 Task: Find connections with filter location Bānsbāria with filter topic #healthcarewith filter profile language German with filter current company TATA Advanced Systems Limited with filter school Quantum University with filter industry Paint, Coating, and Adhesive Manufacturing with filter service category Copywriting with filter keywords title Sales Engineer
Action: Mouse moved to (613, 77)
Screenshot: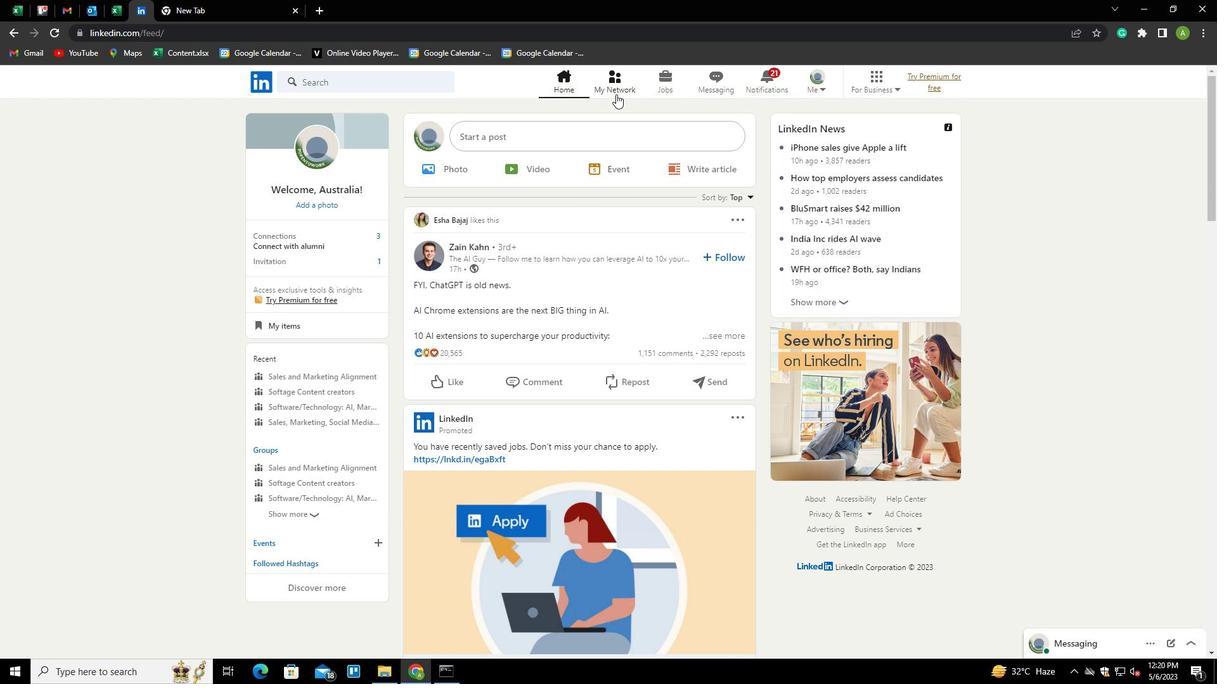 
Action: Mouse pressed left at (613, 77)
Screenshot: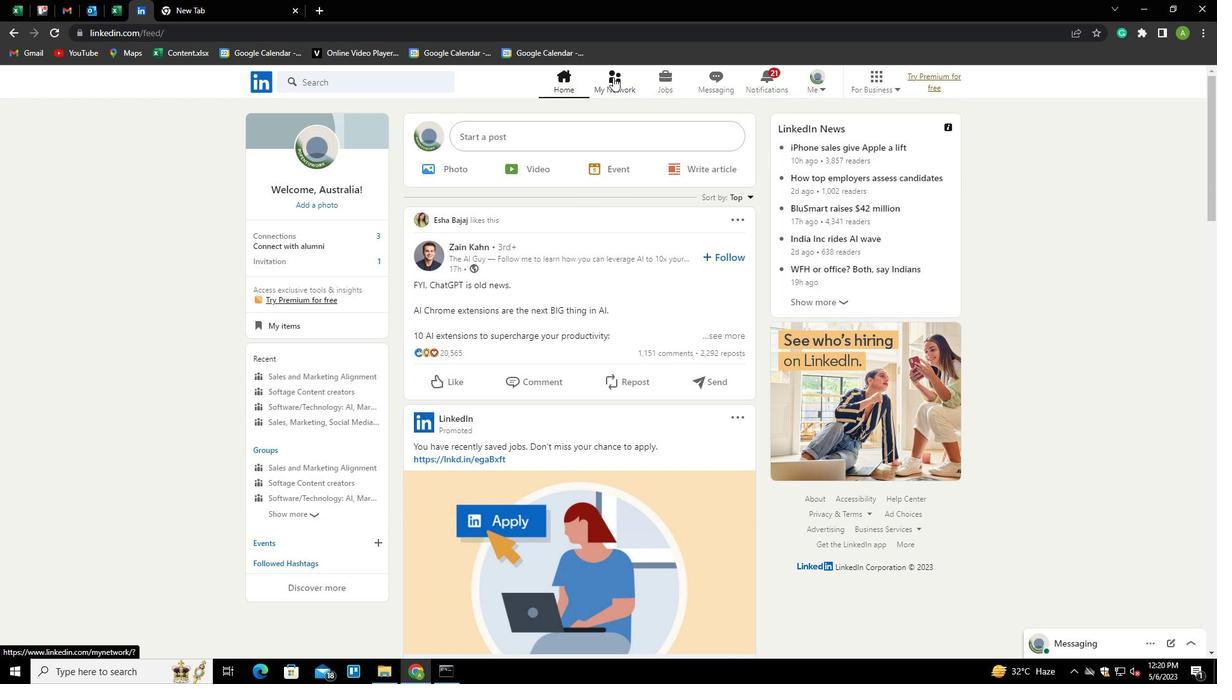
Action: Mouse moved to (325, 145)
Screenshot: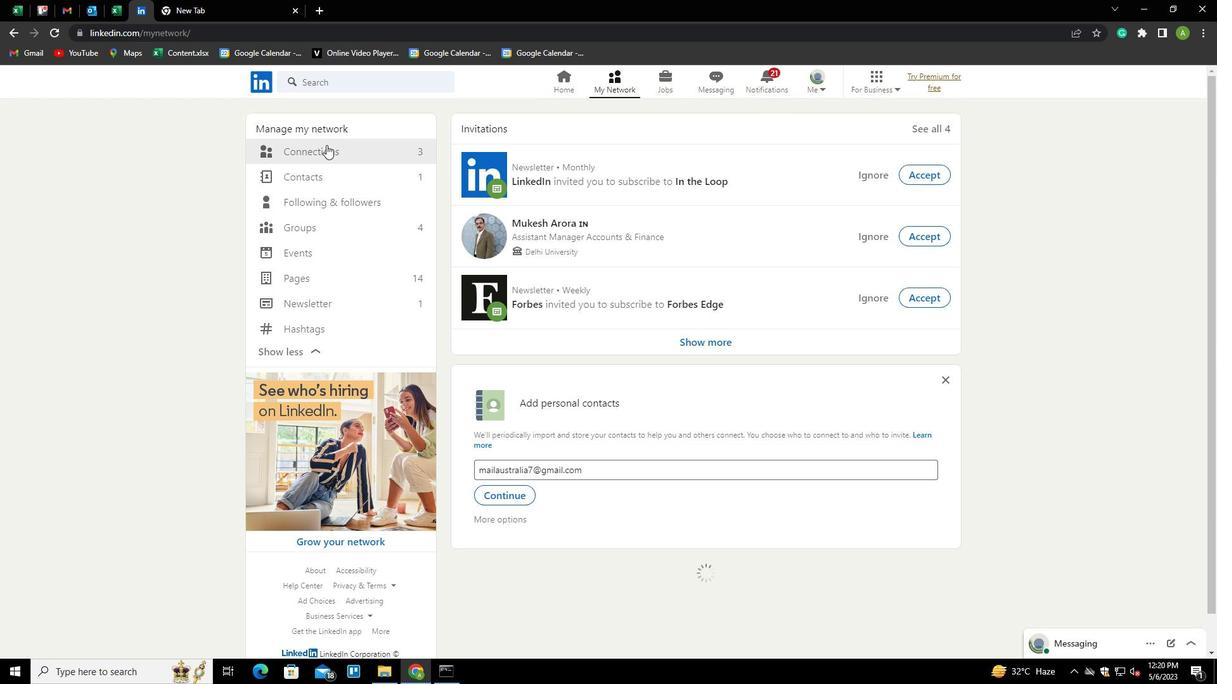 
Action: Mouse pressed left at (325, 145)
Screenshot: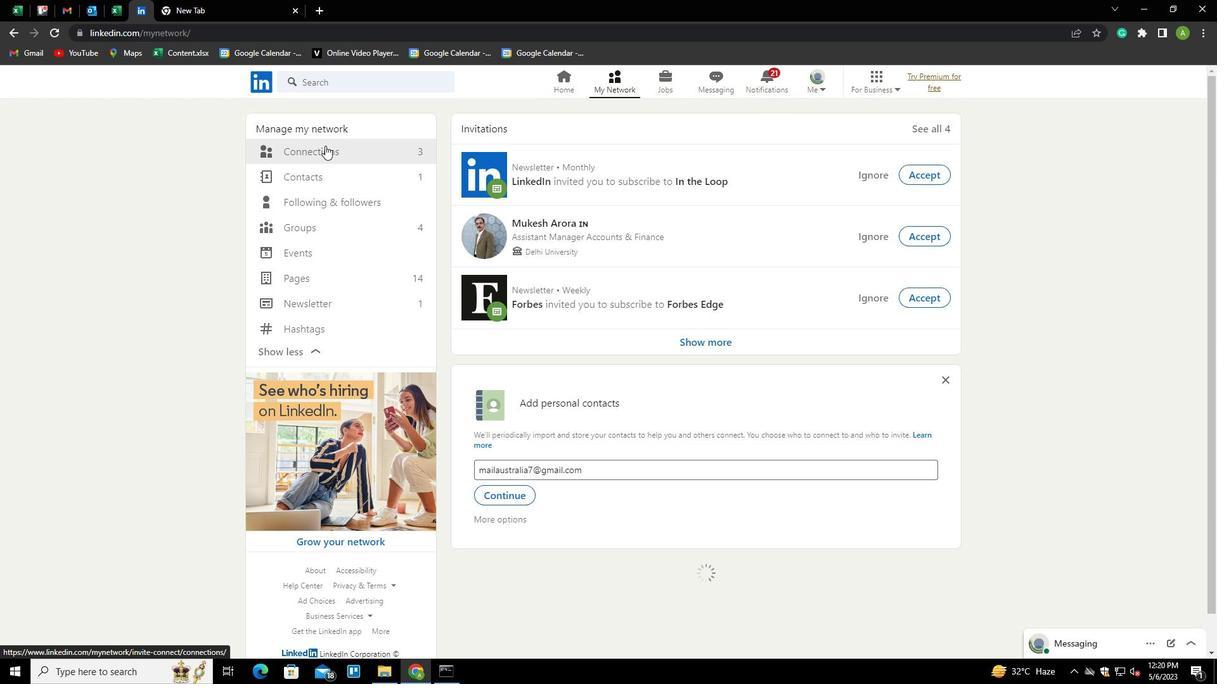 
Action: Mouse moved to (713, 147)
Screenshot: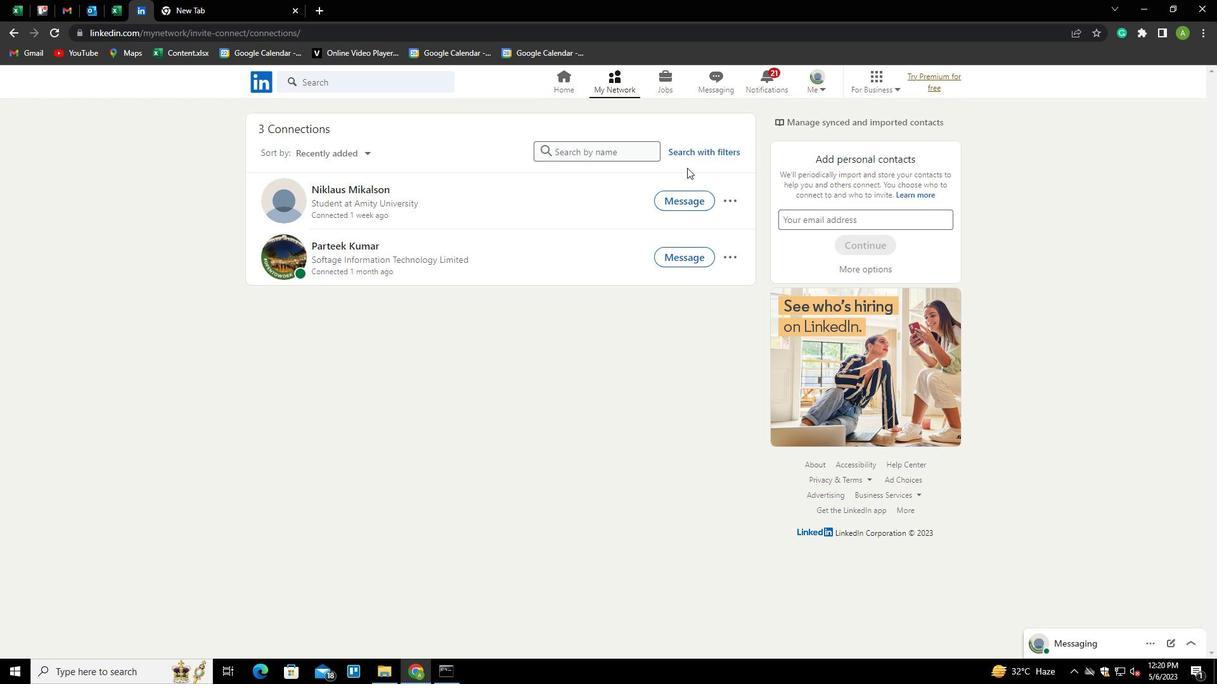 
Action: Mouse pressed left at (713, 147)
Screenshot: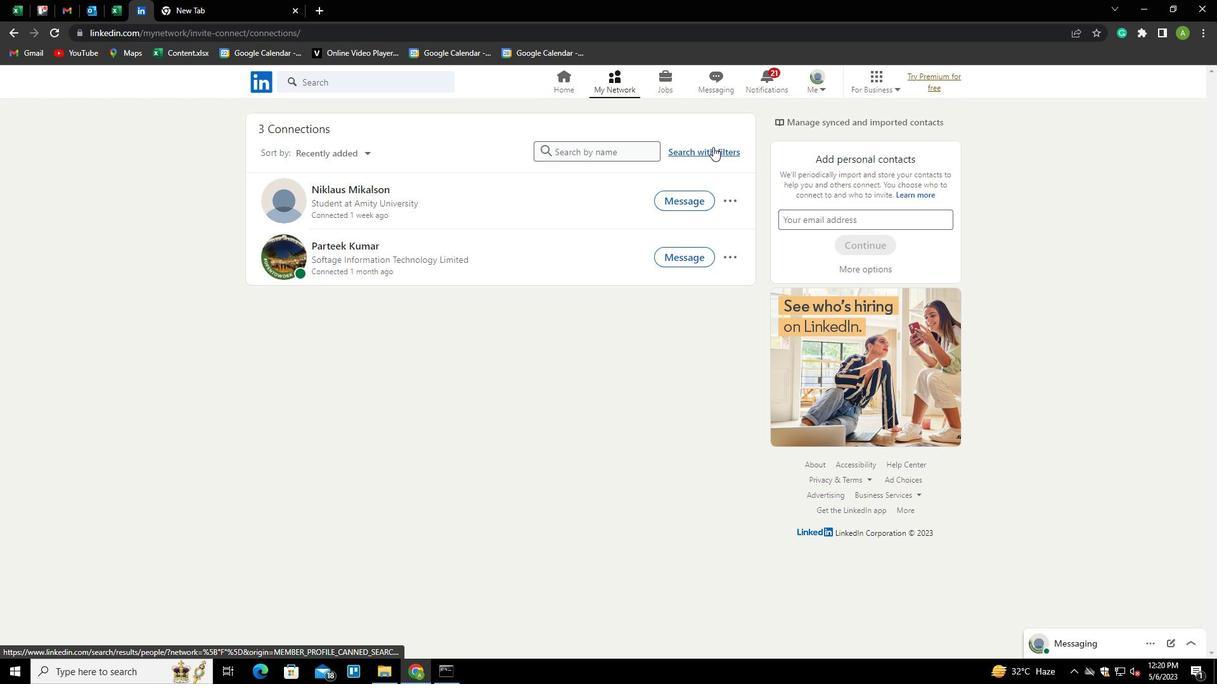 
Action: Mouse moved to (651, 112)
Screenshot: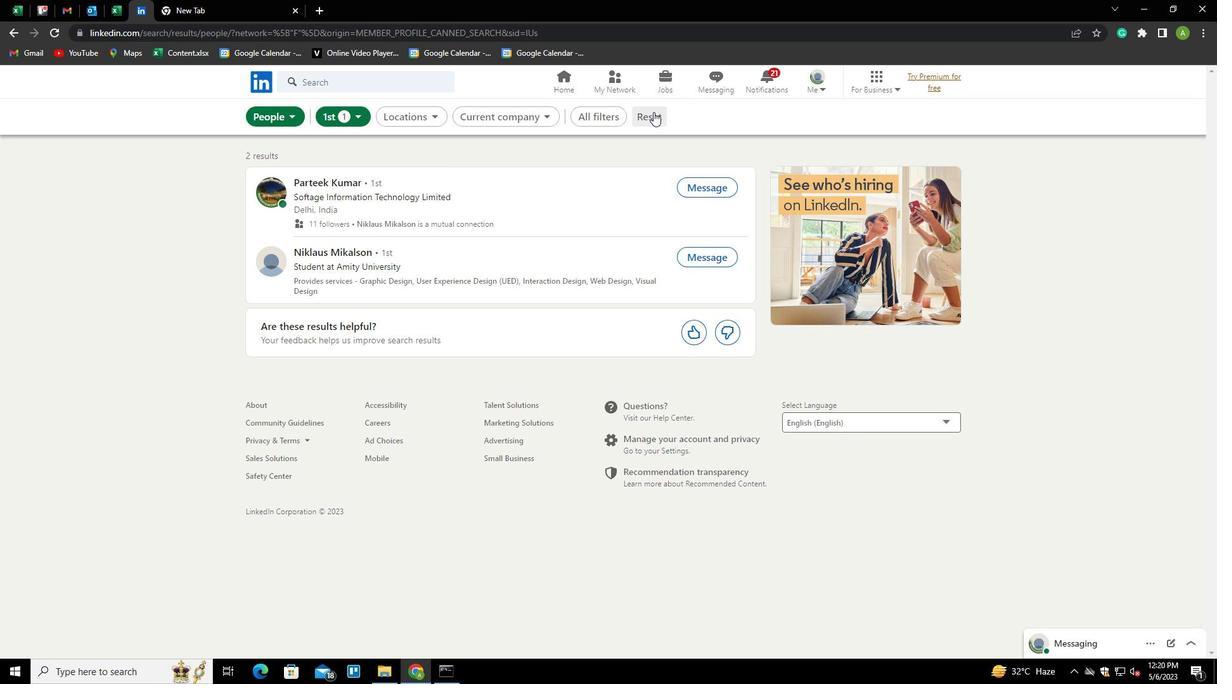 
Action: Mouse pressed left at (651, 112)
Screenshot: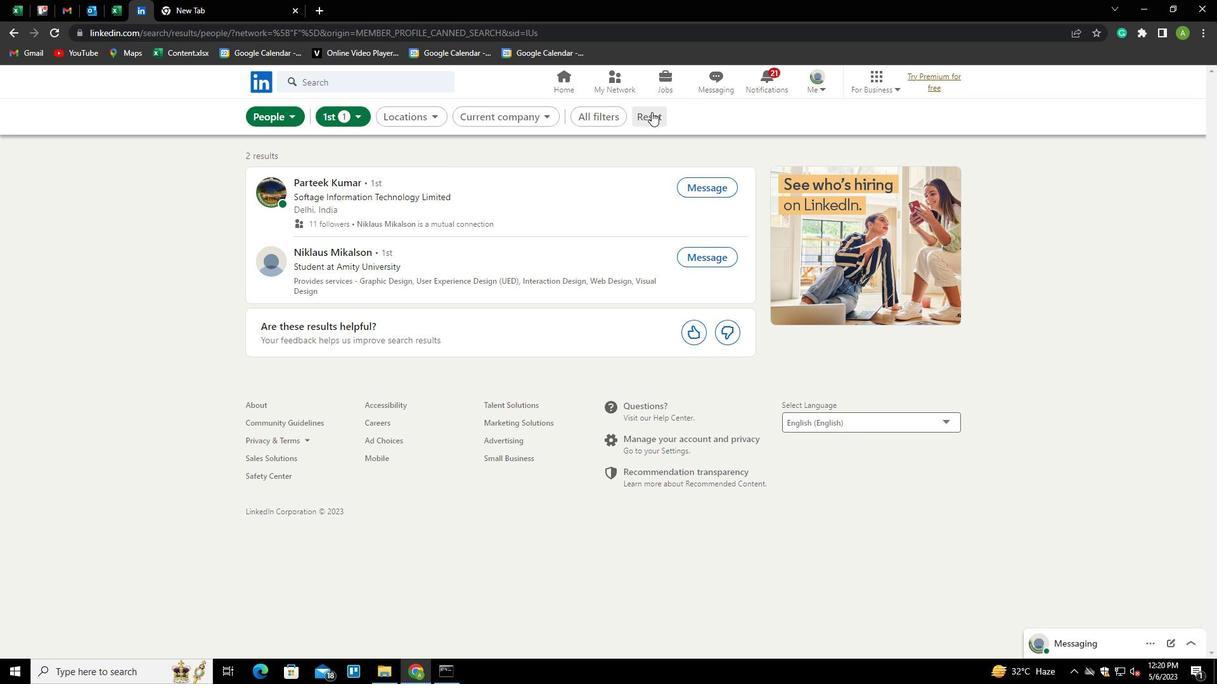 
Action: Mouse moved to (632, 113)
Screenshot: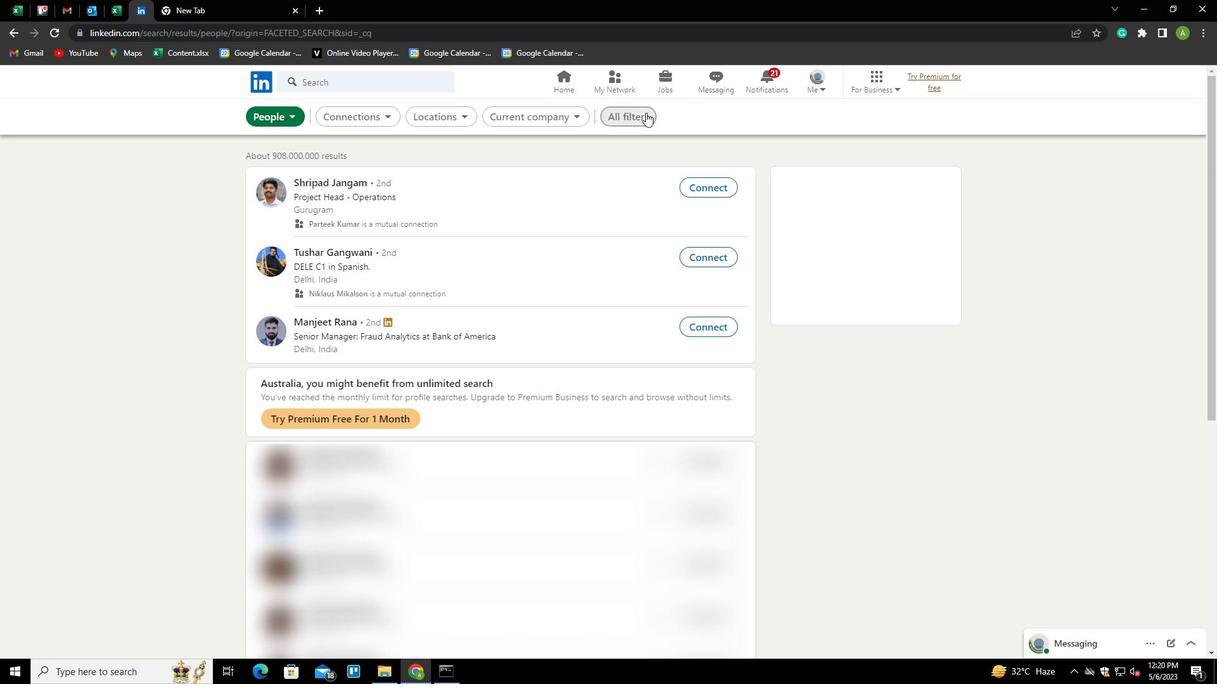 
Action: Mouse pressed left at (632, 113)
Screenshot: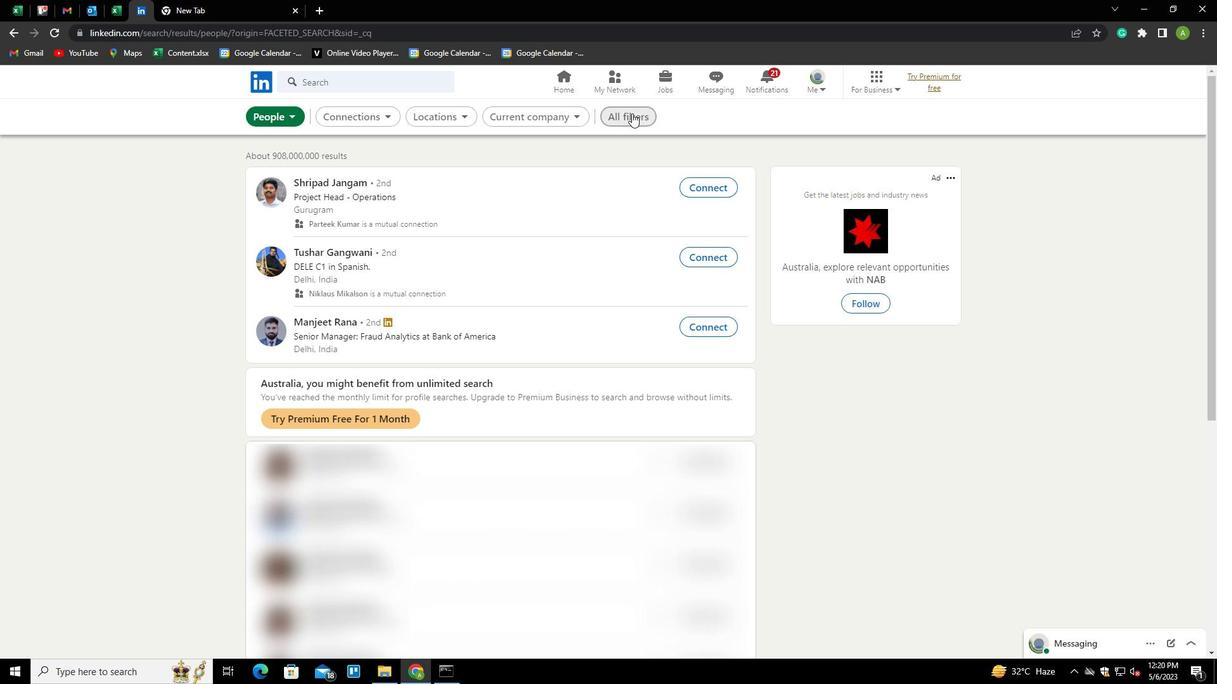 
Action: Mouse moved to (975, 393)
Screenshot: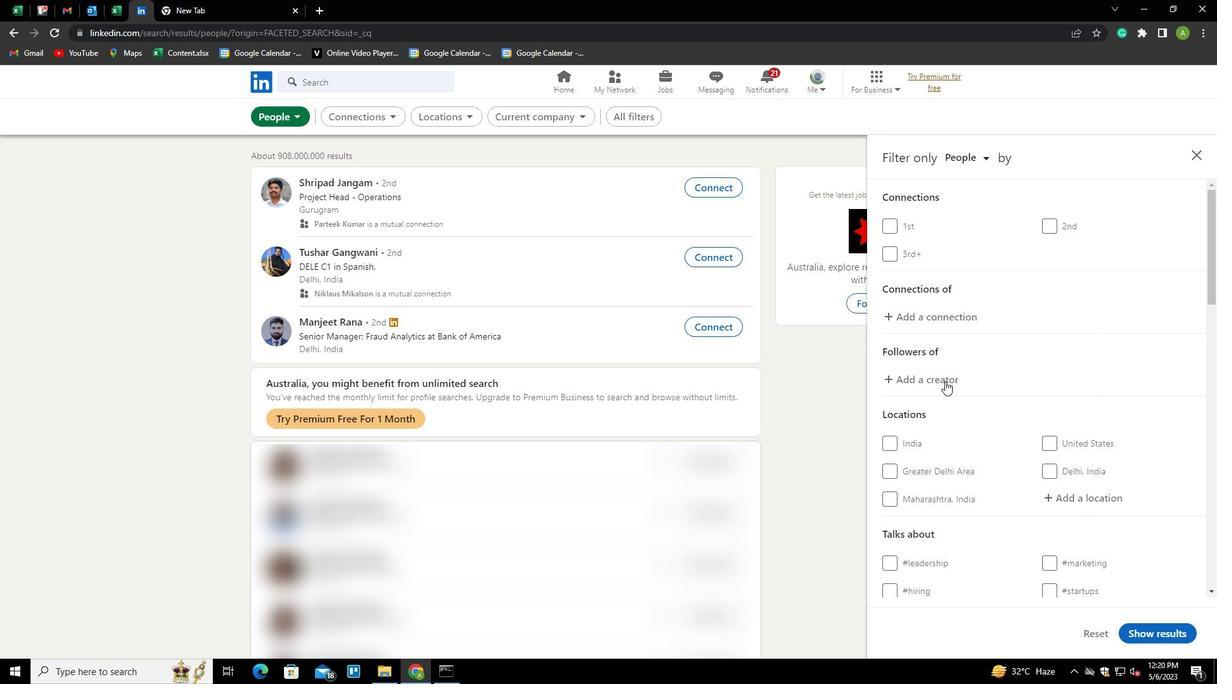 
Action: Mouse scrolled (975, 393) with delta (0, 0)
Screenshot: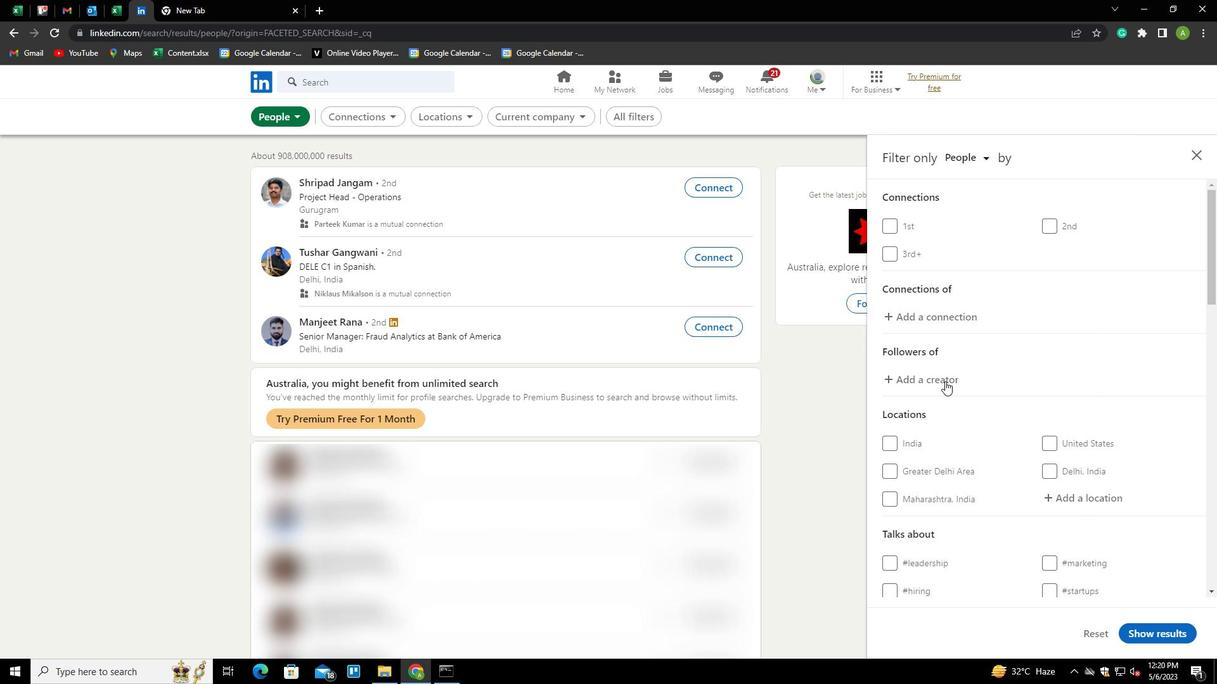 
Action: Mouse scrolled (975, 393) with delta (0, 0)
Screenshot: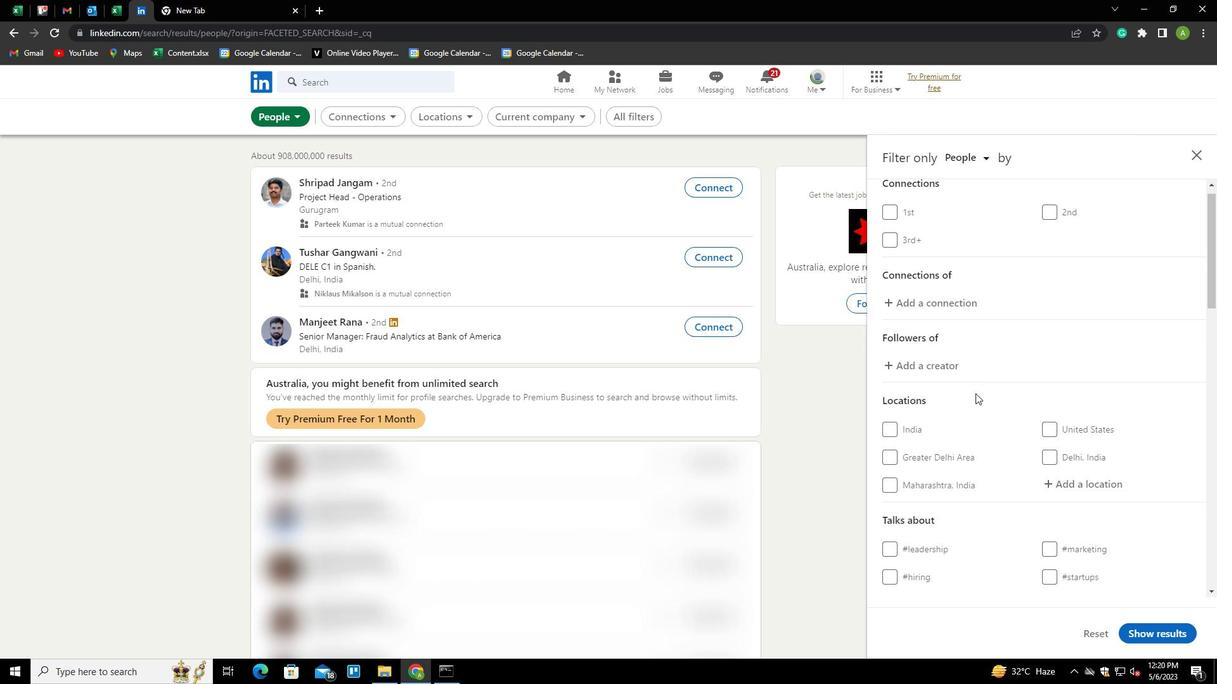 
Action: Mouse scrolled (975, 393) with delta (0, 0)
Screenshot: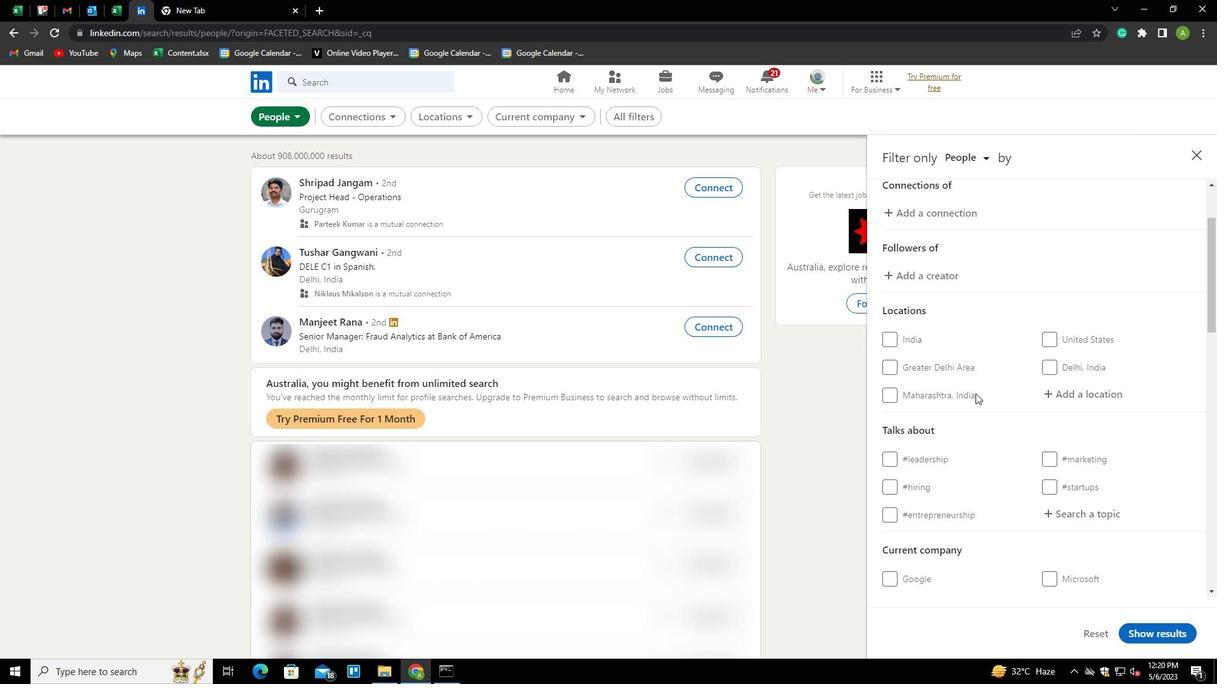 
Action: Mouse moved to (1065, 306)
Screenshot: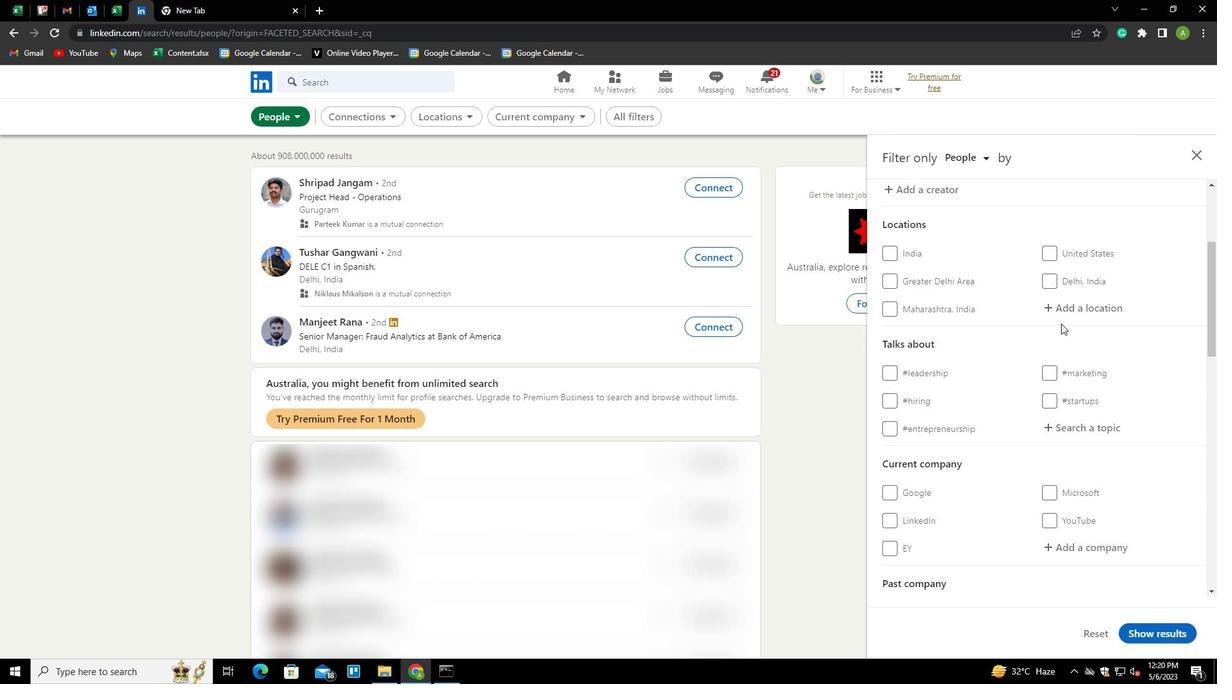 
Action: Mouse pressed left at (1065, 306)
Screenshot: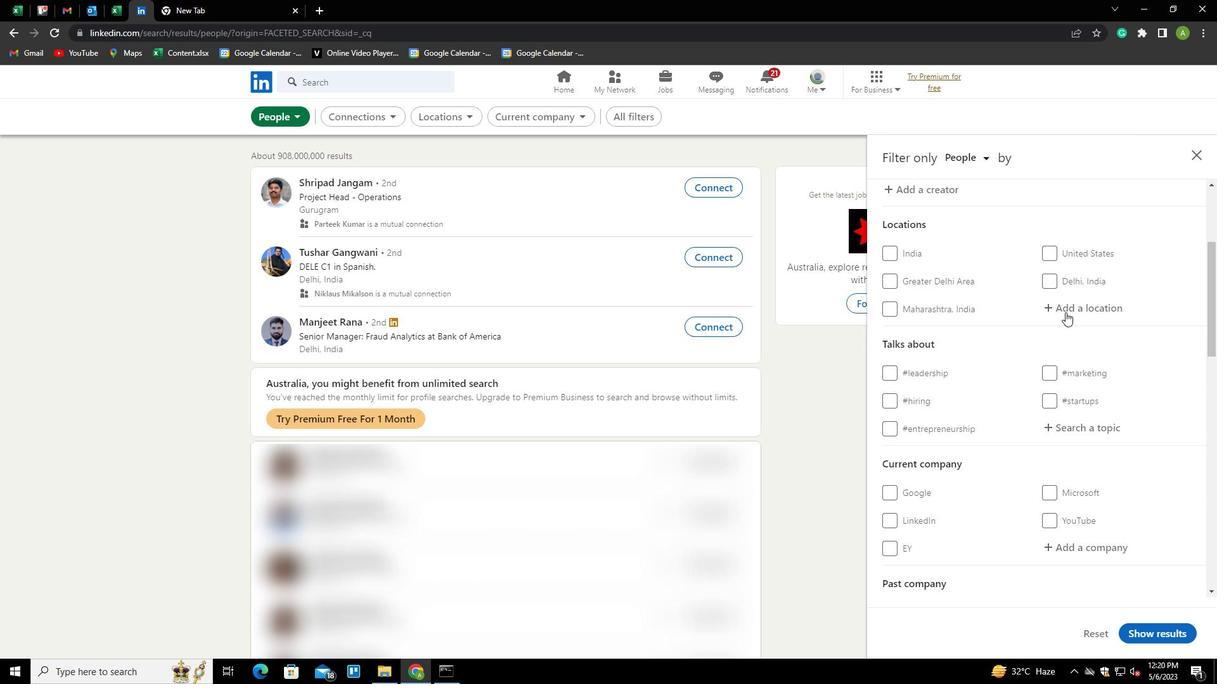 
Action: Mouse moved to (1018, 277)
Screenshot: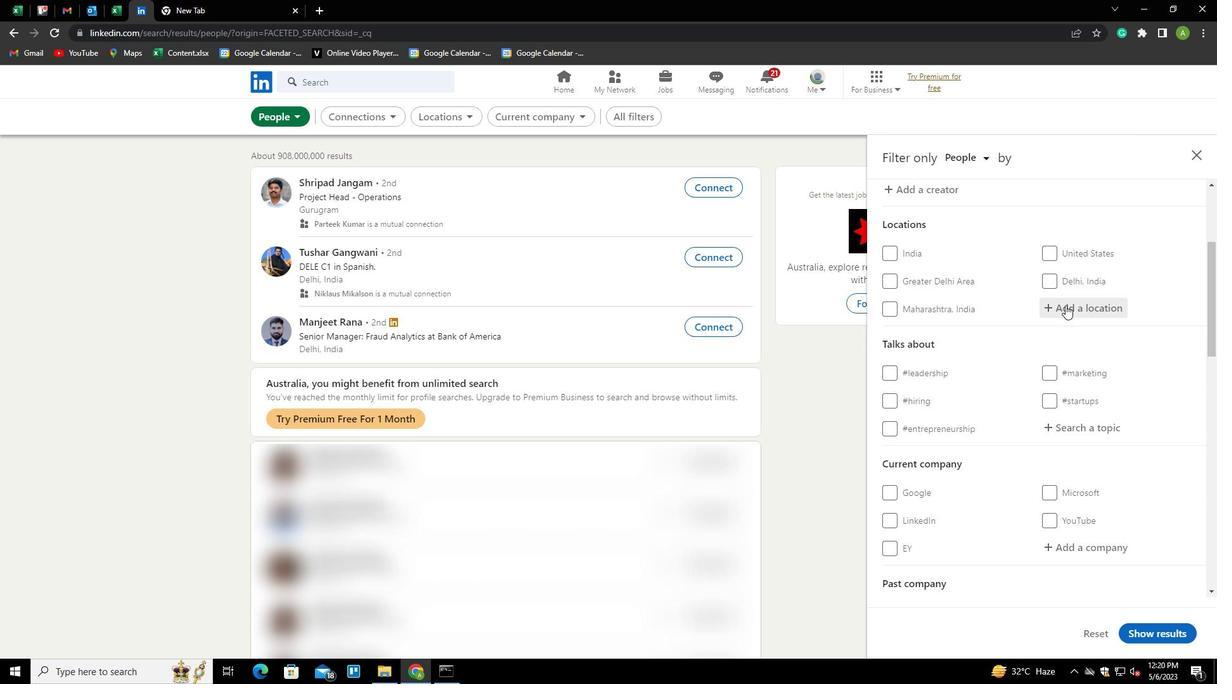 
Action: Key pressed <Key.shift>BANSBARIA
Screenshot: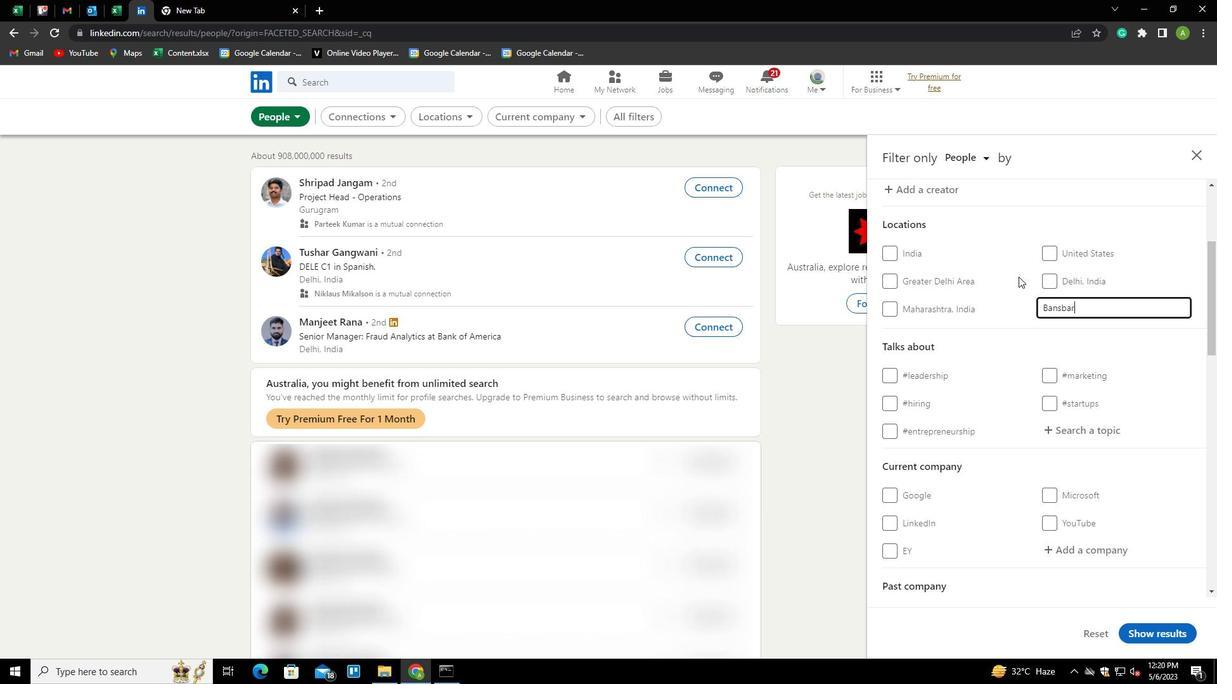 
Action: Mouse moved to (1189, 349)
Screenshot: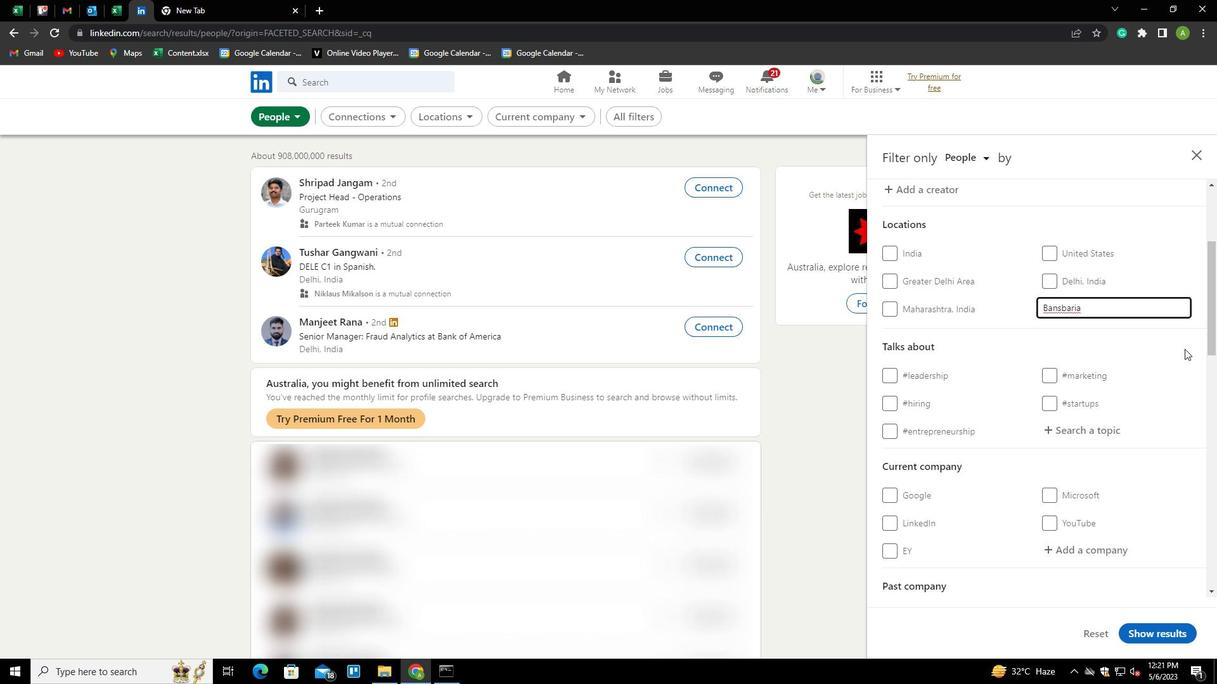 
Action: Mouse pressed left at (1189, 349)
Screenshot: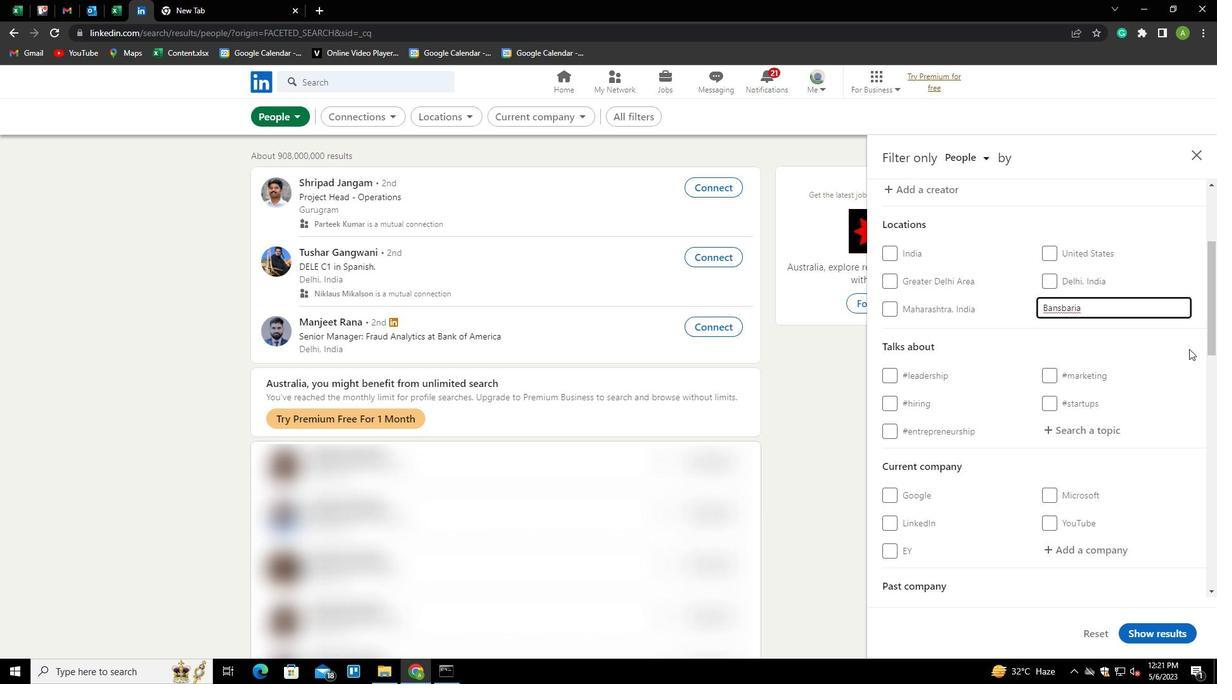 
Action: Mouse moved to (1080, 429)
Screenshot: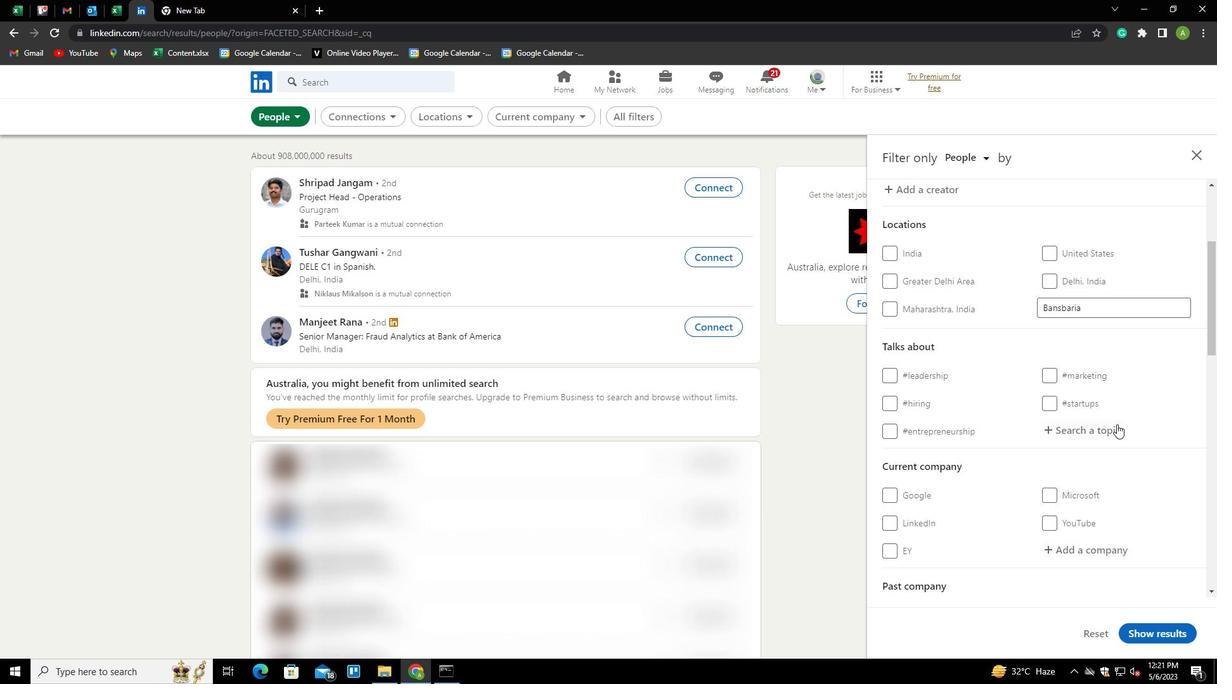 
Action: Mouse pressed left at (1080, 429)
Screenshot: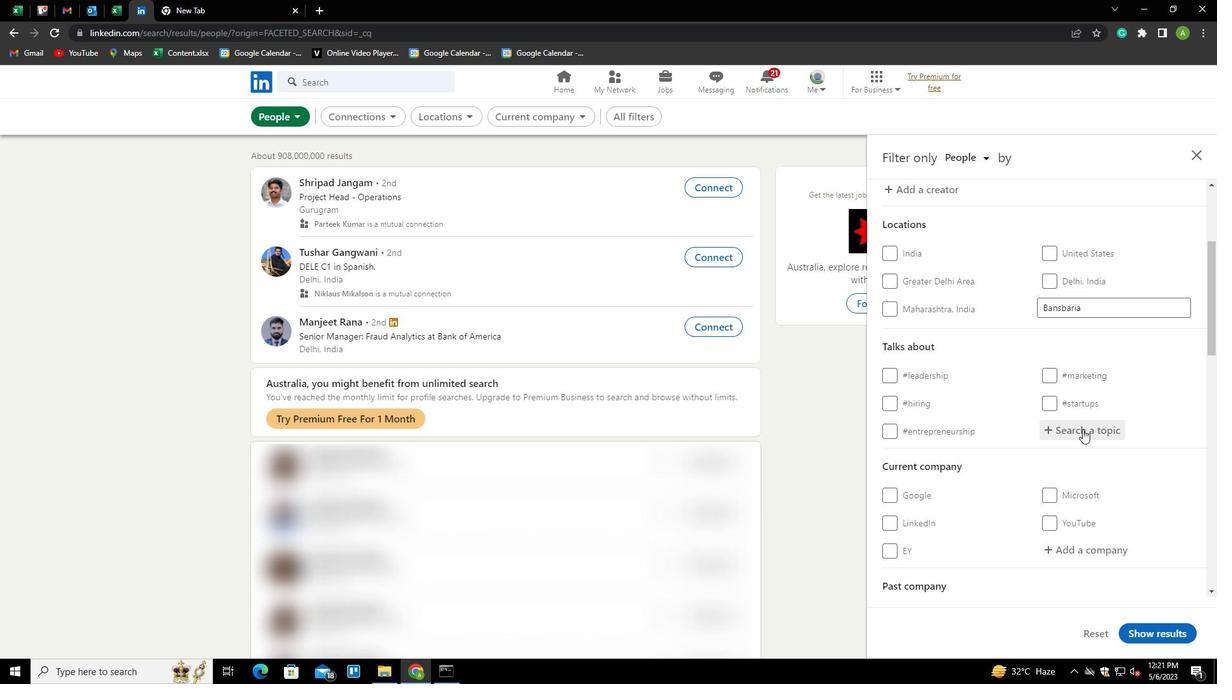 
Action: Key pressed HEALTHVA<Key.backspace><Key.backspace>CARE<Key.down>'<Key.enter>
Screenshot: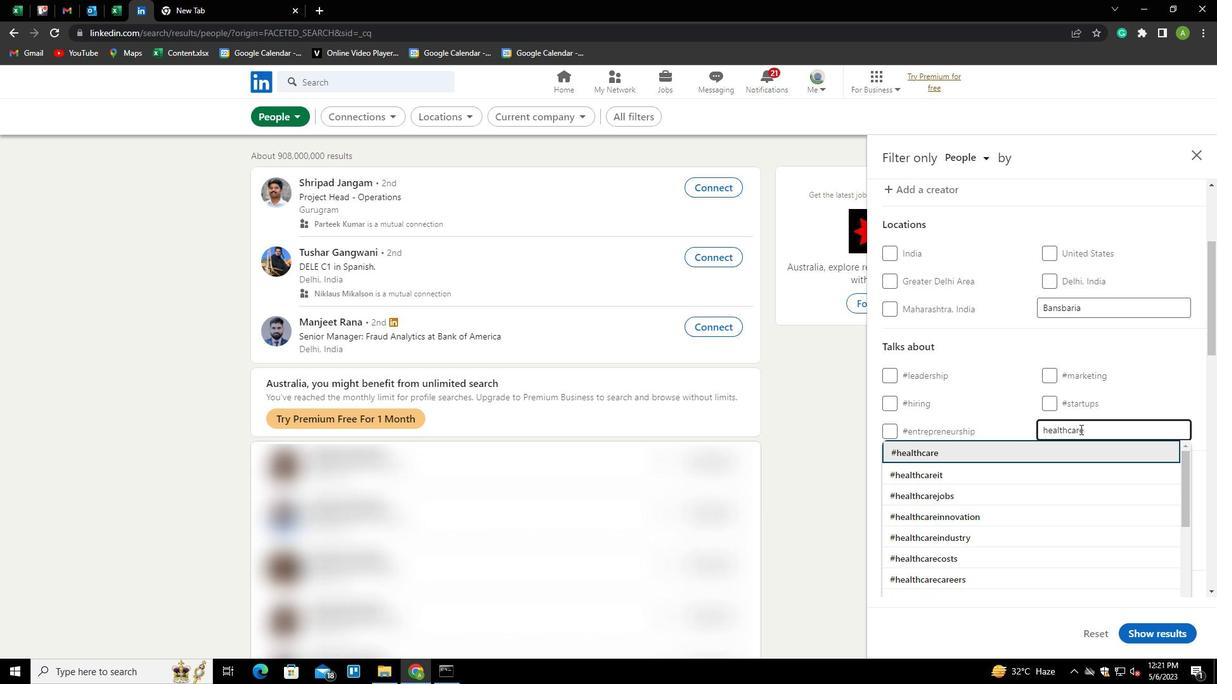 
Action: Mouse moved to (1026, 441)
Screenshot: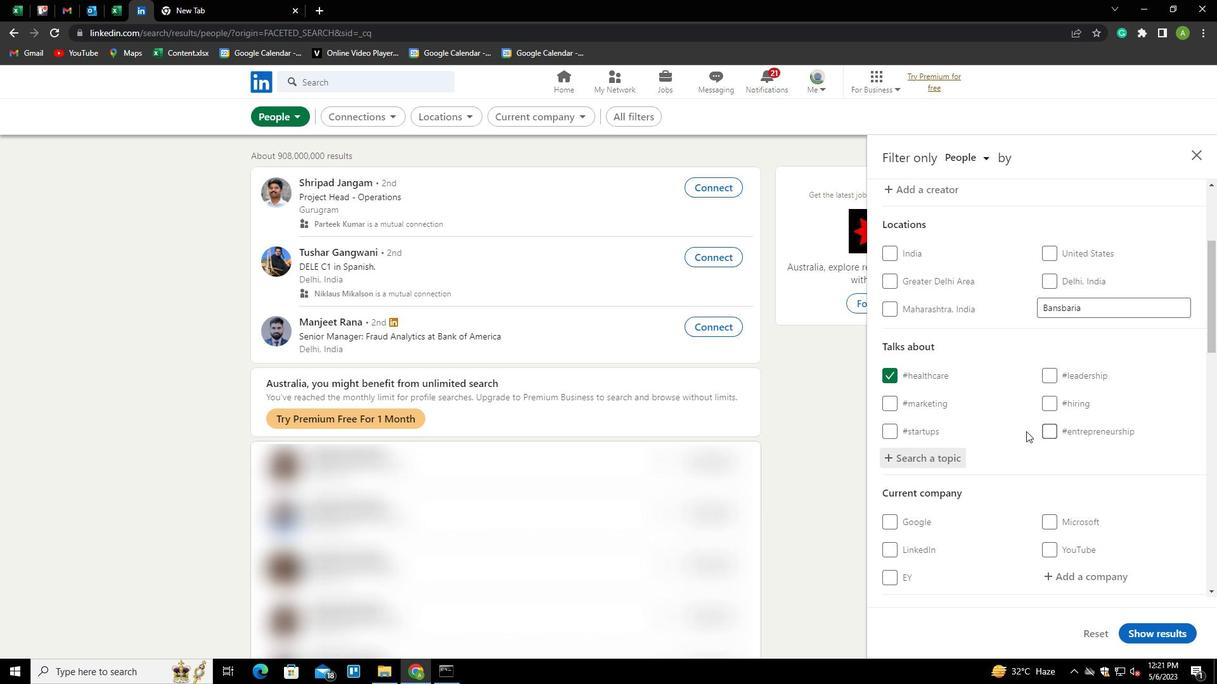 
Action: Mouse scrolled (1026, 440) with delta (0, 0)
Screenshot: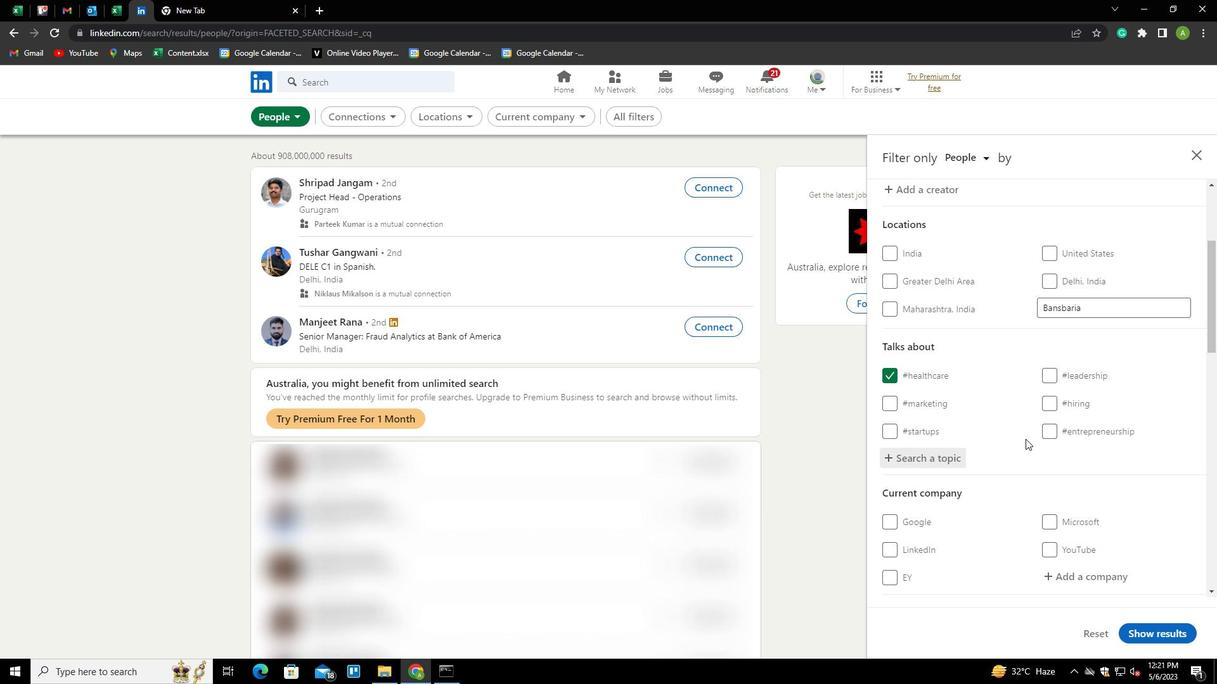 
Action: Mouse scrolled (1026, 440) with delta (0, 0)
Screenshot: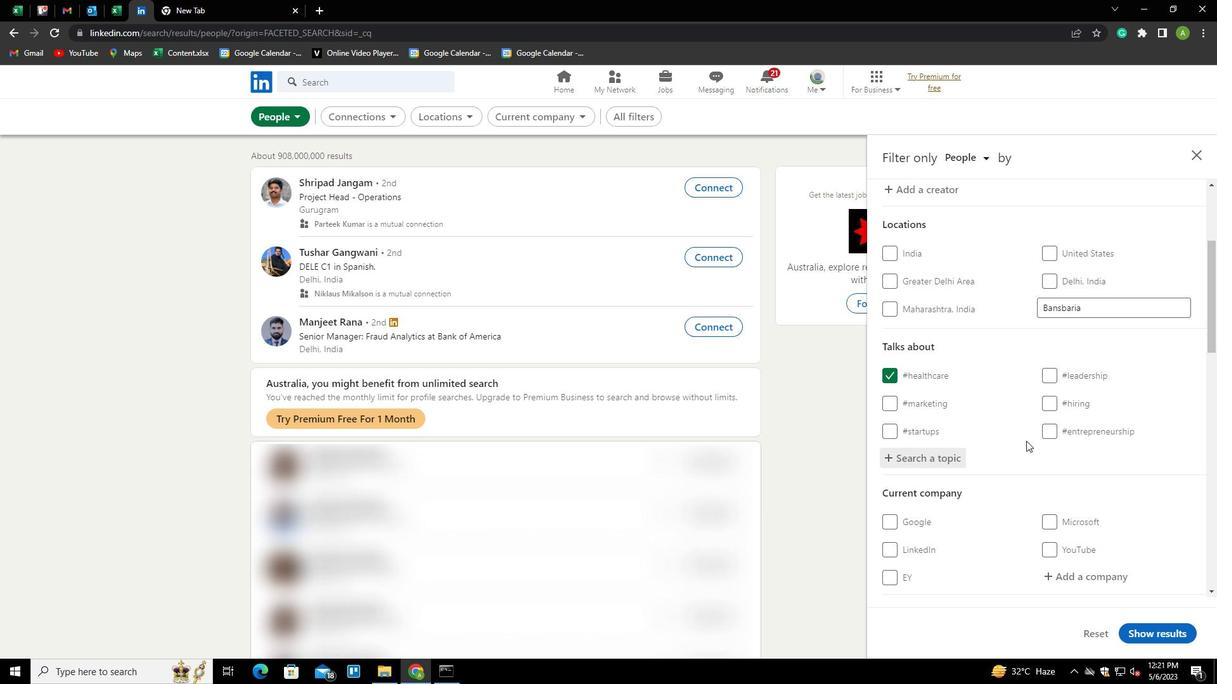 
Action: Mouse scrolled (1026, 440) with delta (0, 0)
Screenshot: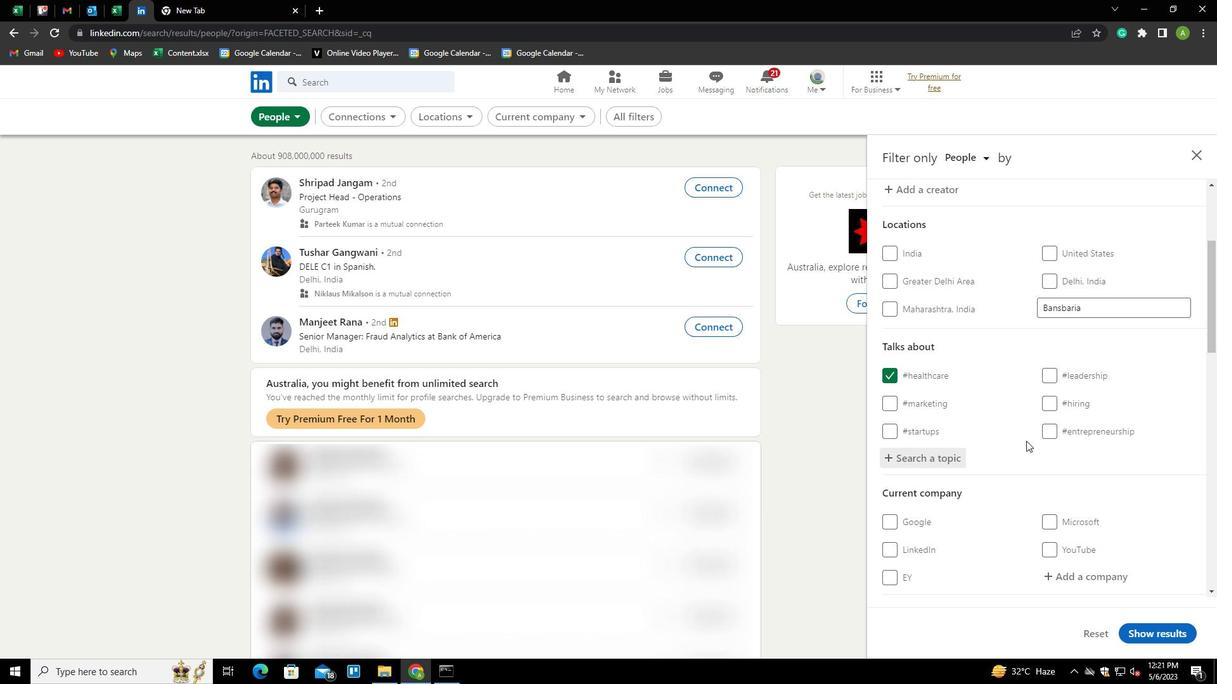 
Action: Mouse scrolled (1026, 440) with delta (0, 0)
Screenshot: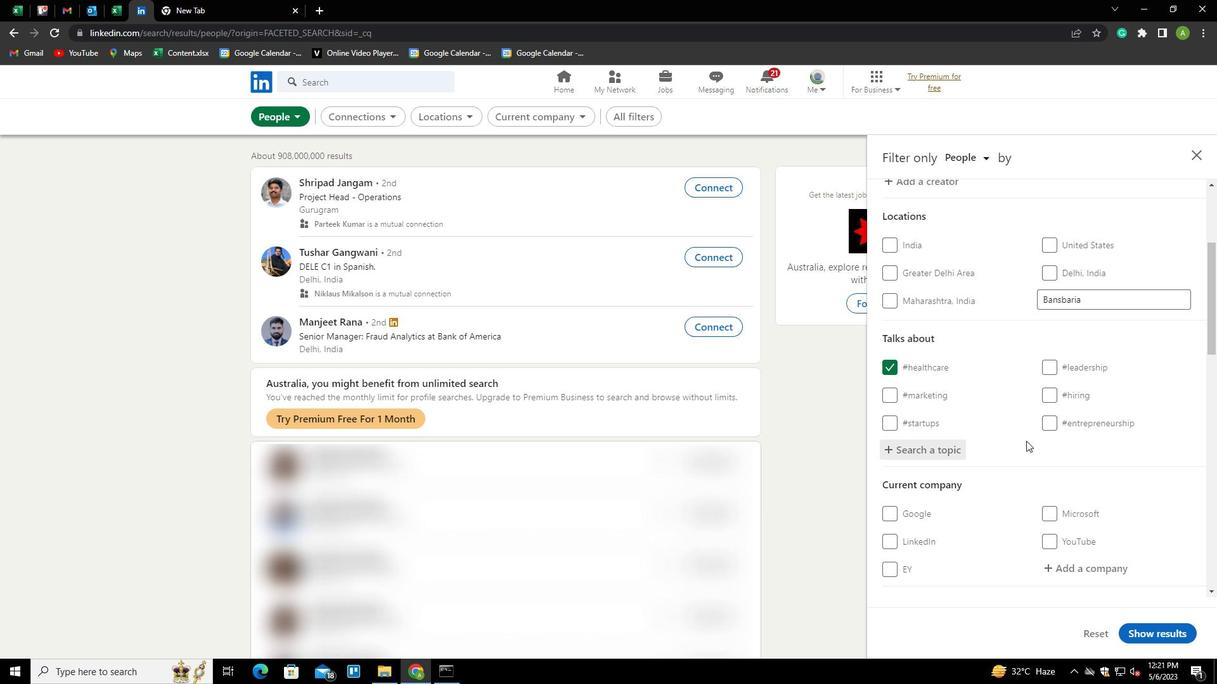 
Action: Mouse scrolled (1026, 440) with delta (0, 0)
Screenshot: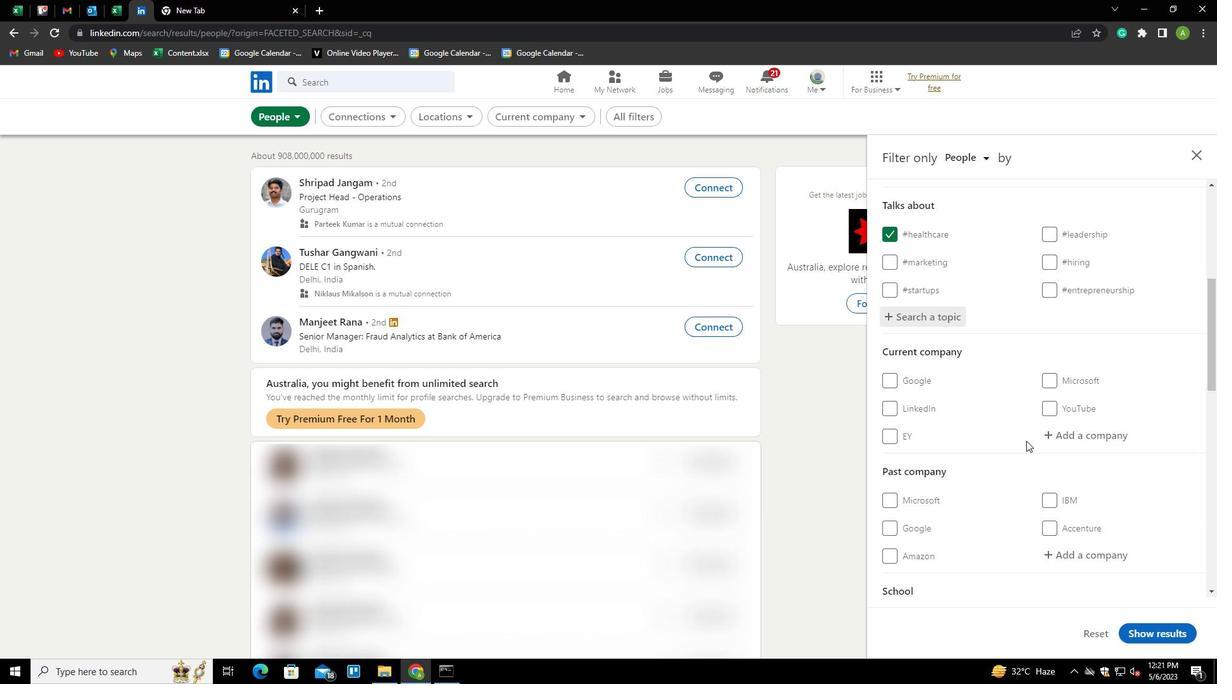 
Action: Mouse scrolled (1026, 440) with delta (0, 0)
Screenshot: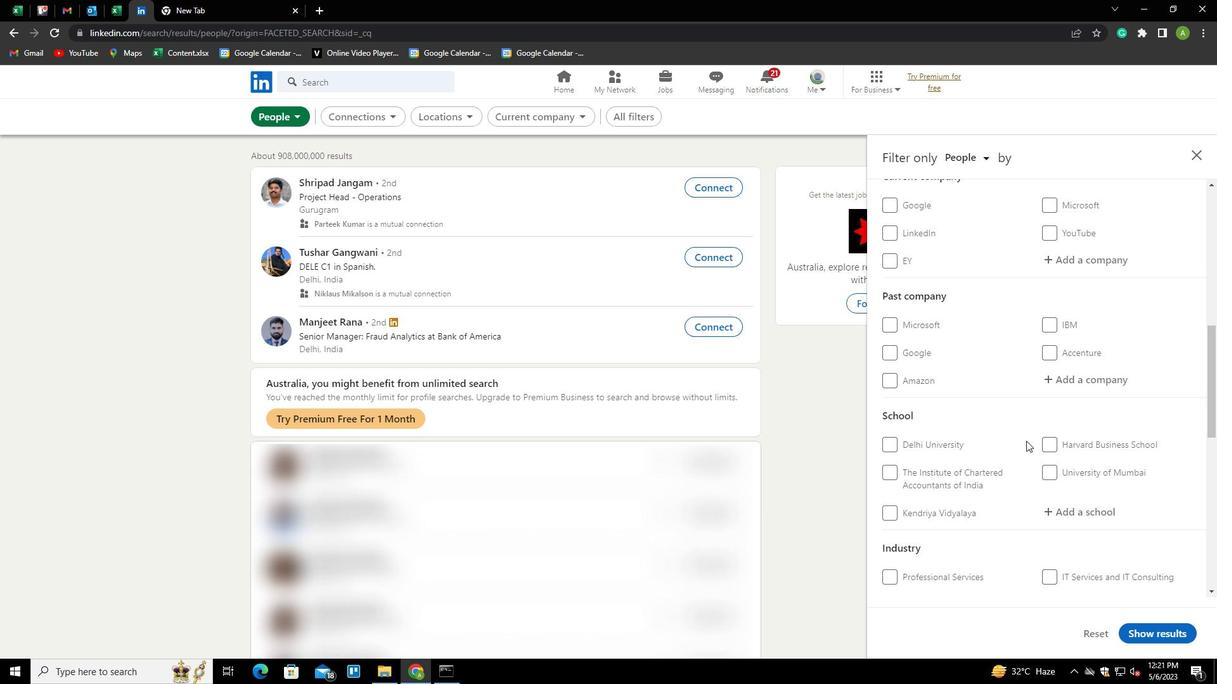 
Action: Mouse scrolled (1026, 440) with delta (0, 0)
Screenshot: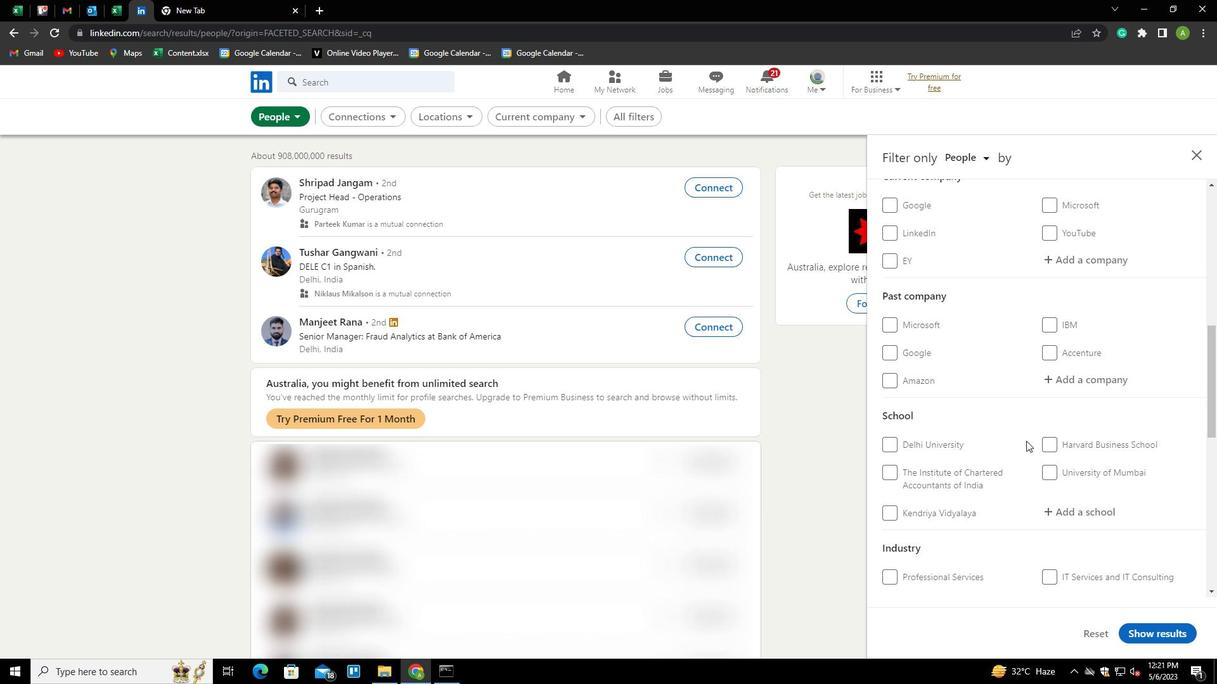 
Action: Mouse scrolled (1026, 440) with delta (0, 0)
Screenshot: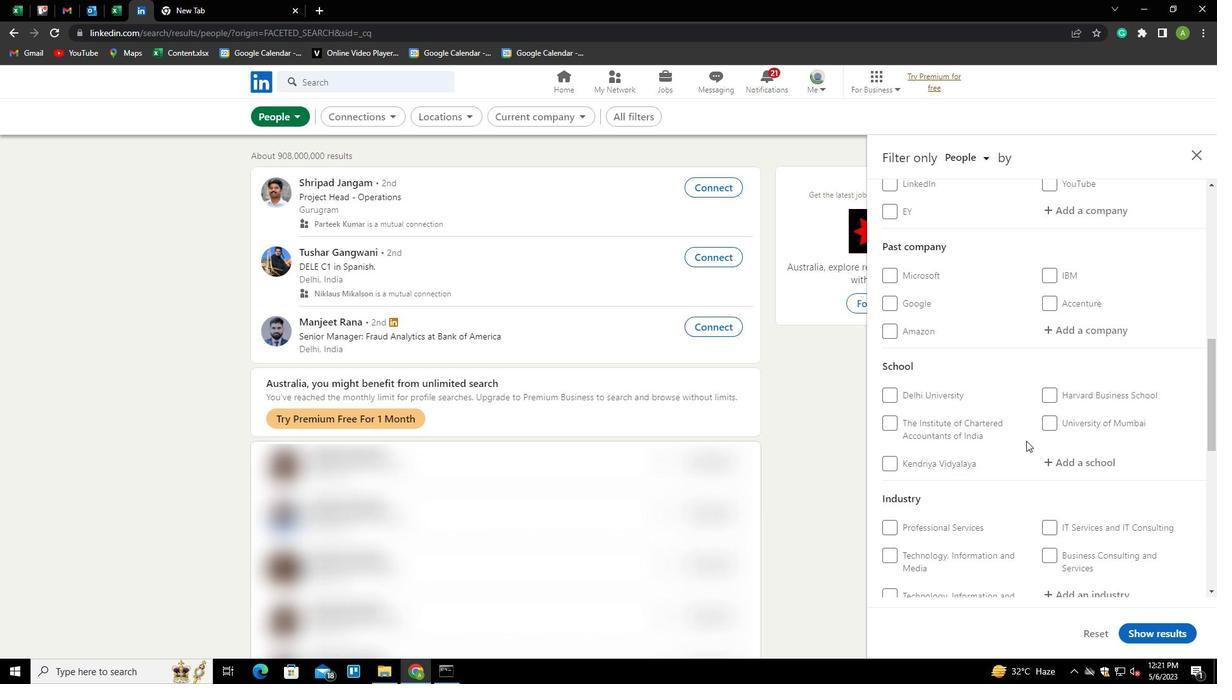 
Action: Mouse scrolled (1026, 440) with delta (0, 0)
Screenshot: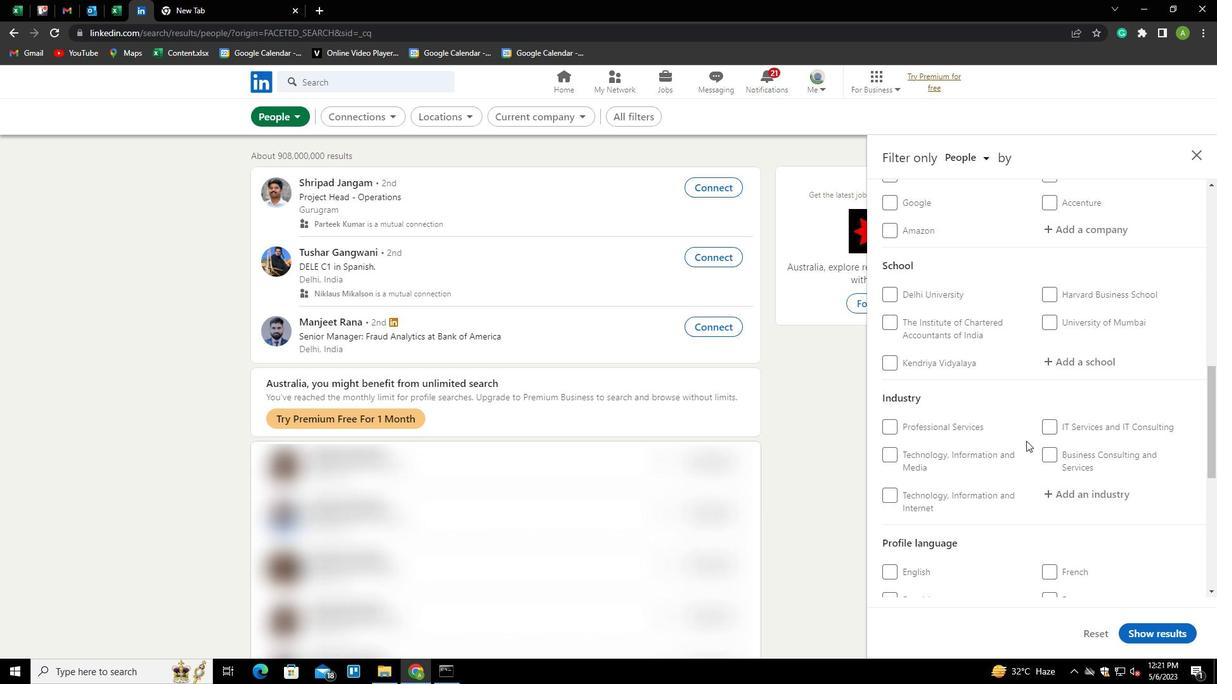 
Action: Mouse moved to (898, 525)
Screenshot: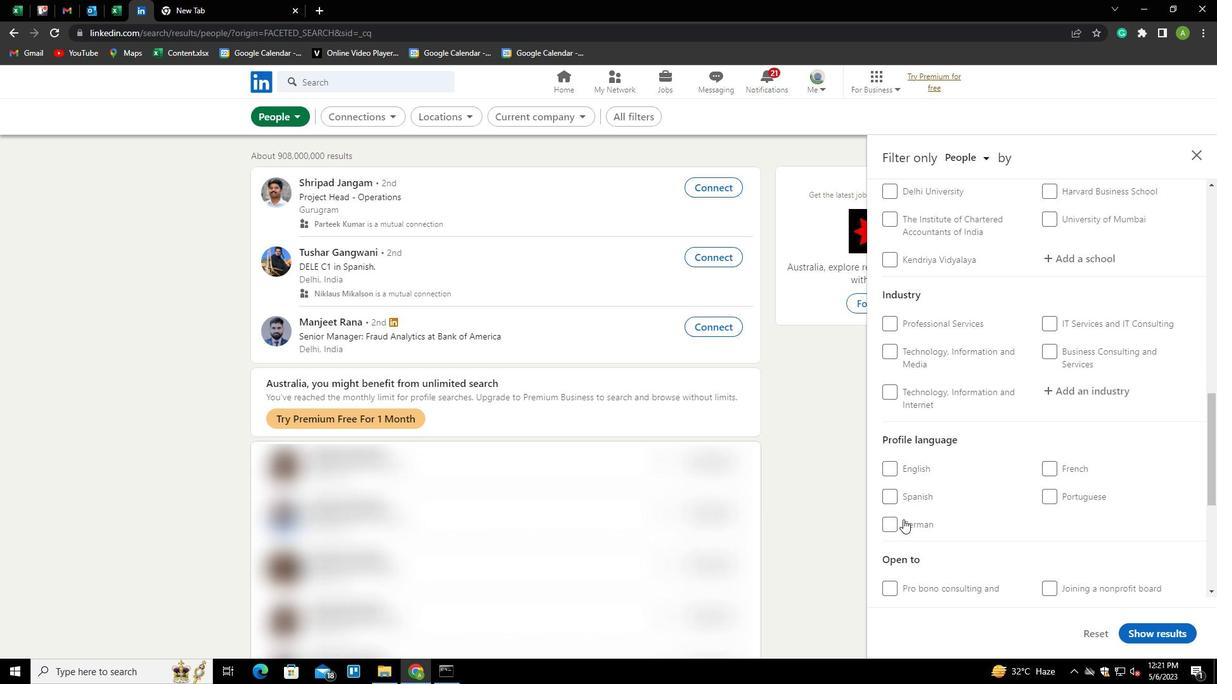 
Action: Mouse pressed left at (898, 525)
Screenshot: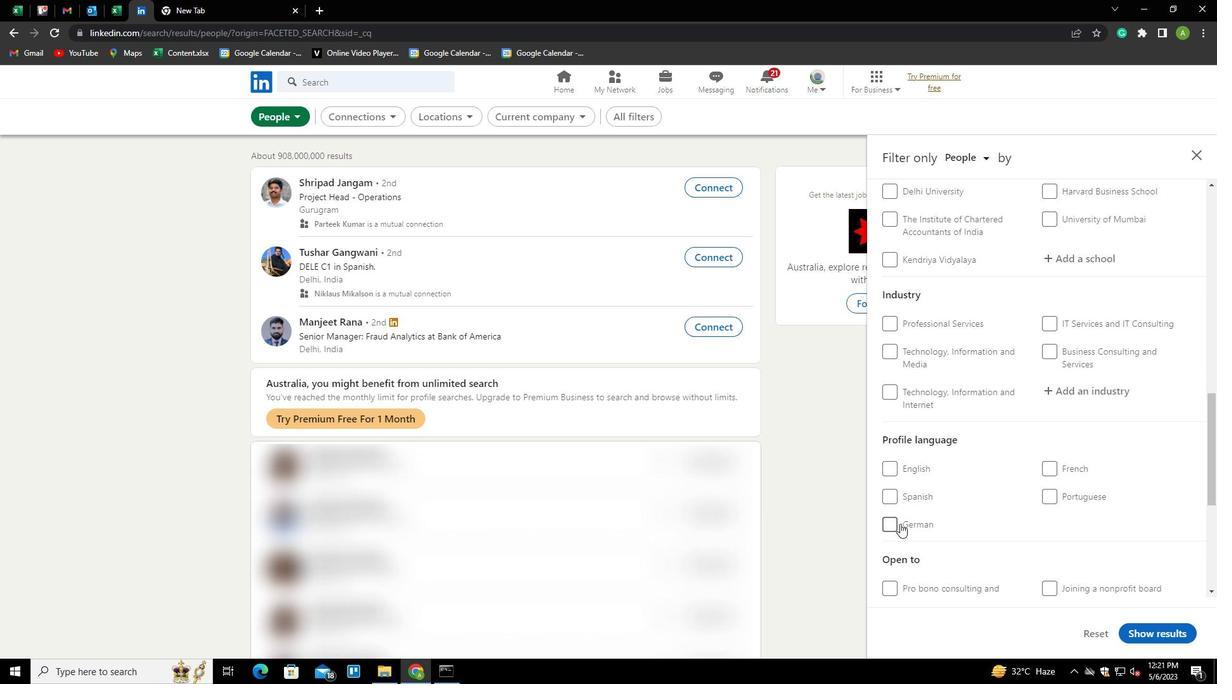 
Action: Mouse moved to (1057, 472)
Screenshot: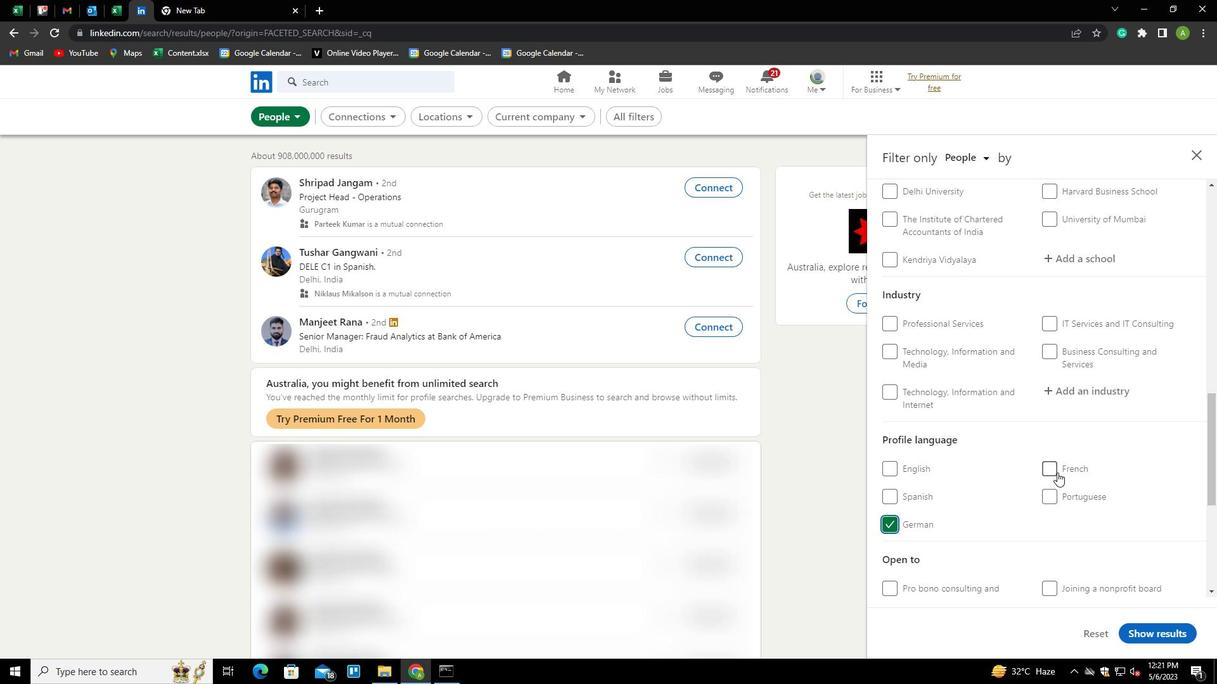 
Action: Mouse scrolled (1057, 472) with delta (0, 0)
Screenshot: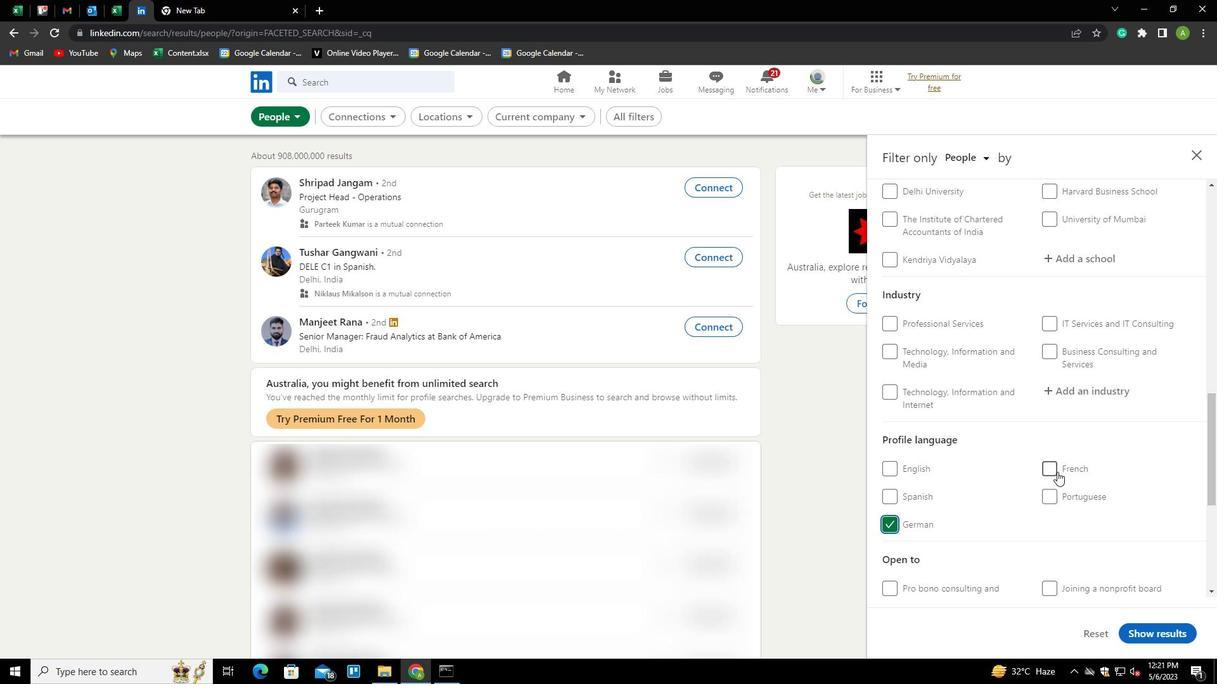 
Action: Mouse scrolled (1057, 472) with delta (0, 0)
Screenshot: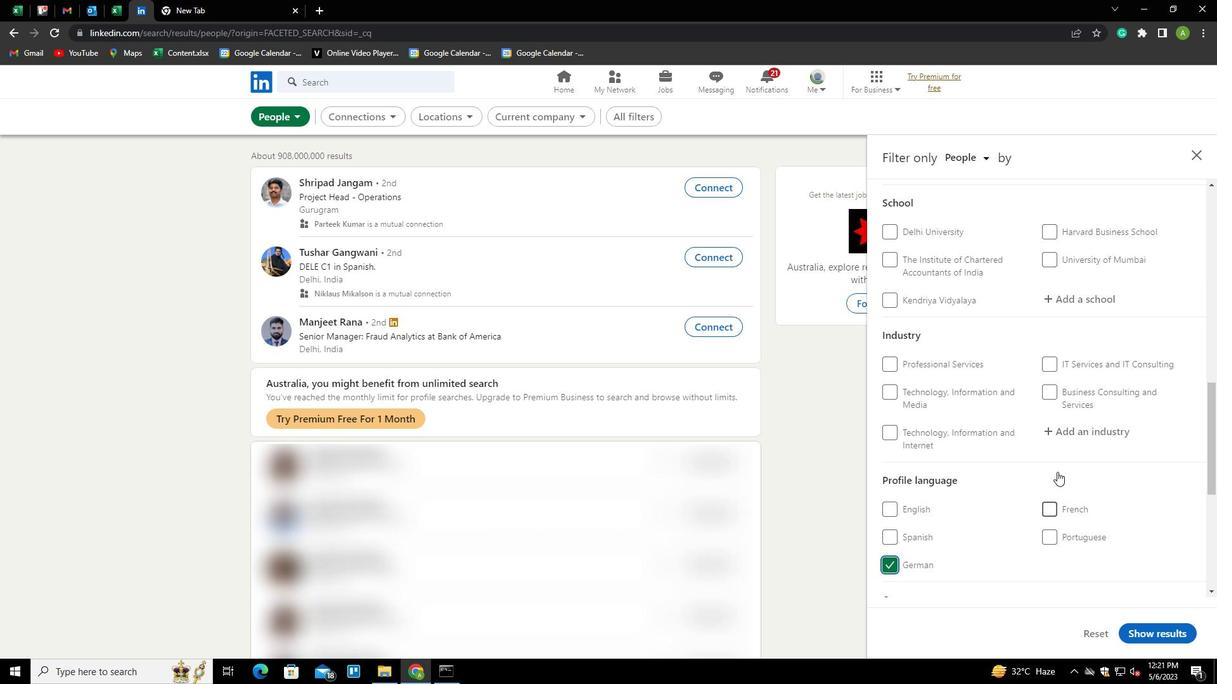 
Action: Mouse scrolled (1057, 472) with delta (0, 0)
Screenshot: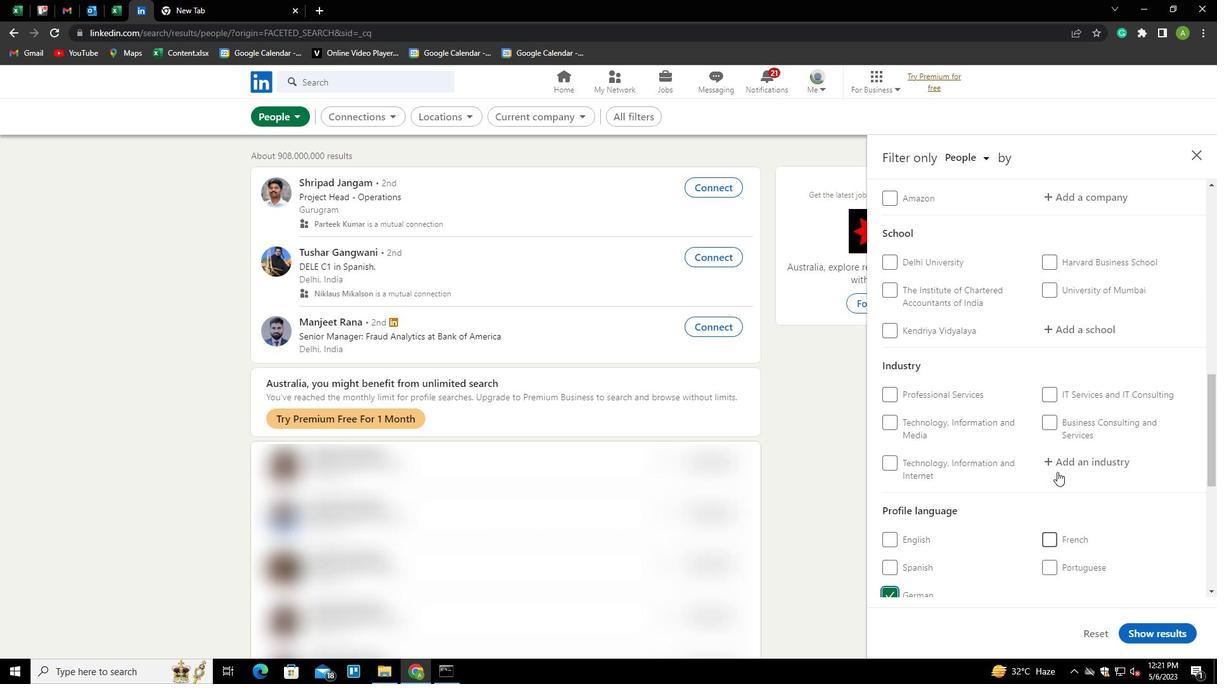 
Action: Mouse scrolled (1057, 472) with delta (0, 0)
Screenshot: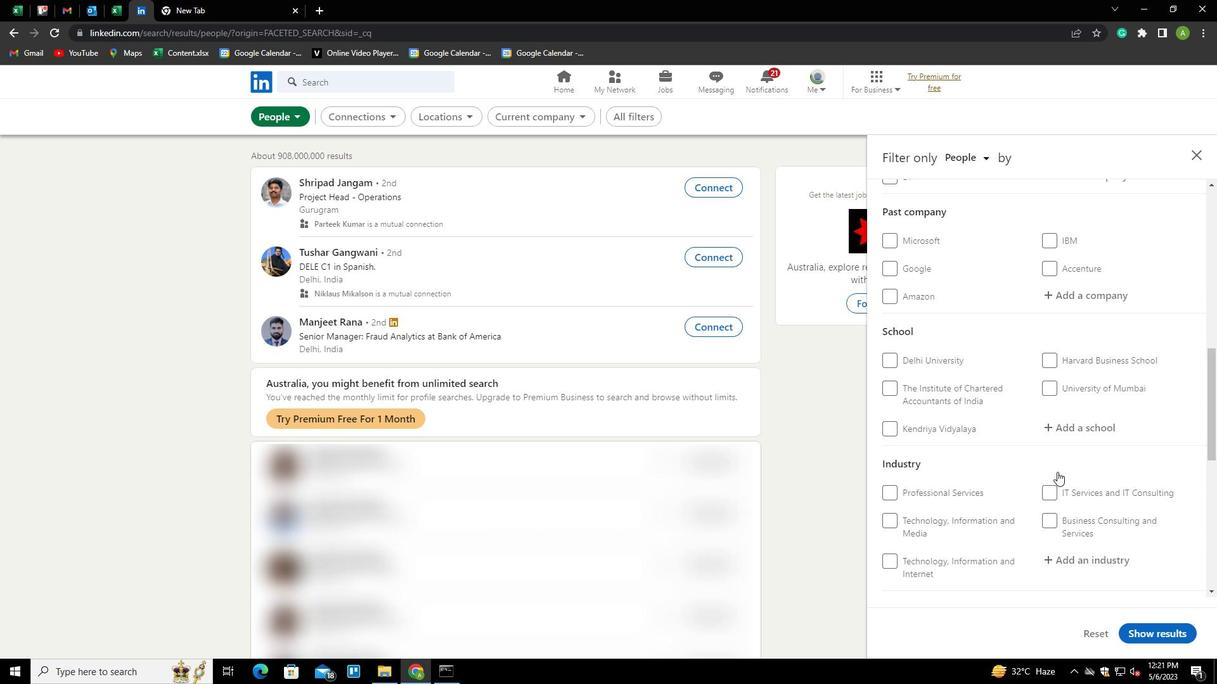 
Action: Mouse moved to (1058, 469)
Screenshot: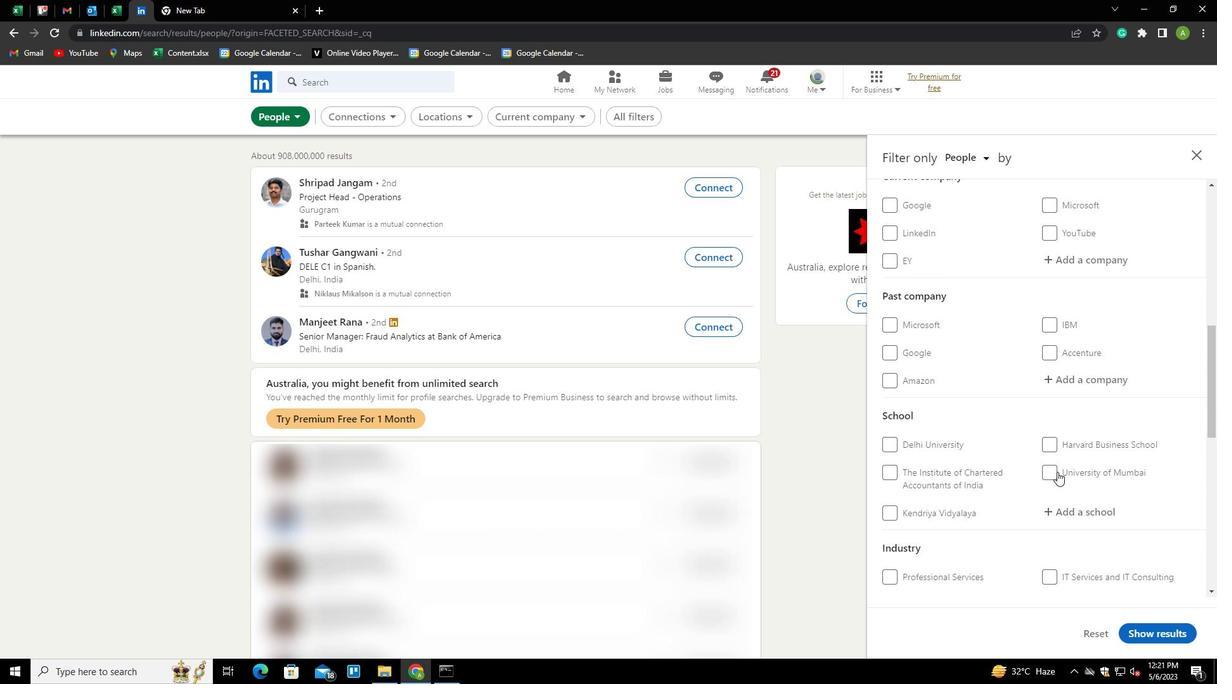 
Action: Mouse scrolled (1058, 470) with delta (0, 0)
Screenshot: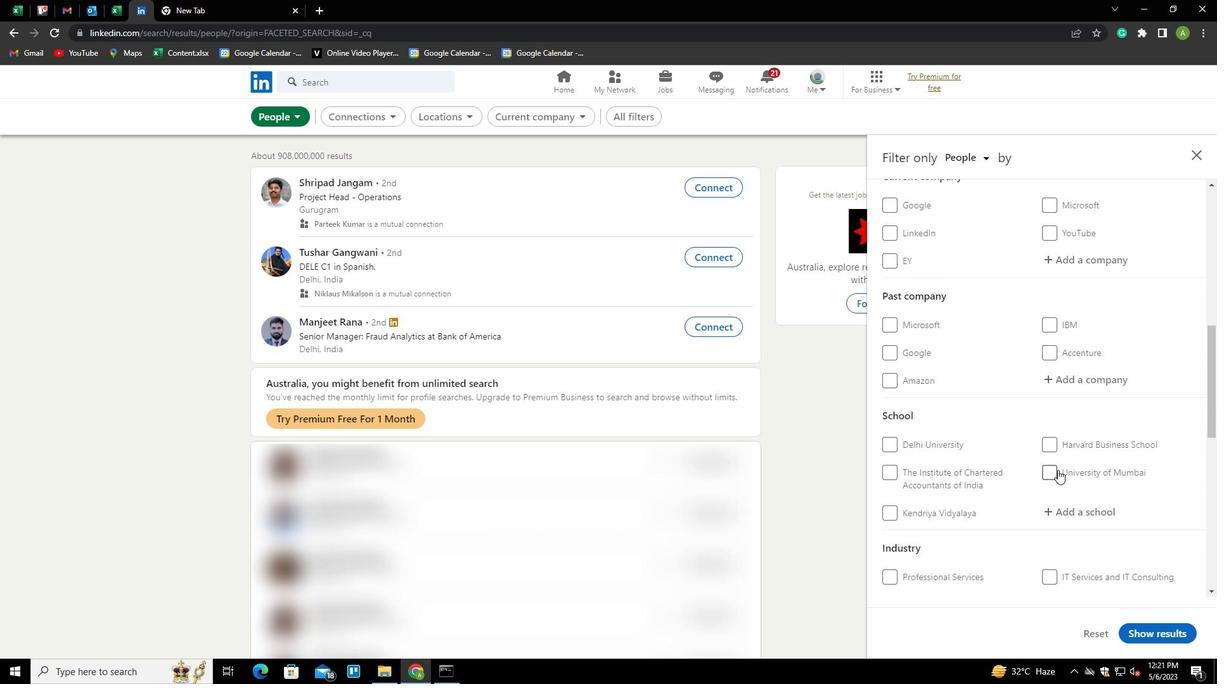 
Action: Mouse scrolled (1058, 470) with delta (0, 0)
Screenshot: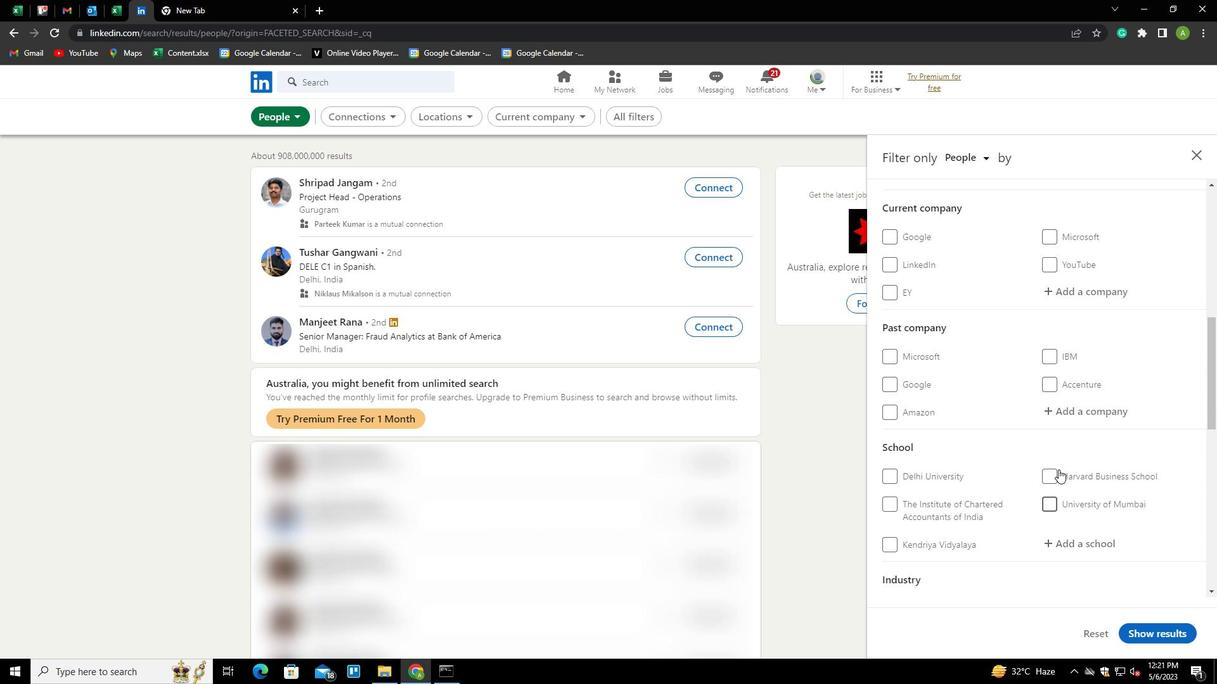 
Action: Mouse moved to (1074, 375)
Screenshot: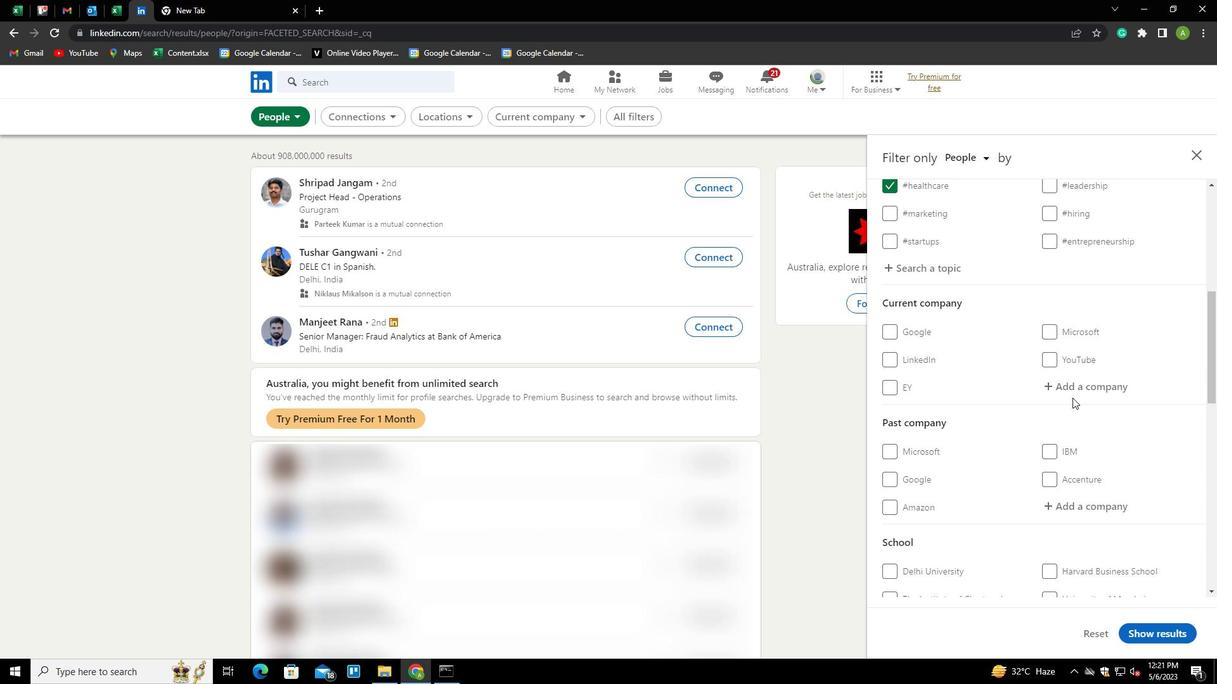 
Action: Mouse pressed left at (1074, 375)
Screenshot: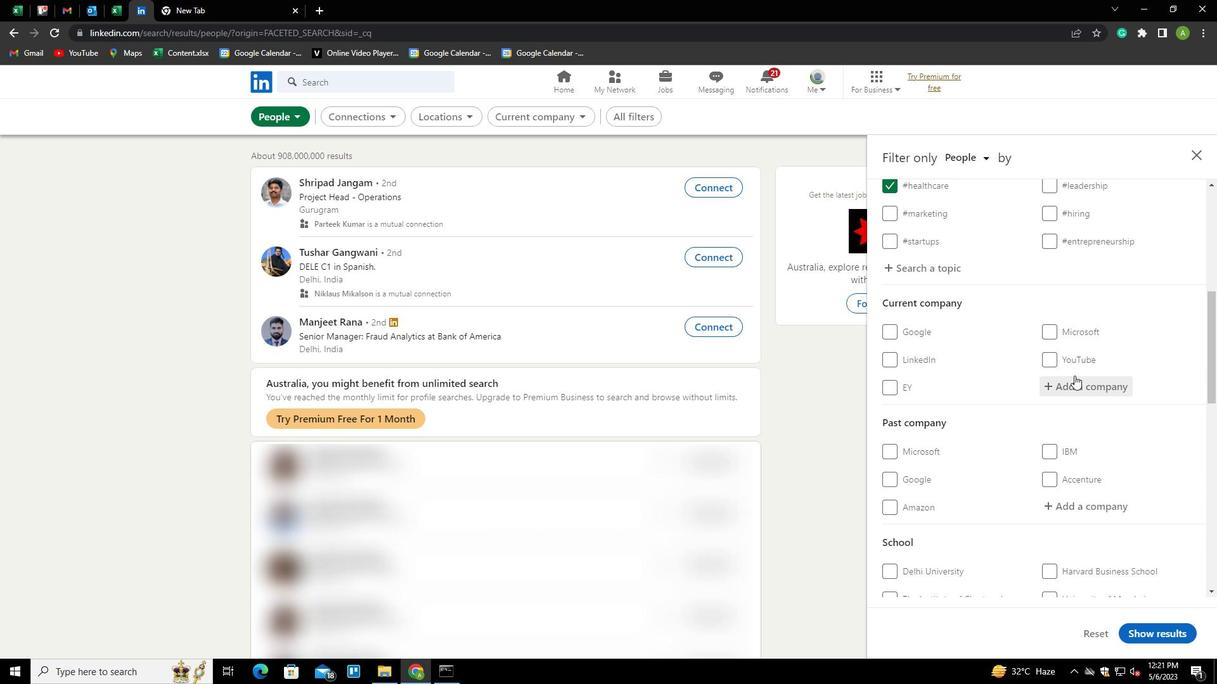 
Action: Key pressed <Key.shift>
Screenshot: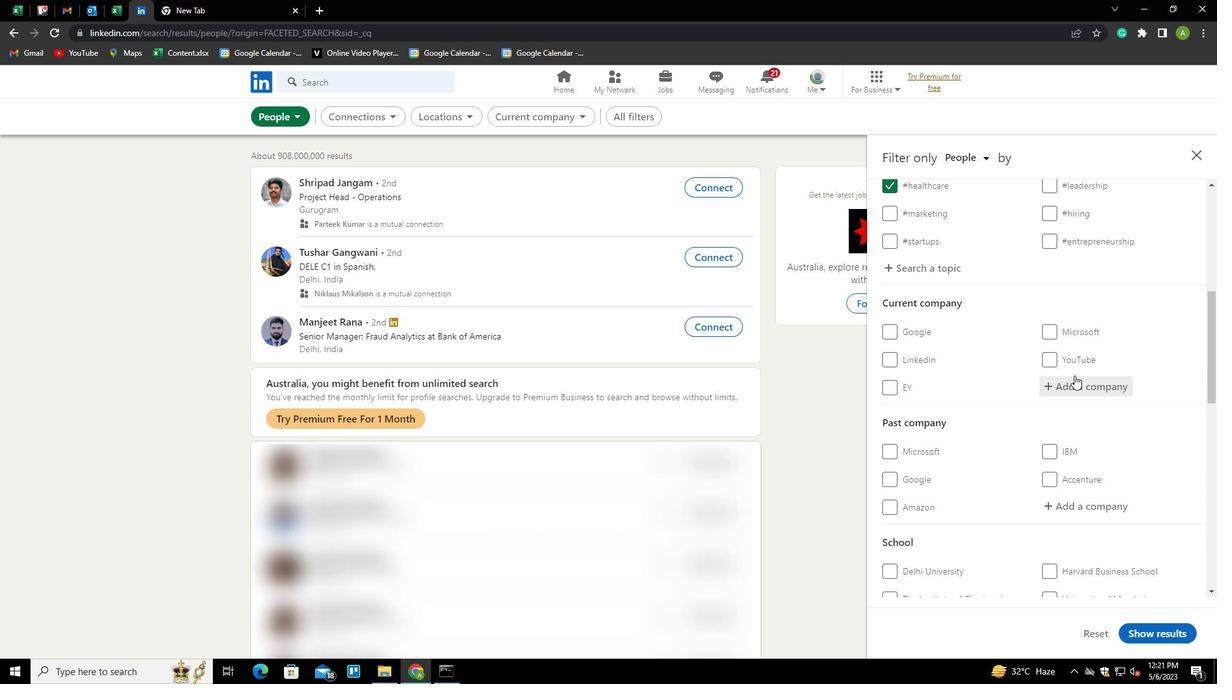 
Action: Mouse moved to (1074, 377)
Screenshot: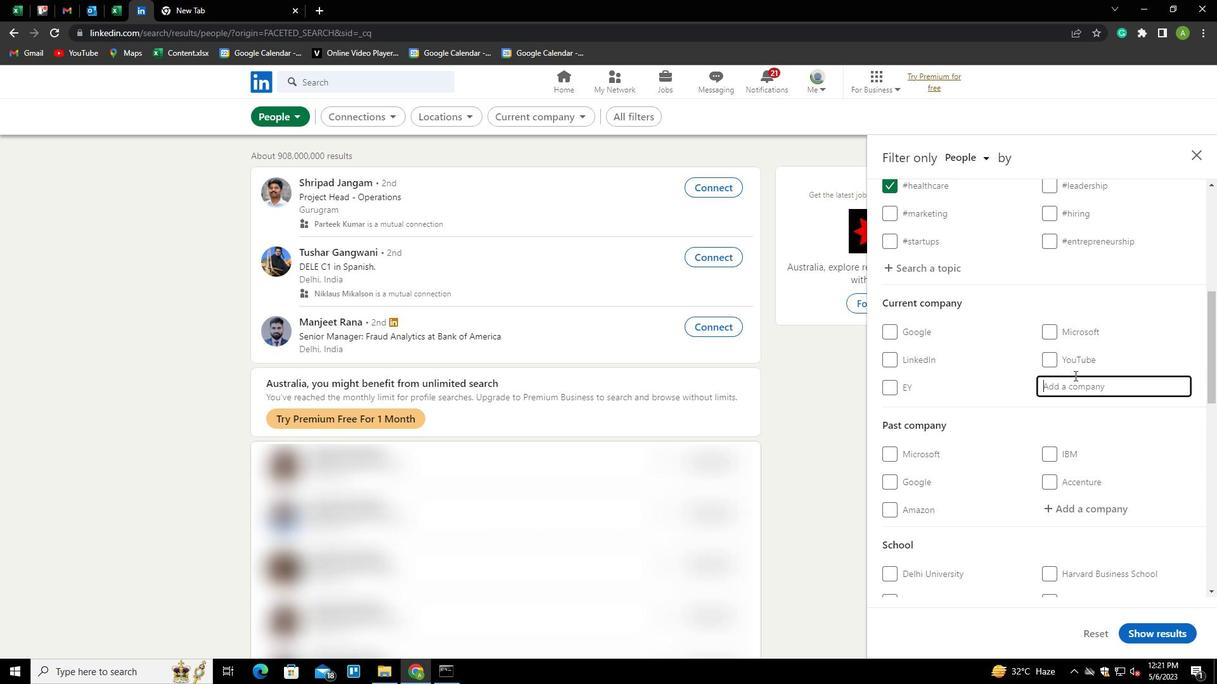 
Action: Key pressed TATA
Screenshot: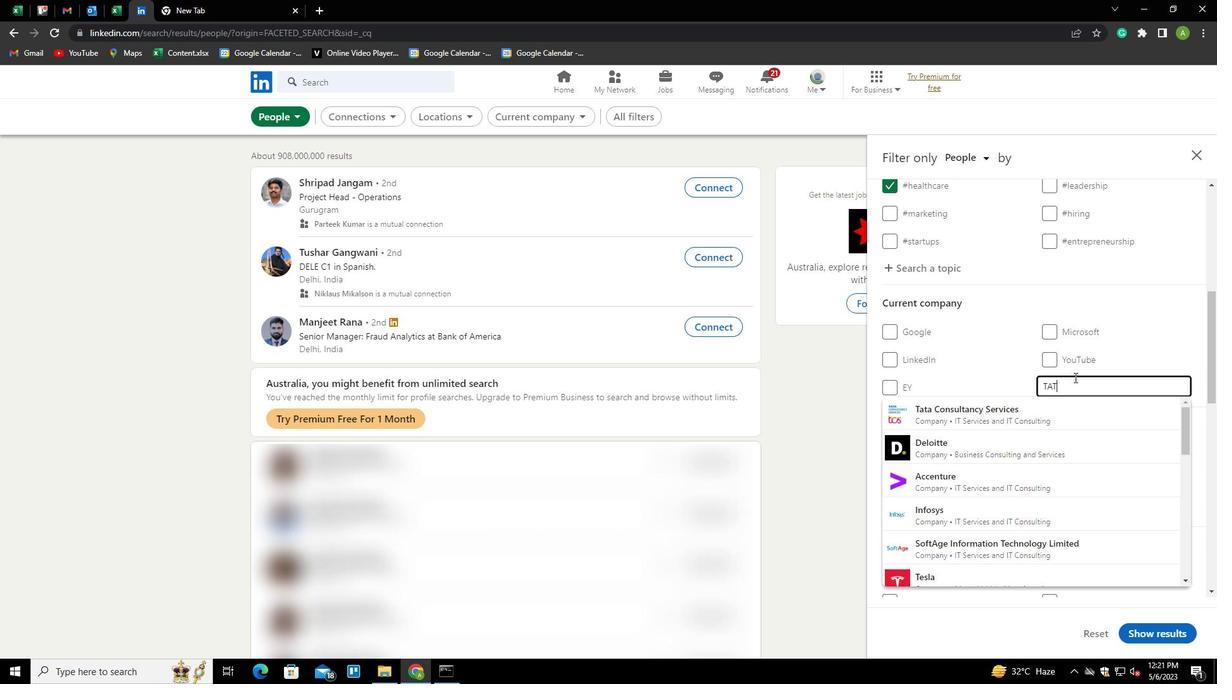 
Action: Mouse moved to (1073, 377)
Screenshot: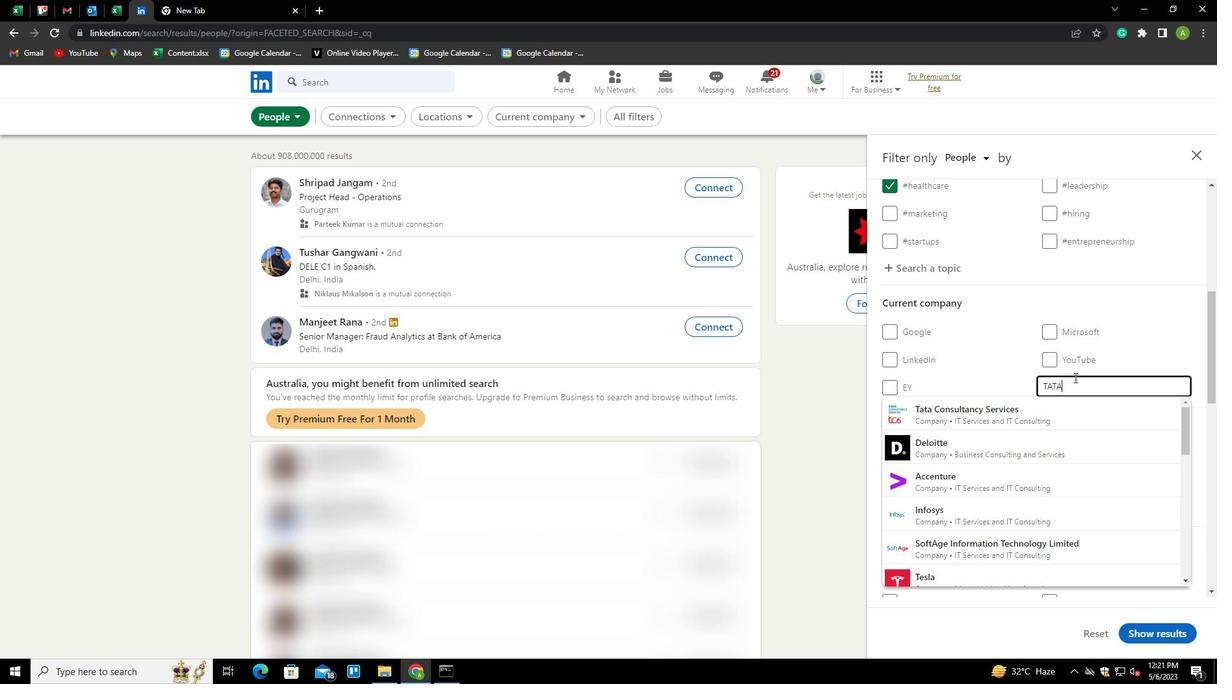 
Action: Key pressed <Key.space><Key.shift>ADVEN<Key.backspace><Key.backspace>ANCED<Key.space><Key.shift>S<Key.backspace><Key.shift>SYSTEMS<Key.space><Key.shift>LIMITED<Key.down><Key.enter>
Screenshot: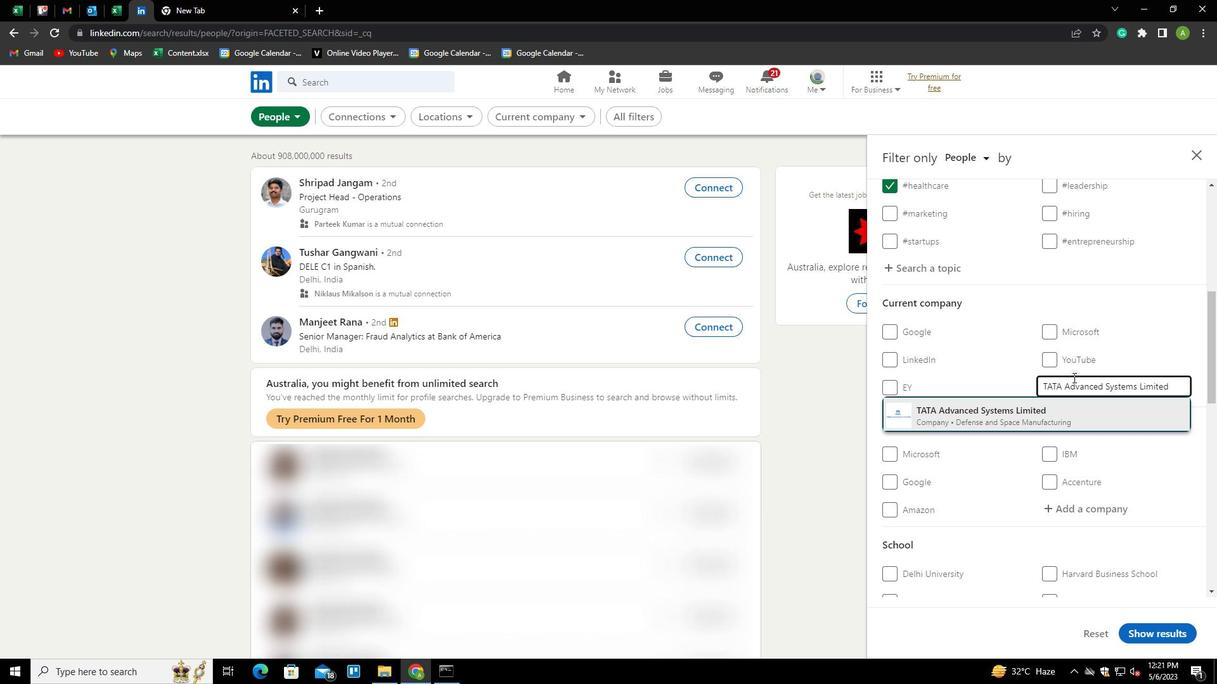
Action: Mouse moved to (1071, 374)
Screenshot: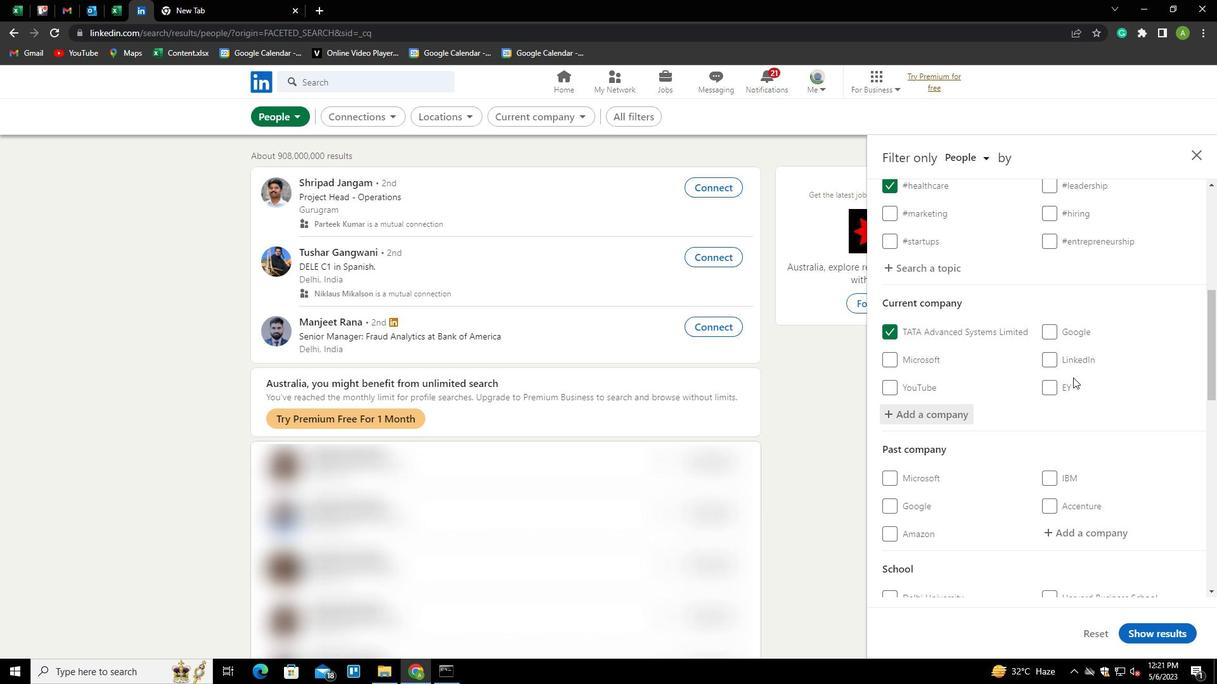 
Action: Mouse scrolled (1071, 373) with delta (0, 0)
Screenshot: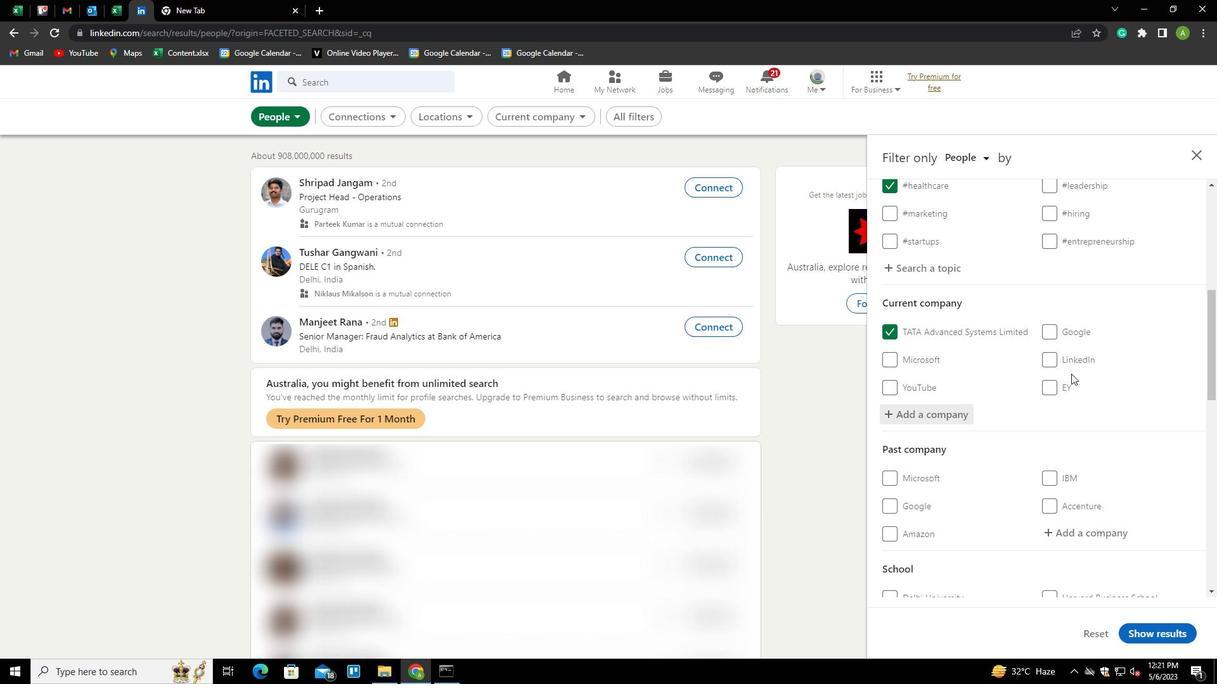 
Action: Mouse scrolled (1071, 373) with delta (0, 0)
Screenshot: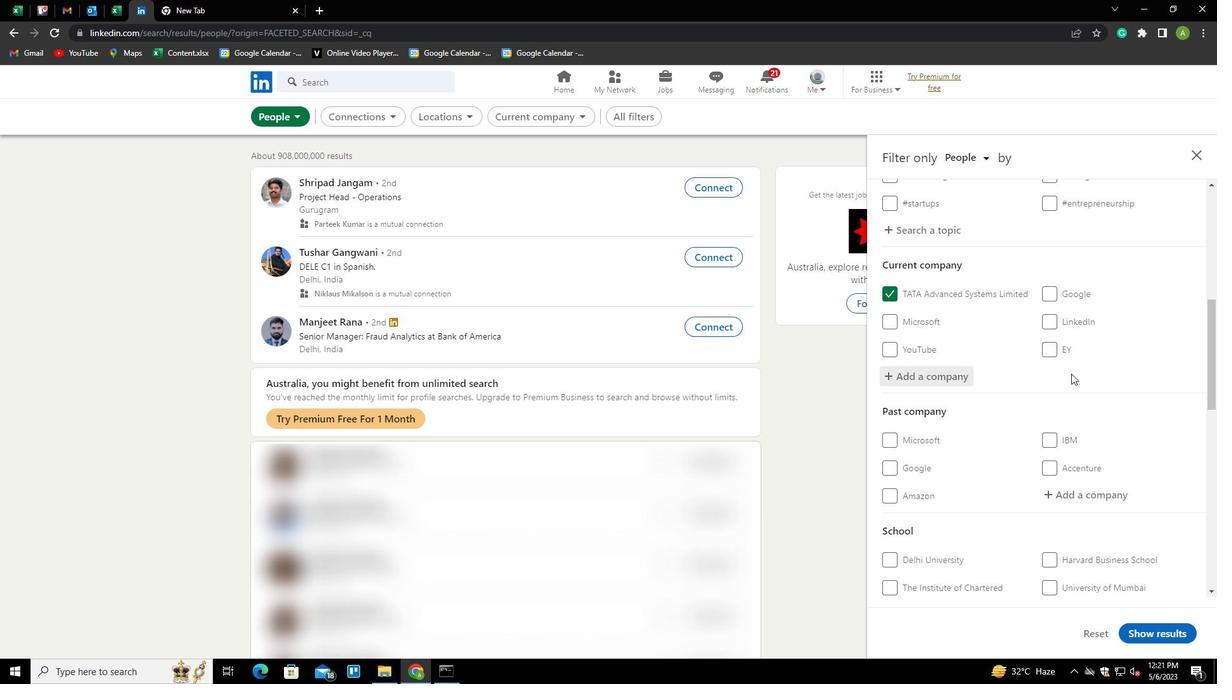 
Action: Mouse scrolled (1071, 373) with delta (0, 0)
Screenshot: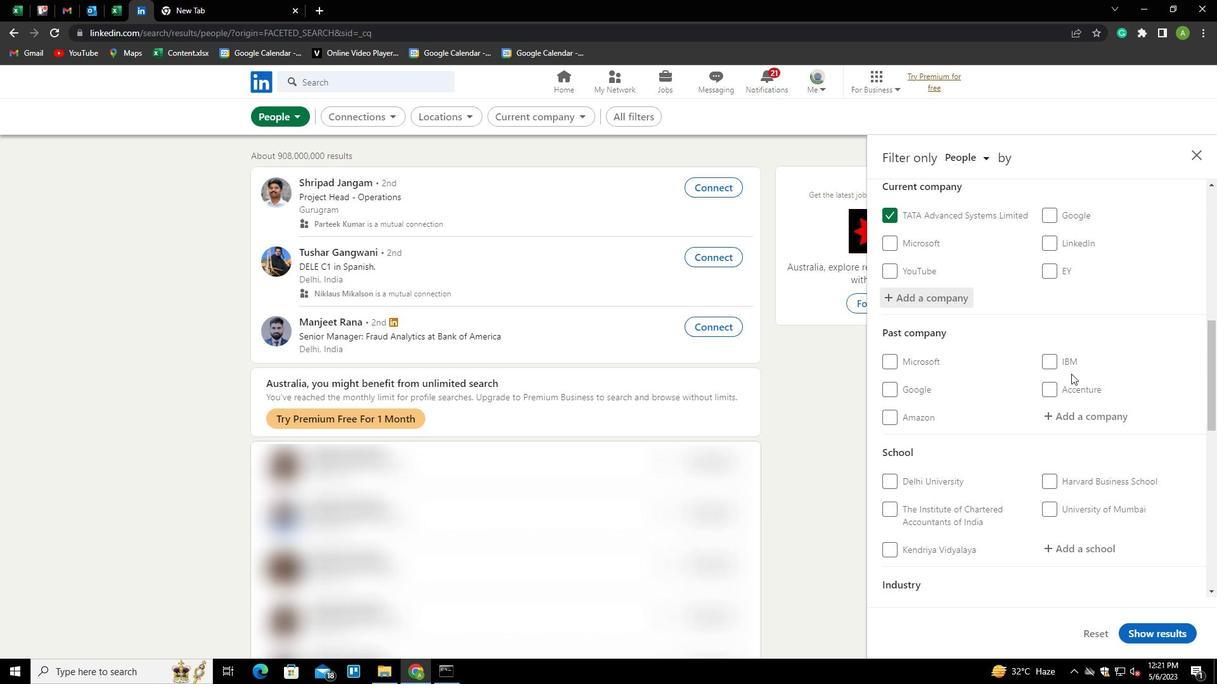 
Action: Mouse scrolled (1071, 373) with delta (0, 0)
Screenshot: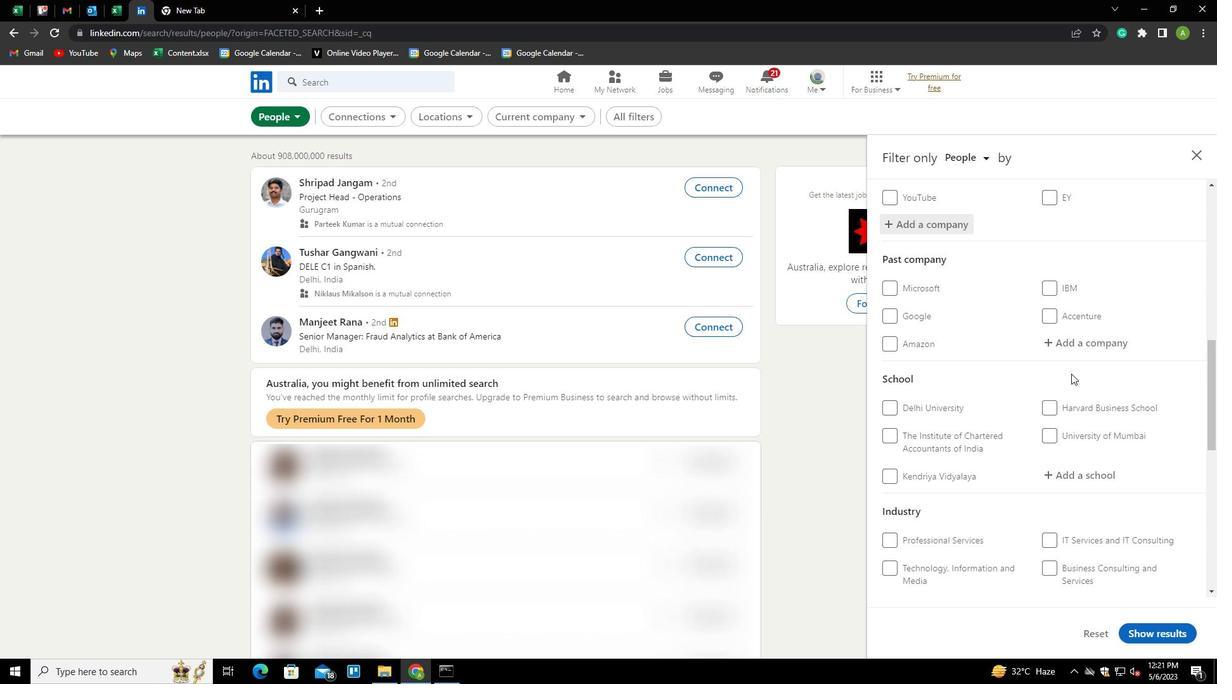 
Action: Mouse moved to (1072, 405)
Screenshot: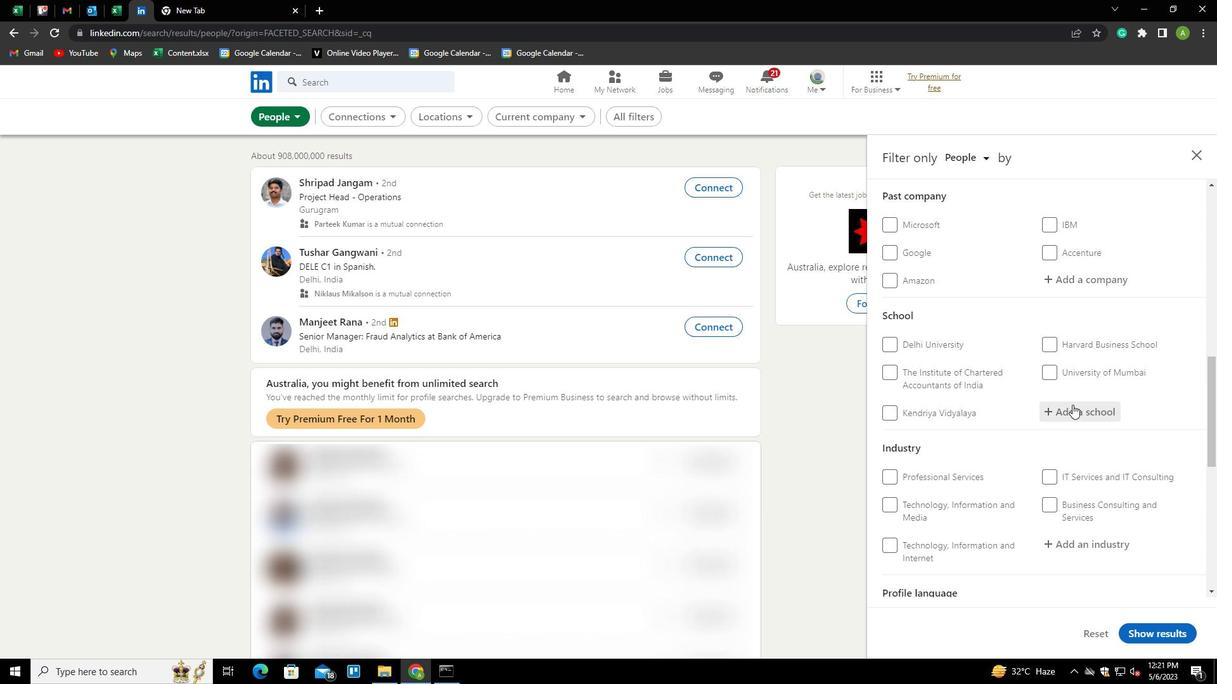 
Action: Mouse pressed left at (1072, 405)
Screenshot: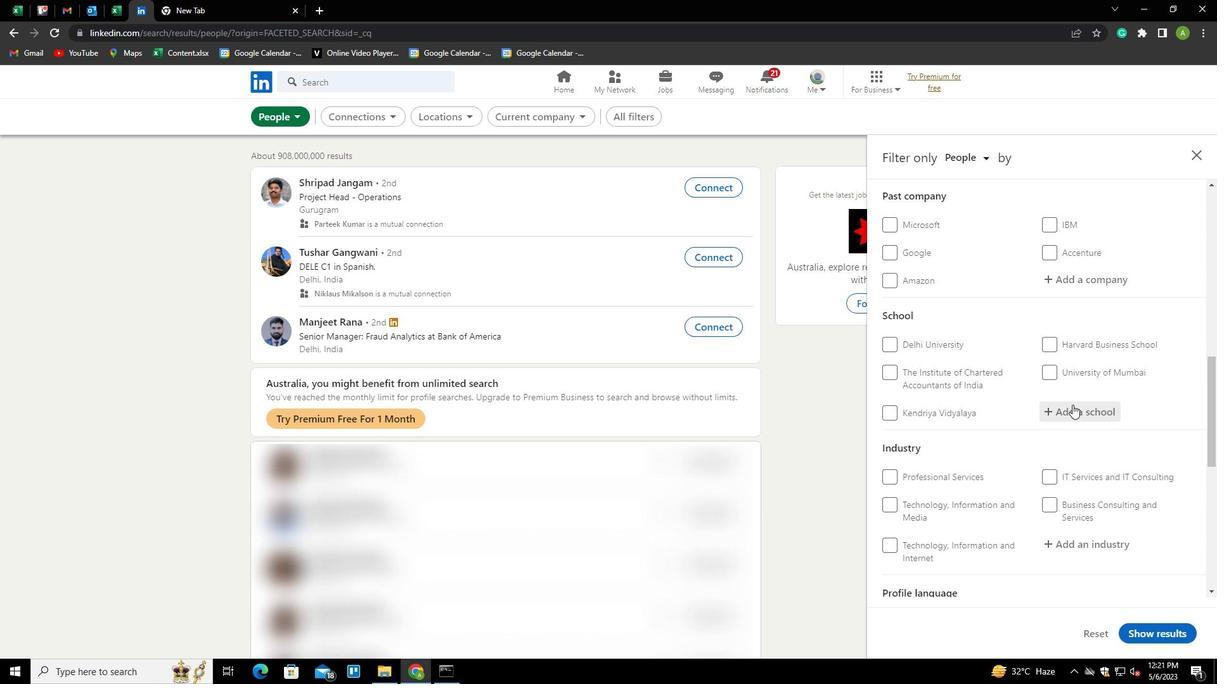 
Action: Mouse moved to (1074, 408)
Screenshot: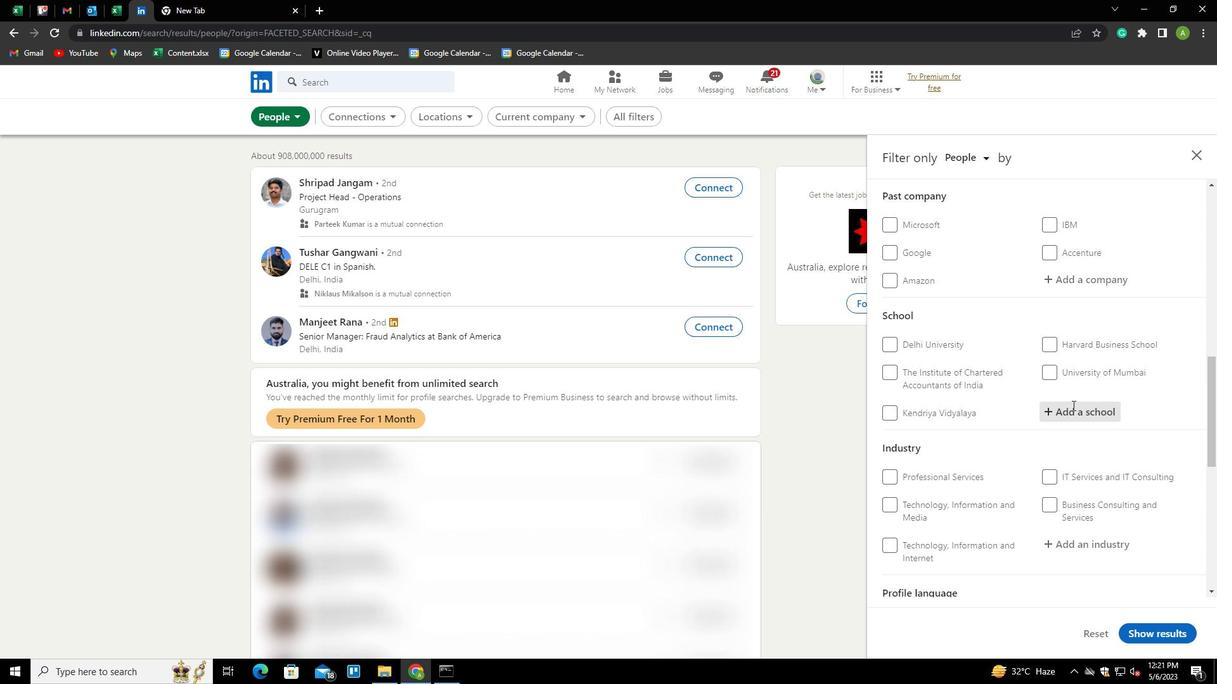 
Action: Key pressed <Key.shift><Key.shift><Key.shift><Key.shift><Key.shift><Key.shift><Key.shift><Key.shift><Key.shift><Key.shift><Key.shift><Key.shift><Key.shift><Key.shift><Key.shift><Key.shift>QUANTUM<Key.space><Key.shift>UNIVERSITY<Key.down><Key.enter>
Screenshot: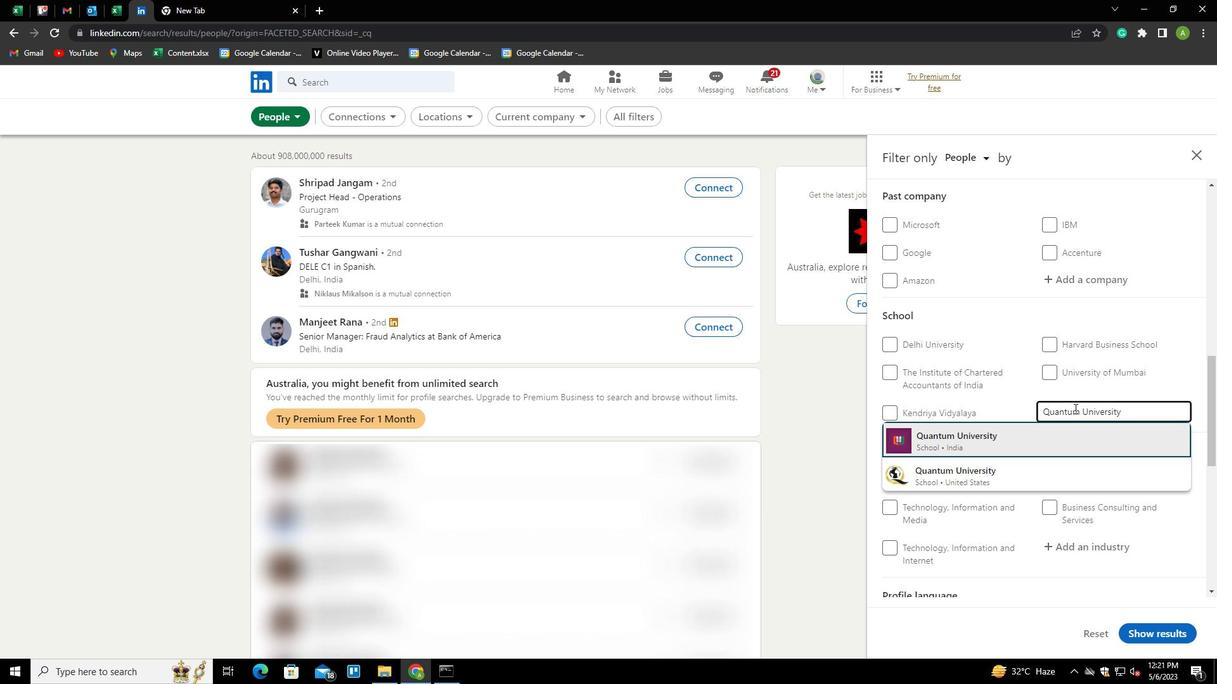 
Action: Mouse moved to (1059, 393)
Screenshot: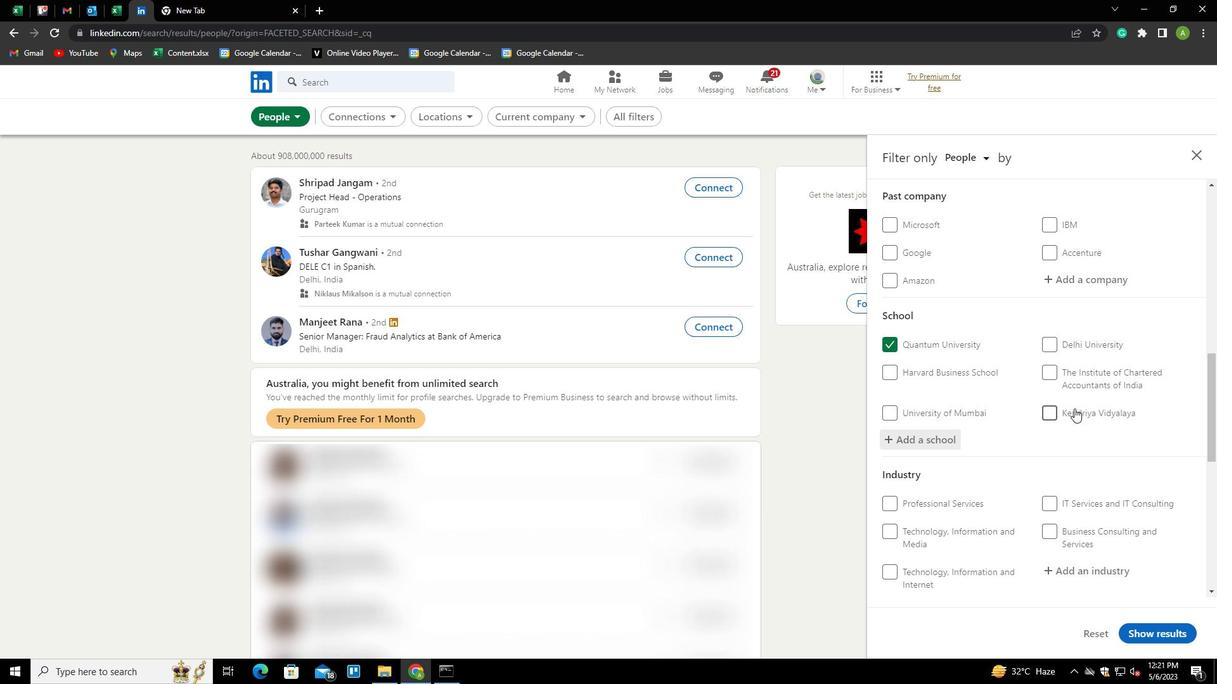 
Action: Mouse scrolled (1059, 393) with delta (0, 0)
Screenshot: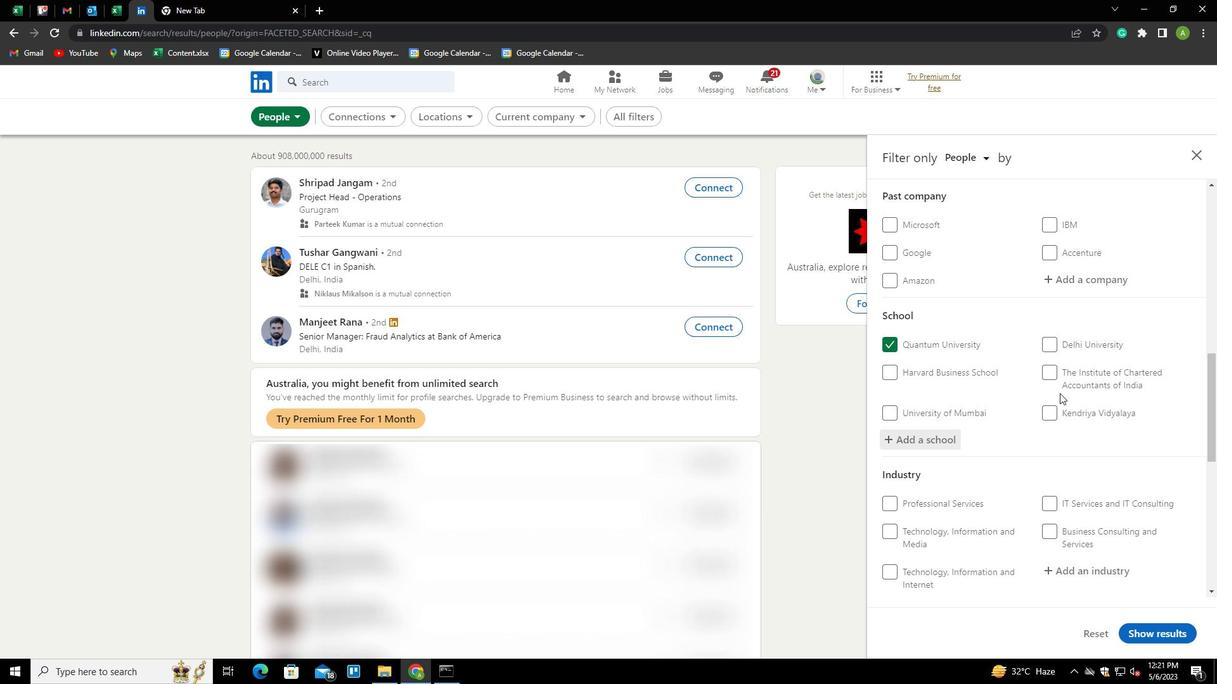 
Action: Mouse scrolled (1059, 393) with delta (0, 0)
Screenshot: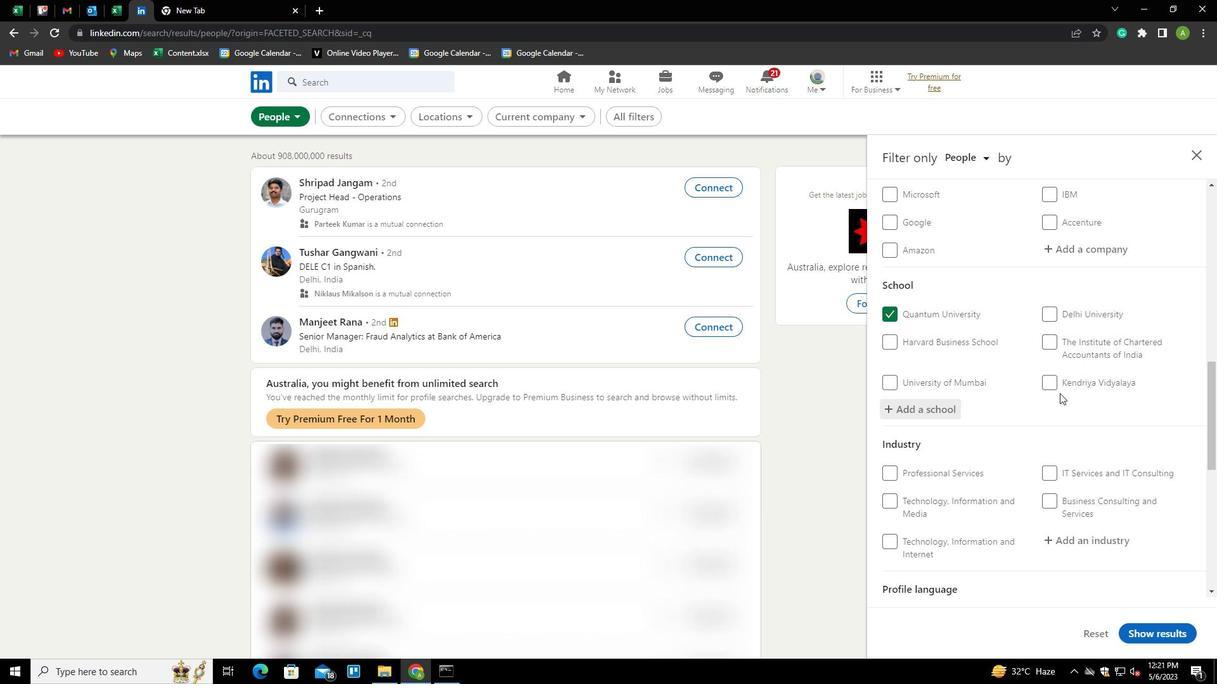 
Action: Mouse scrolled (1059, 393) with delta (0, 0)
Screenshot: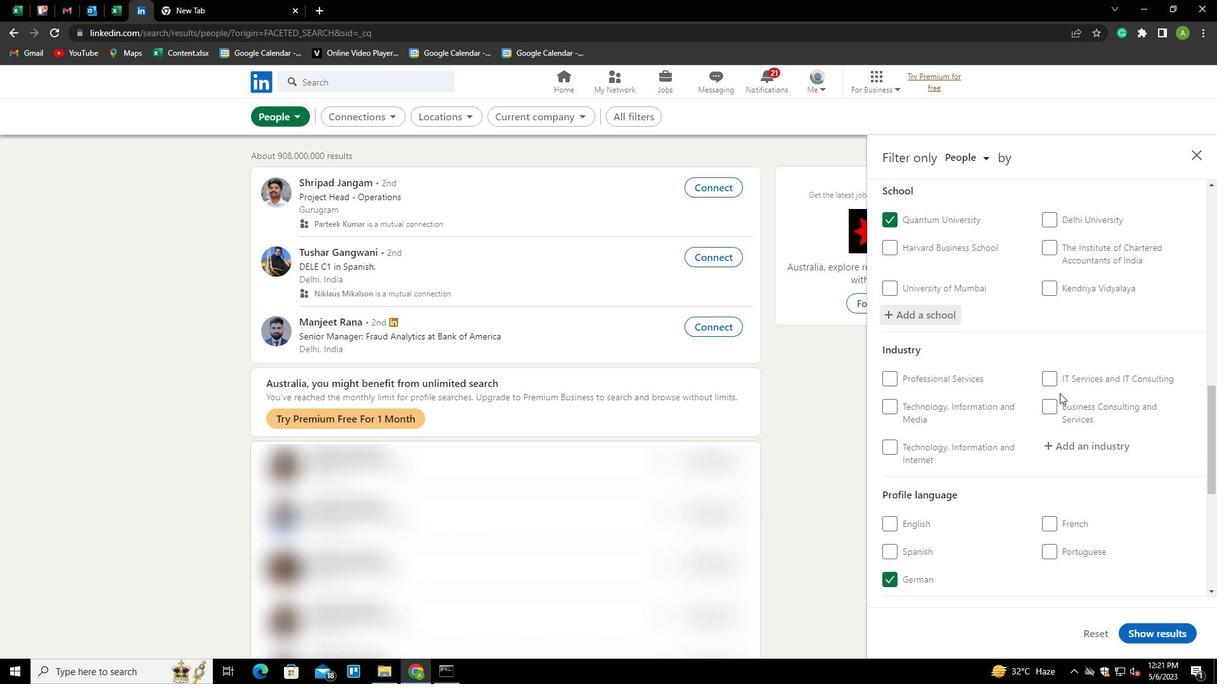 
Action: Mouse moved to (1065, 386)
Screenshot: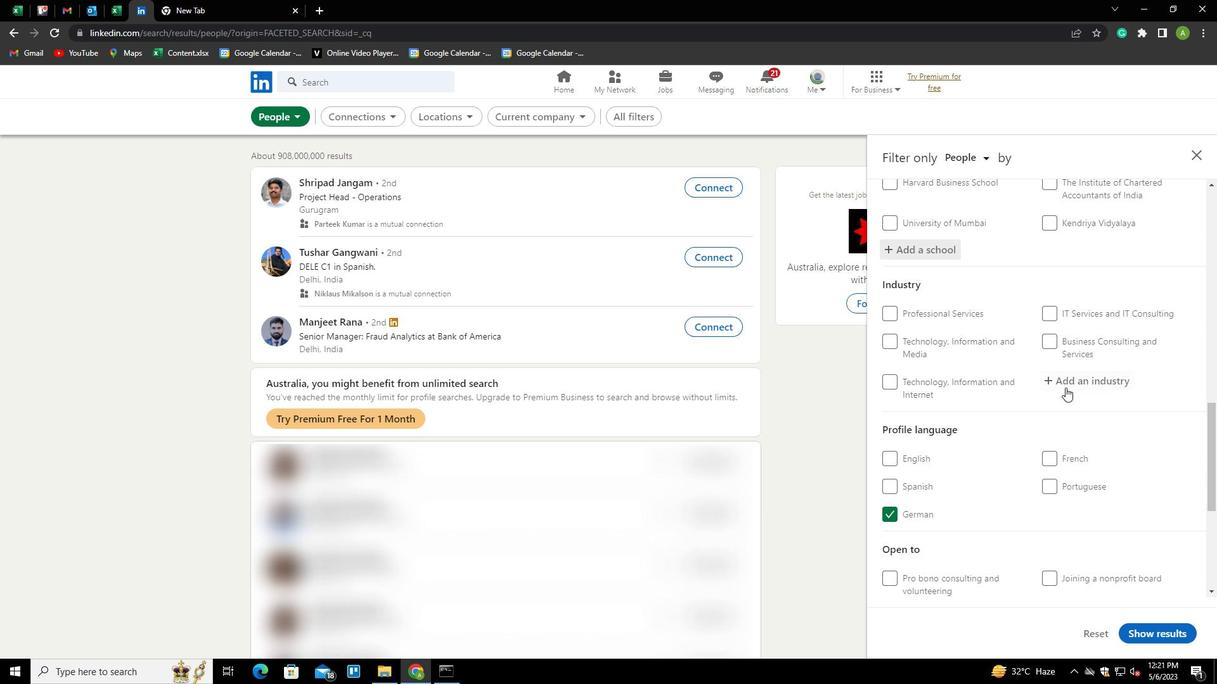 
Action: Mouse pressed left at (1065, 386)
Screenshot: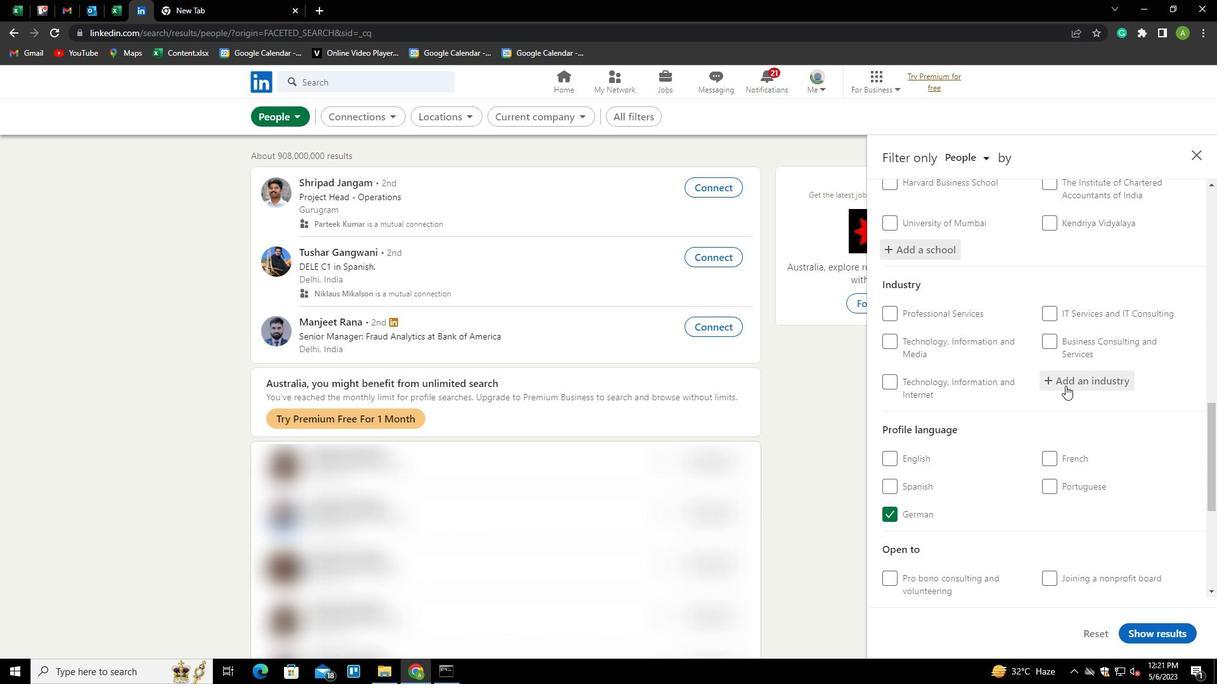 
Action: Mouse moved to (1065, 384)
Screenshot: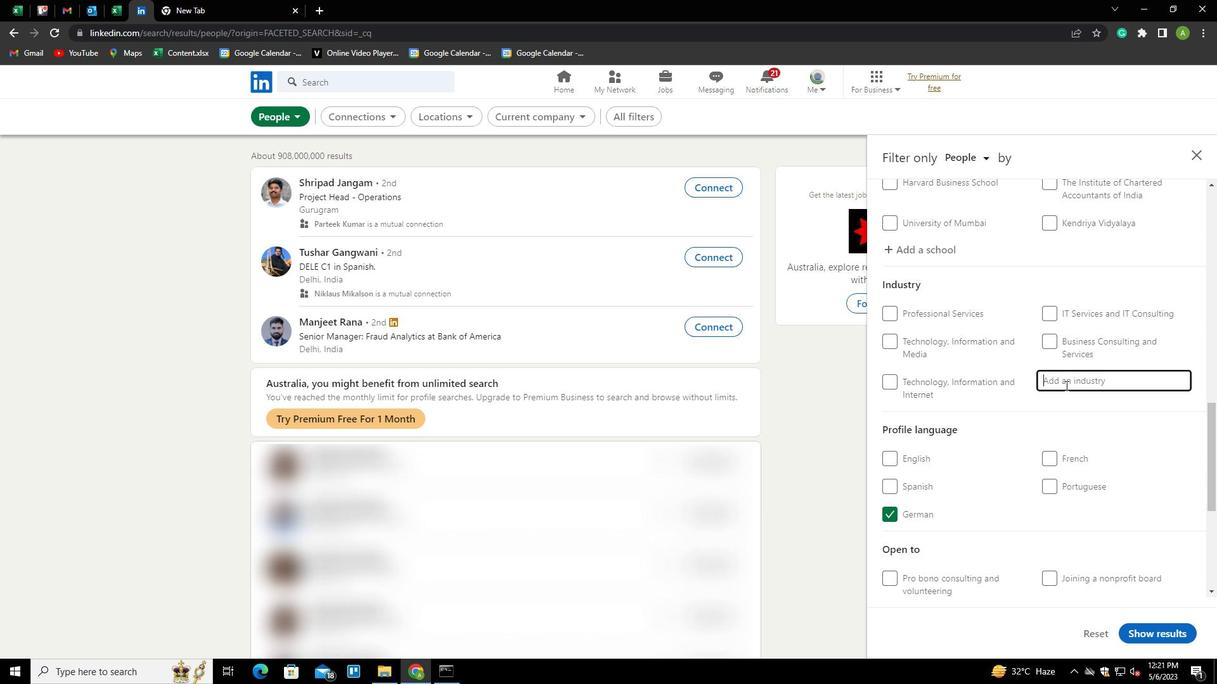 
Action: Key pressed <Key.shift>PAINT,<Key.space><Key.shift>COATING,<Key.space>AND<Key.space><Key.shift>ADHESIVE<Key.space><Key.shift>MANUG<Key.backspace>FACTURING<Key.down><Key.enter>
Screenshot: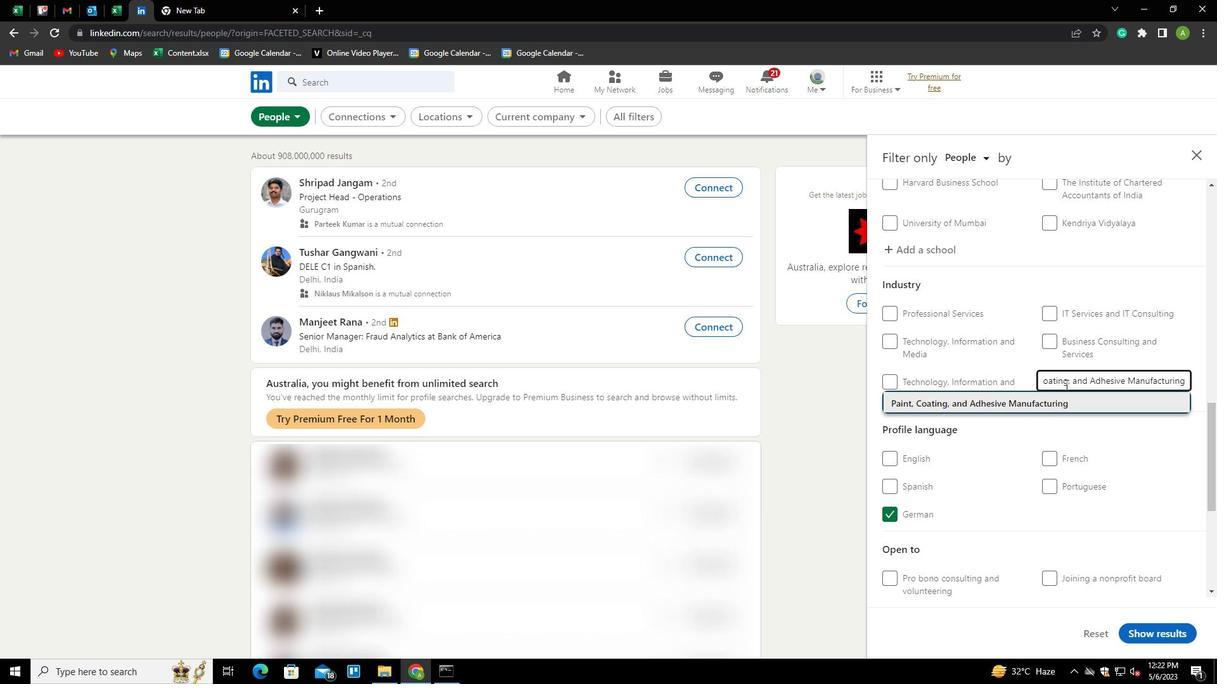 
Action: Mouse scrolled (1065, 384) with delta (0, 0)
Screenshot: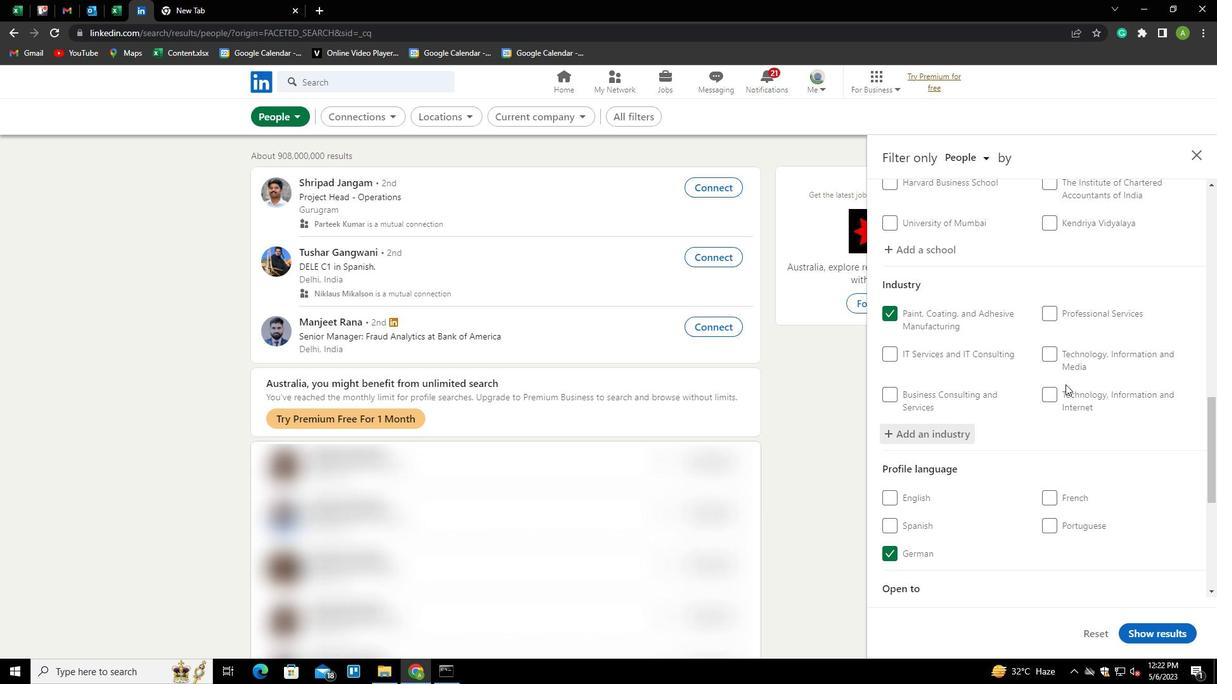 
Action: Mouse scrolled (1065, 384) with delta (0, 0)
Screenshot: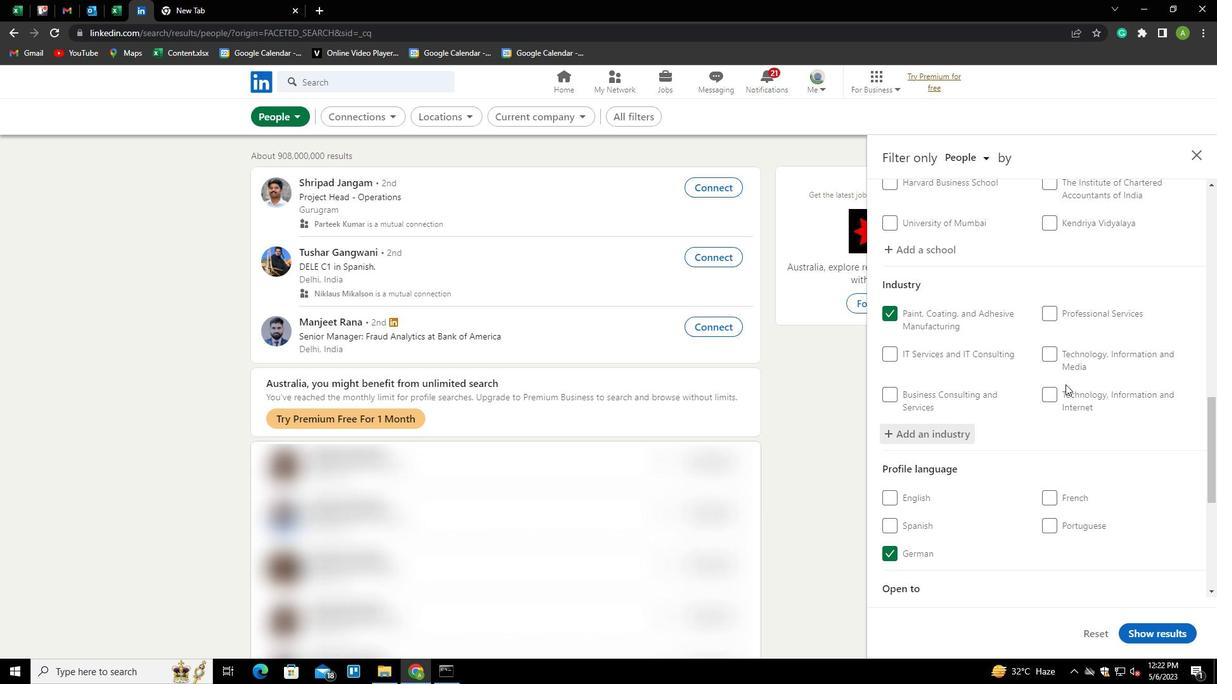 
Action: Mouse scrolled (1065, 384) with delta (0, 0)
Screenshot: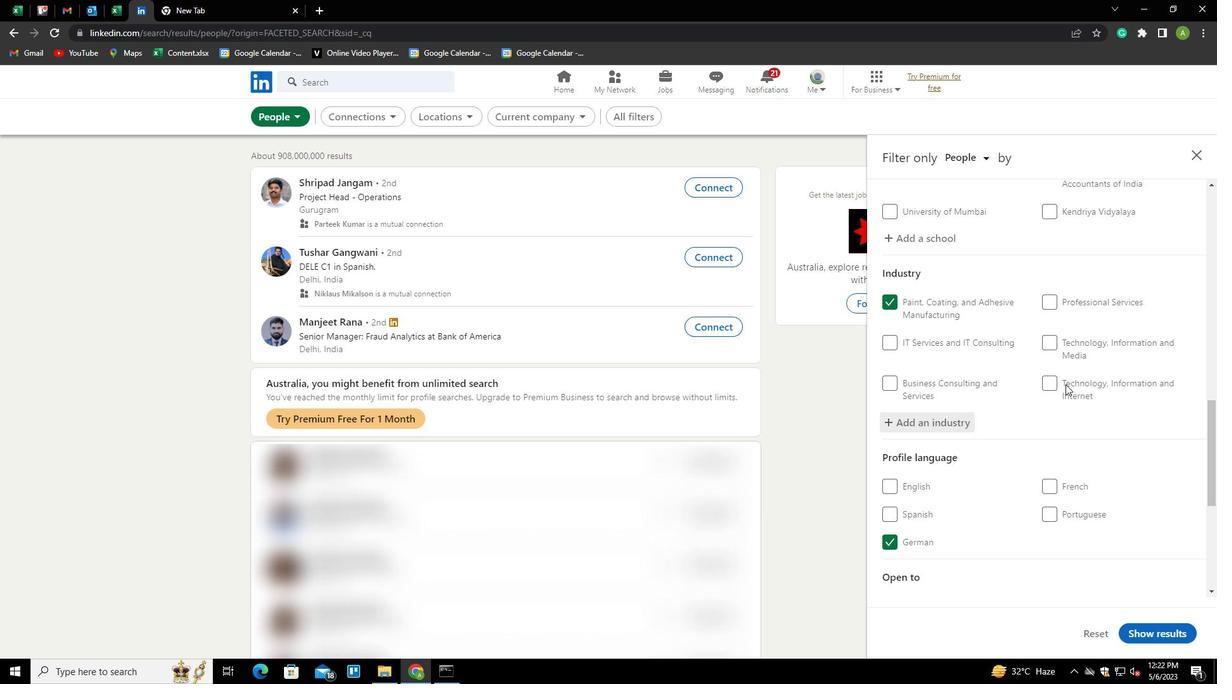 
Action: Mouse scrolled (1065, 384) with delta (0, 0)
Screenshot: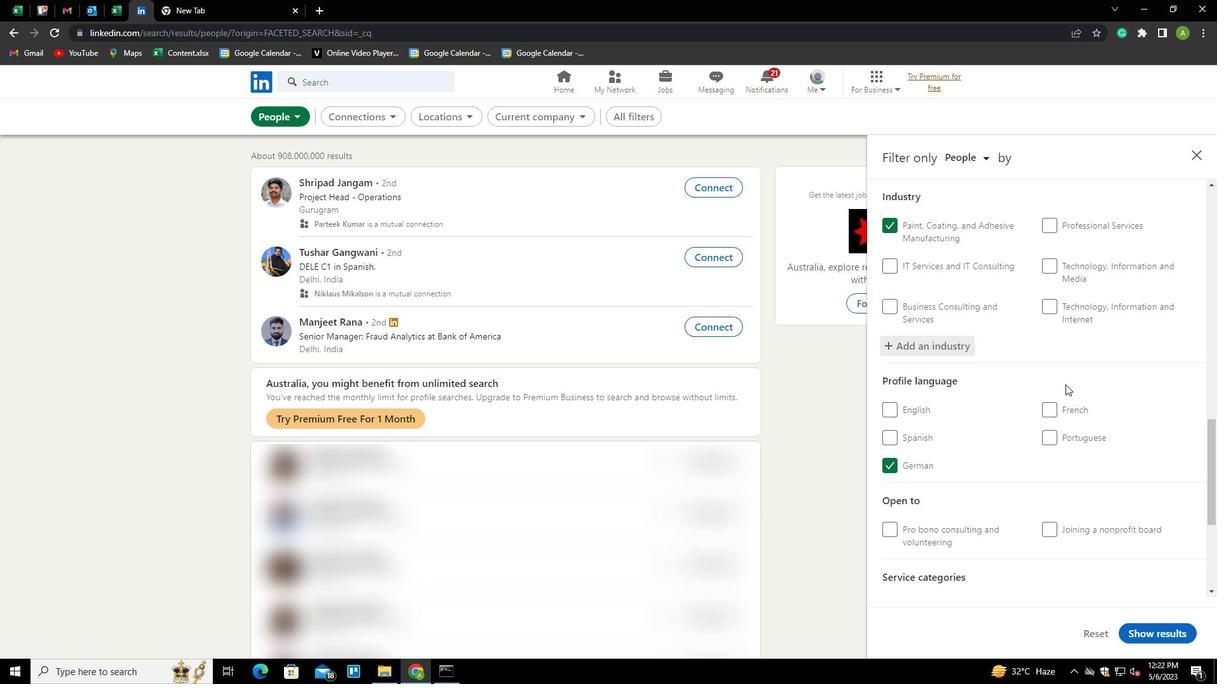
Action: Mouse scrolled (1065, 384) with delta (0, 0)
Screenshot: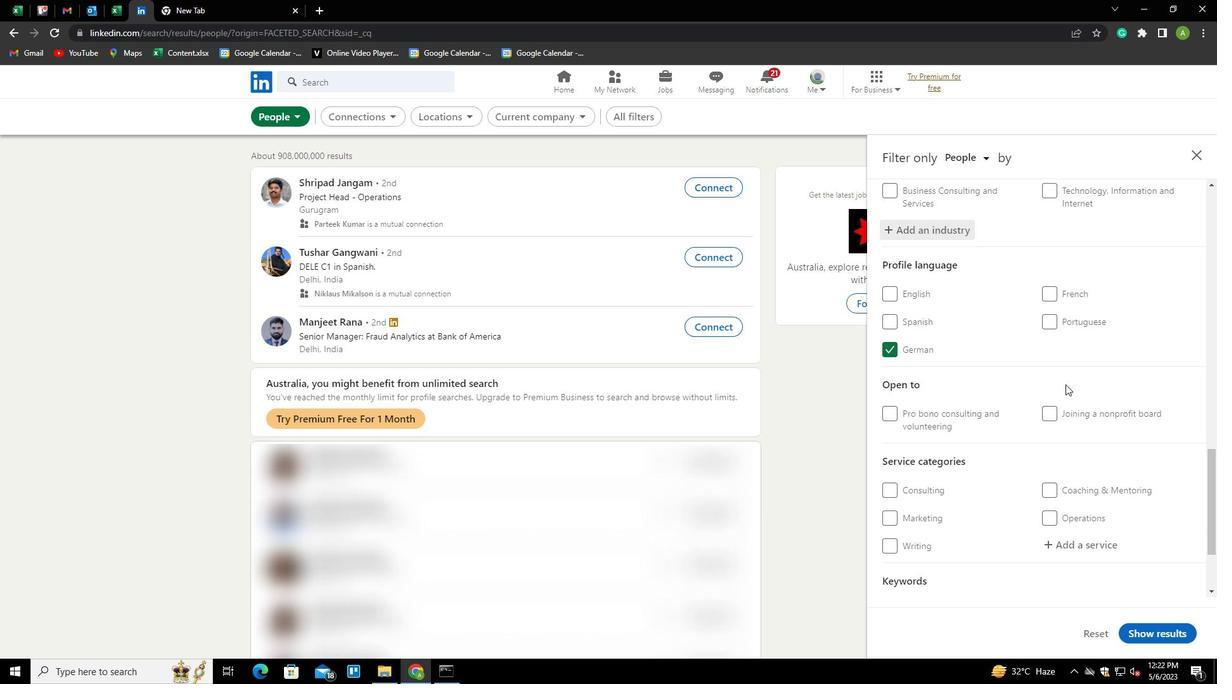 
Action: Mouse moved to (1067, 430)
Screenshot: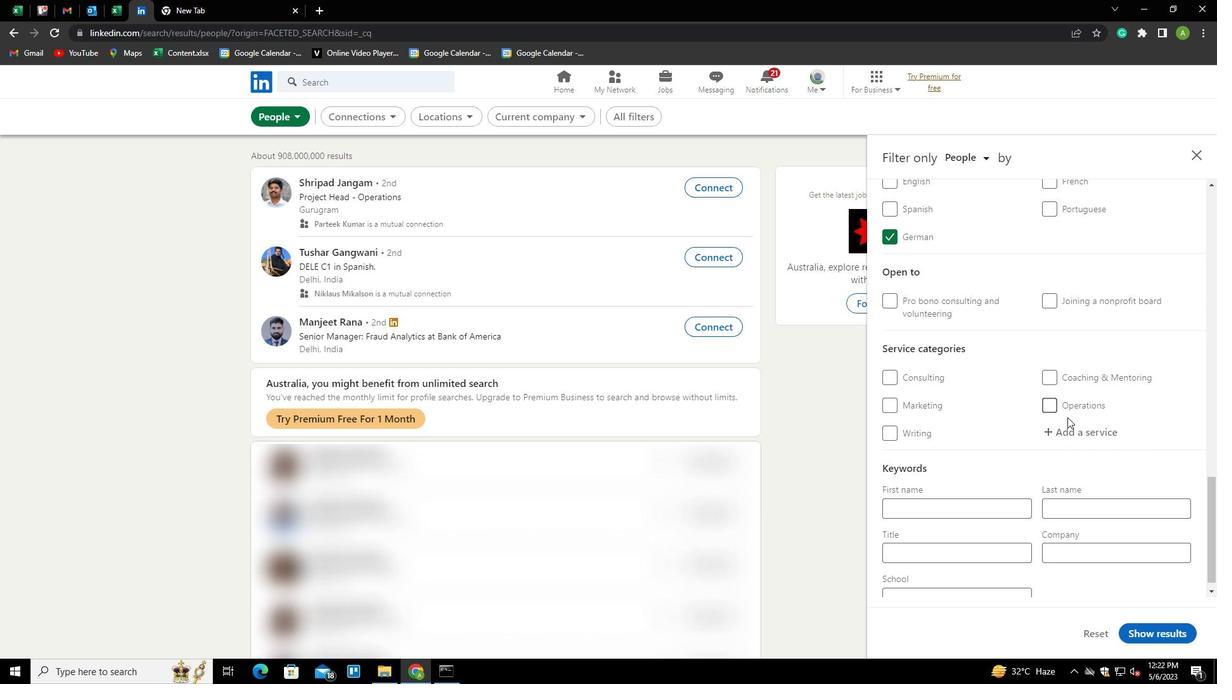 
Action: Mouse pressed left at (1067, 430)
Screenshot: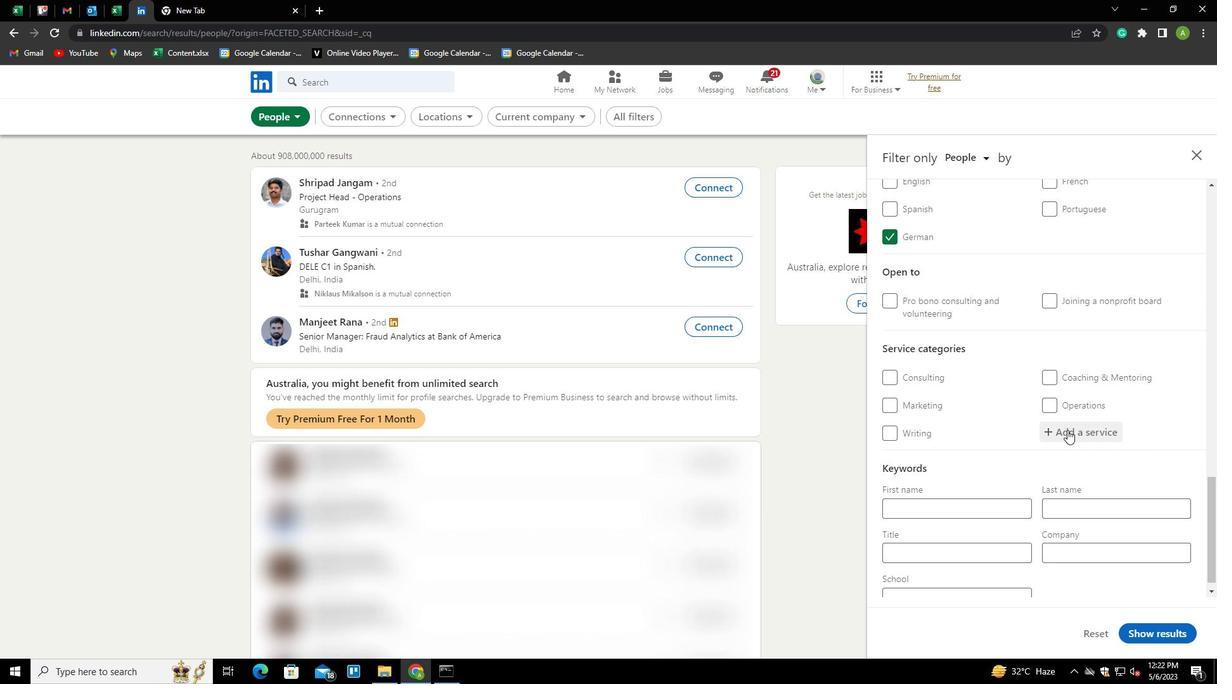 
Action: Mouse moved to (1063, 429)
Screenshot: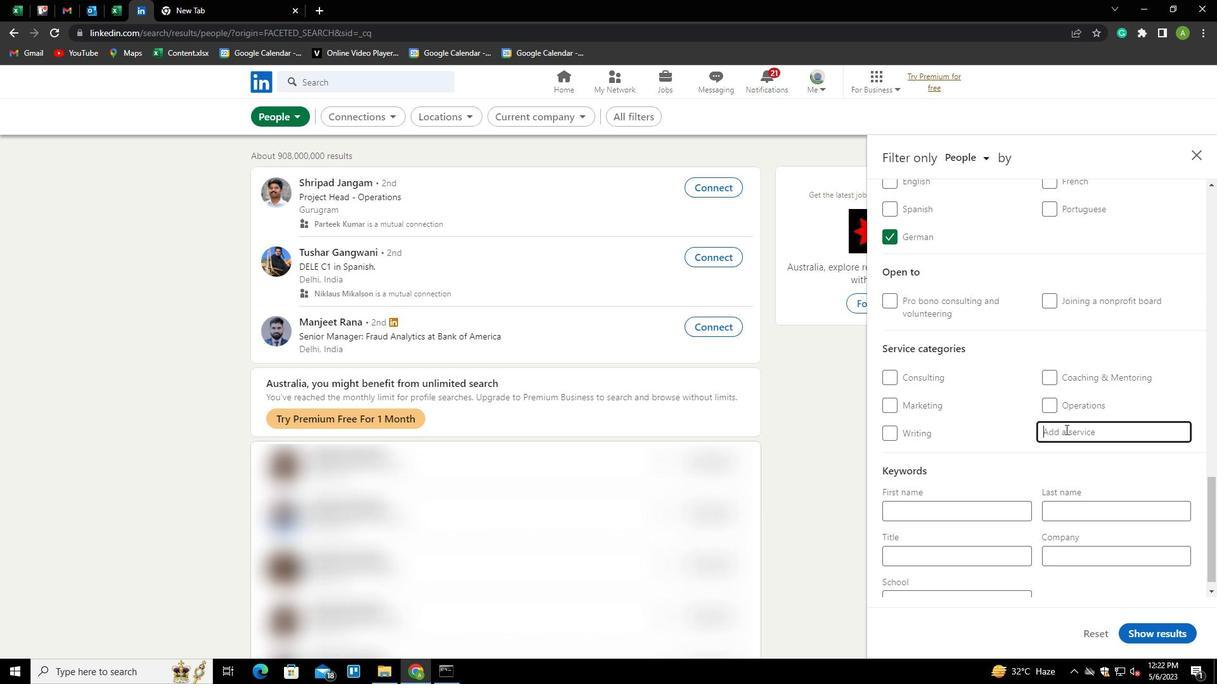 
Action: Key pressed <Key.shift>
Screenshot: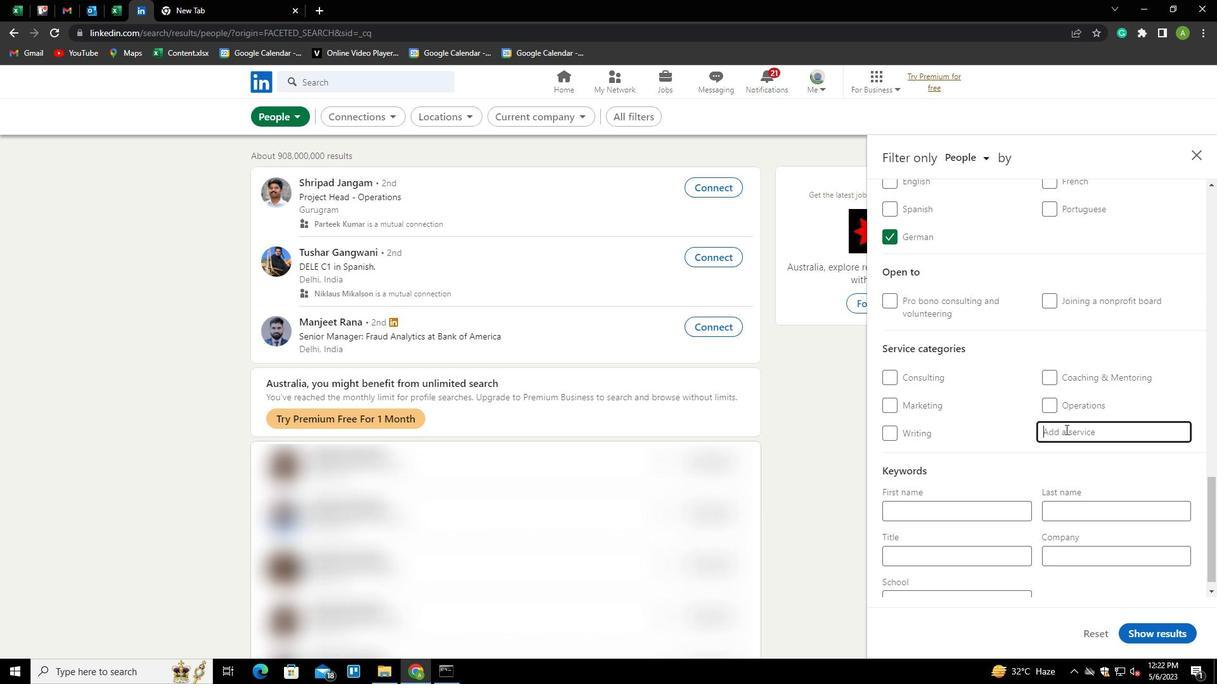
Action: Mouse moved to (1063, 428)
Screenshot: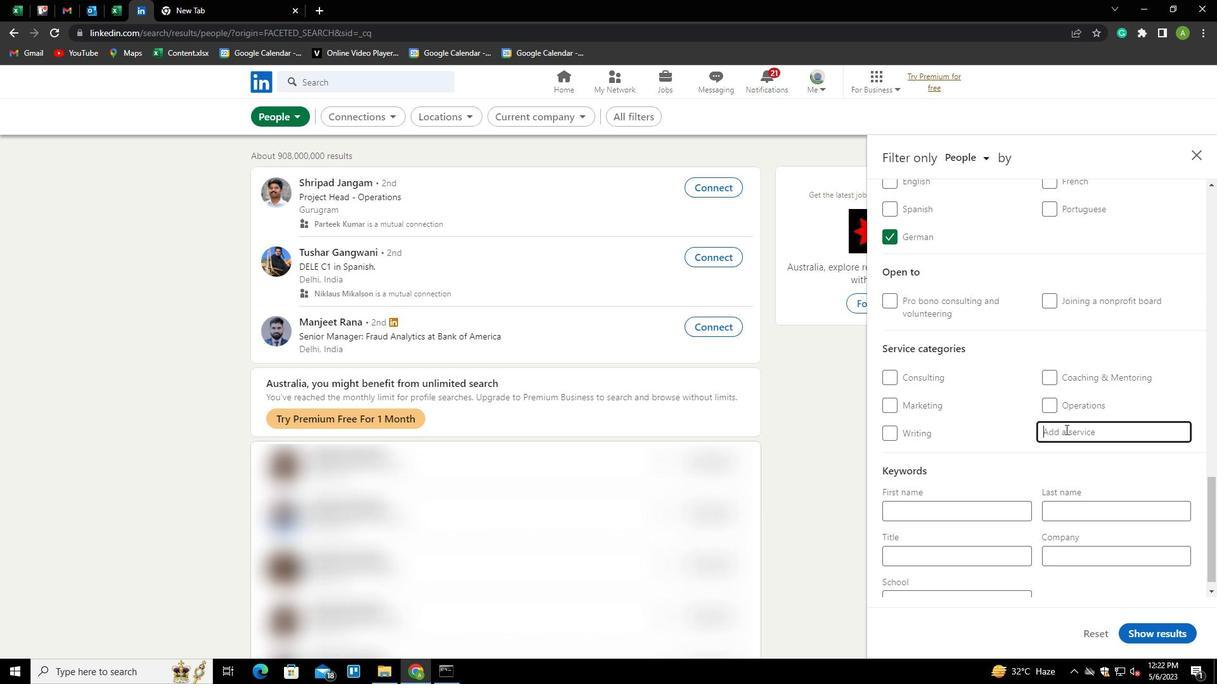 
Action: Key pressed COPYWRITING<Key.down><Key.enter>
Screenshot: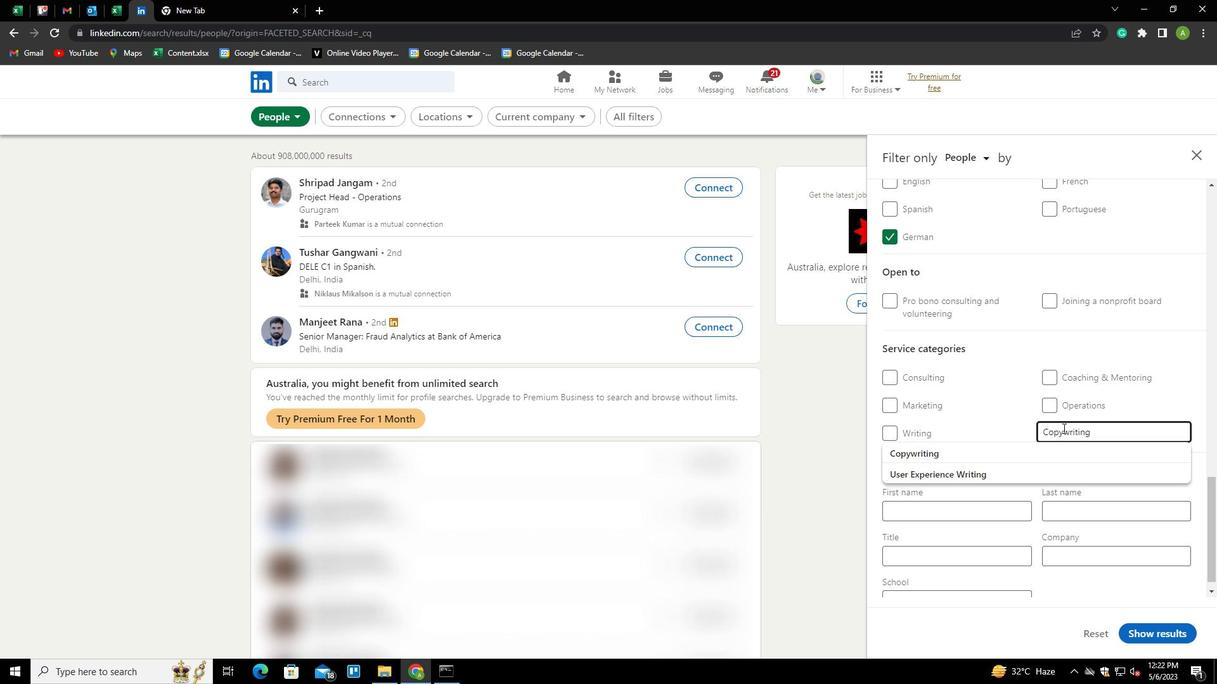 
Action: Mouse scrolled (1063, 427) with delta (0, 0)
Screenshot: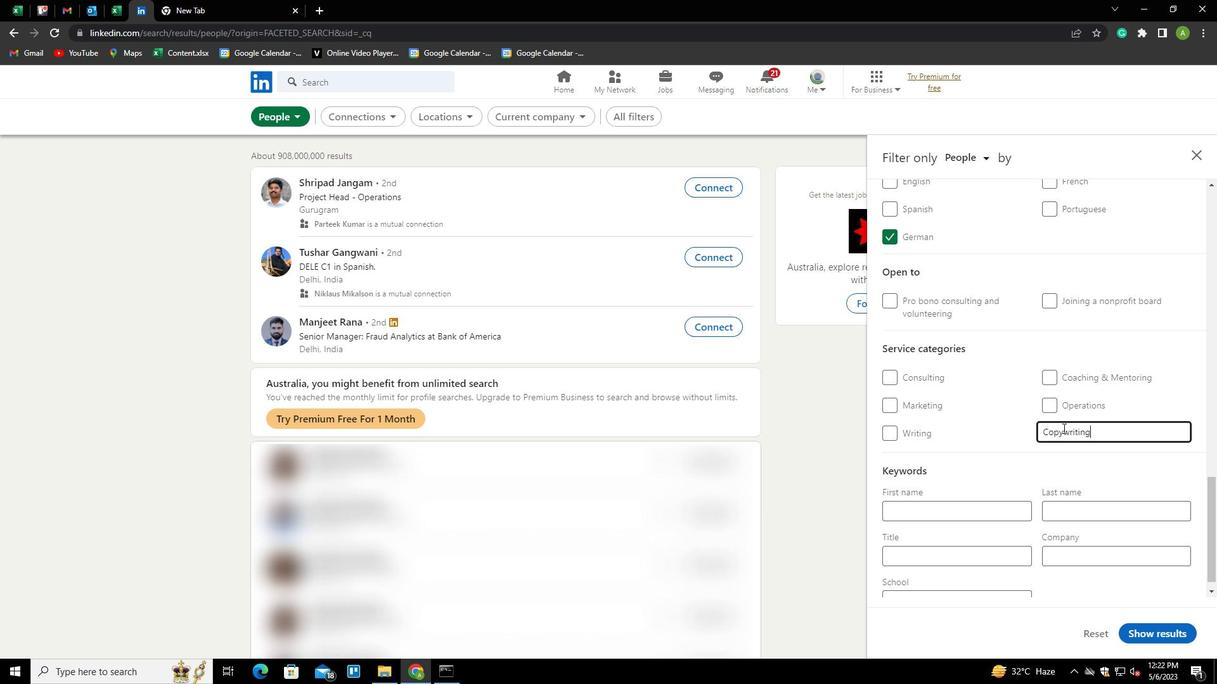 
Action: Mouse scrolled (1063, 427) with delta (0, 0)
Screenshot: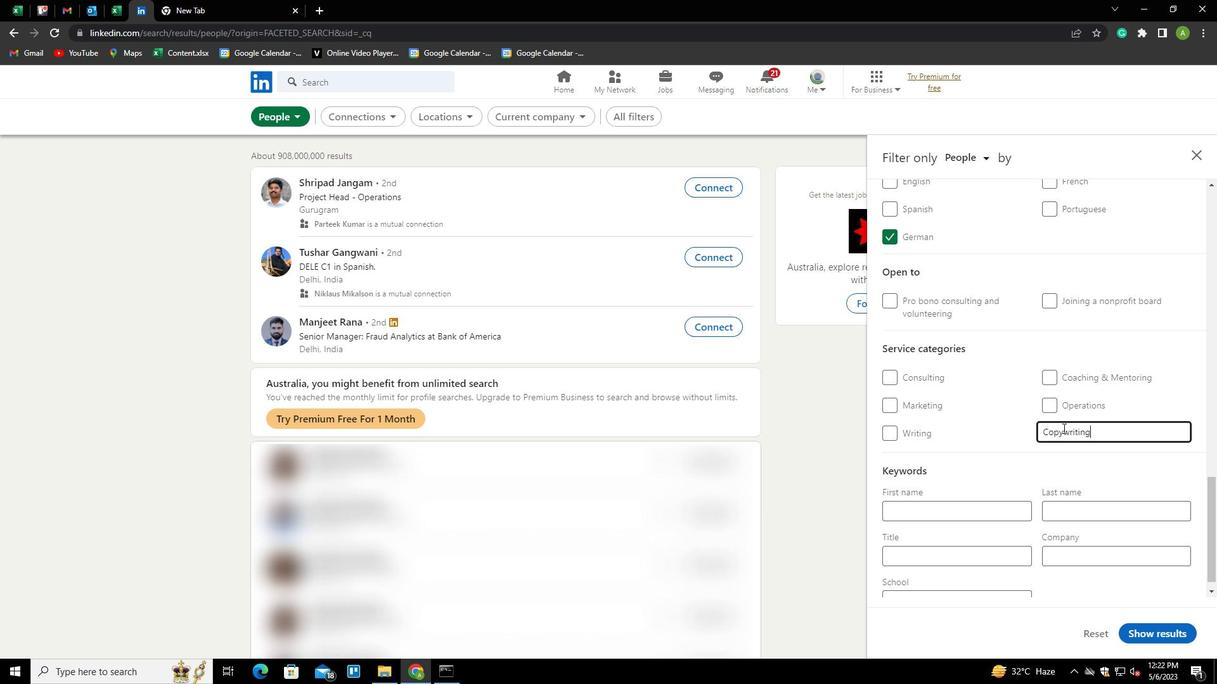 
Action: Mouse scrolled (1063, 427) with delta (0, 0)
Screenshot: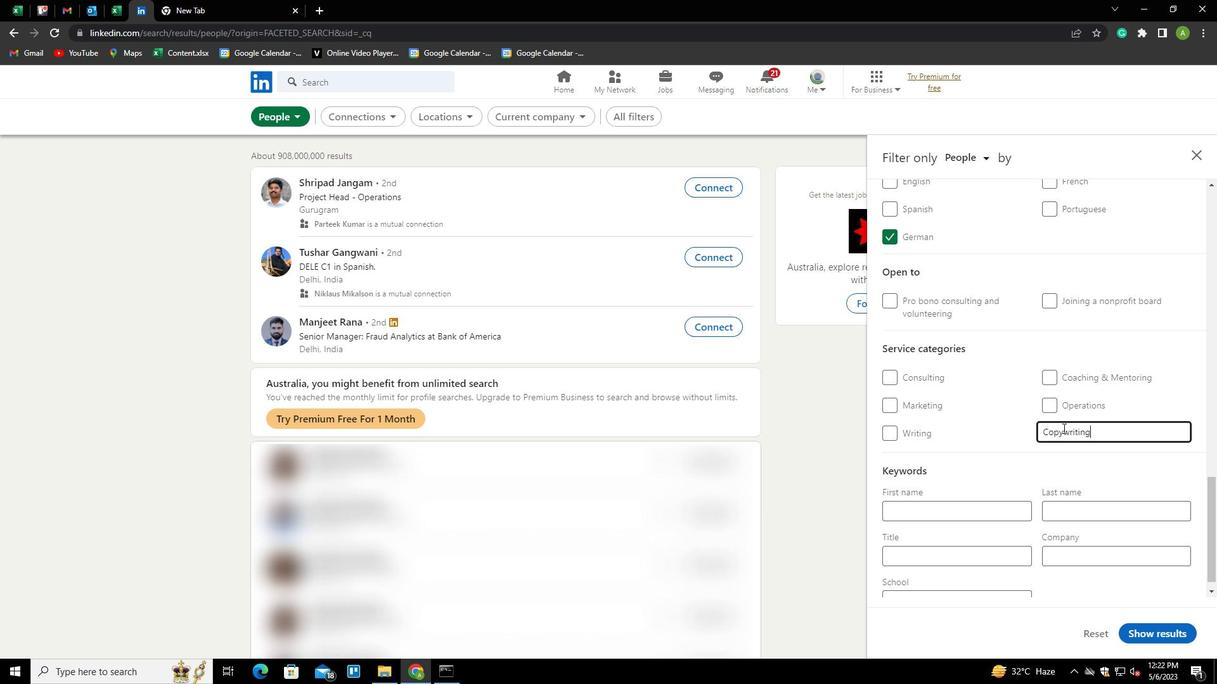
Action: Mouse scrolled (1063, 427) with delta (0, 0)
Screenshot: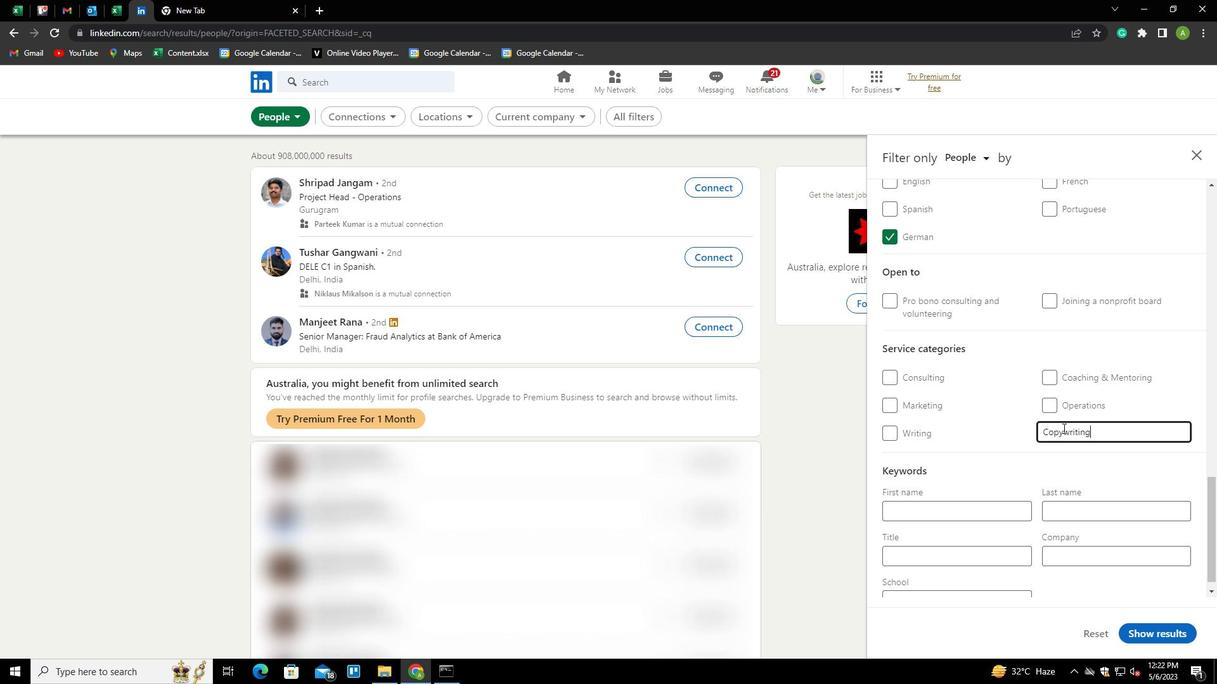 
Action: Mouse moved to (955, 540)
Screenshot: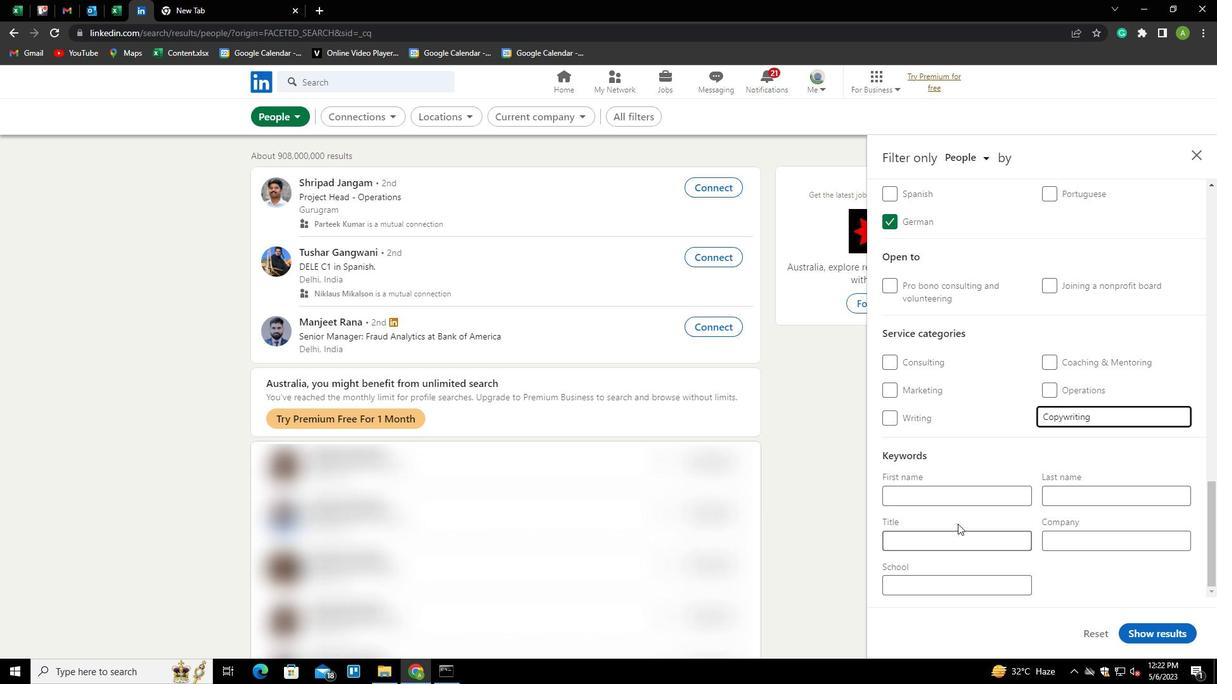 
Action: Mouse pressed left at (955, 540)
Screenshot: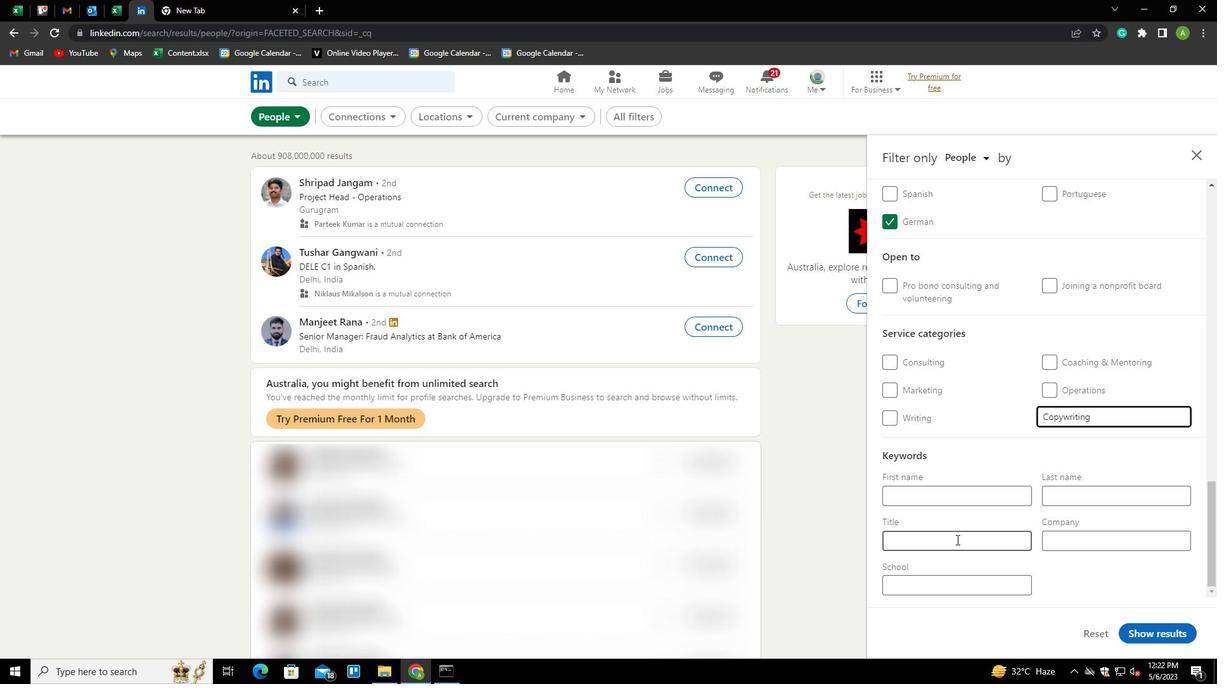 
Action: Key pressed <Key.shift>S
Screenshot: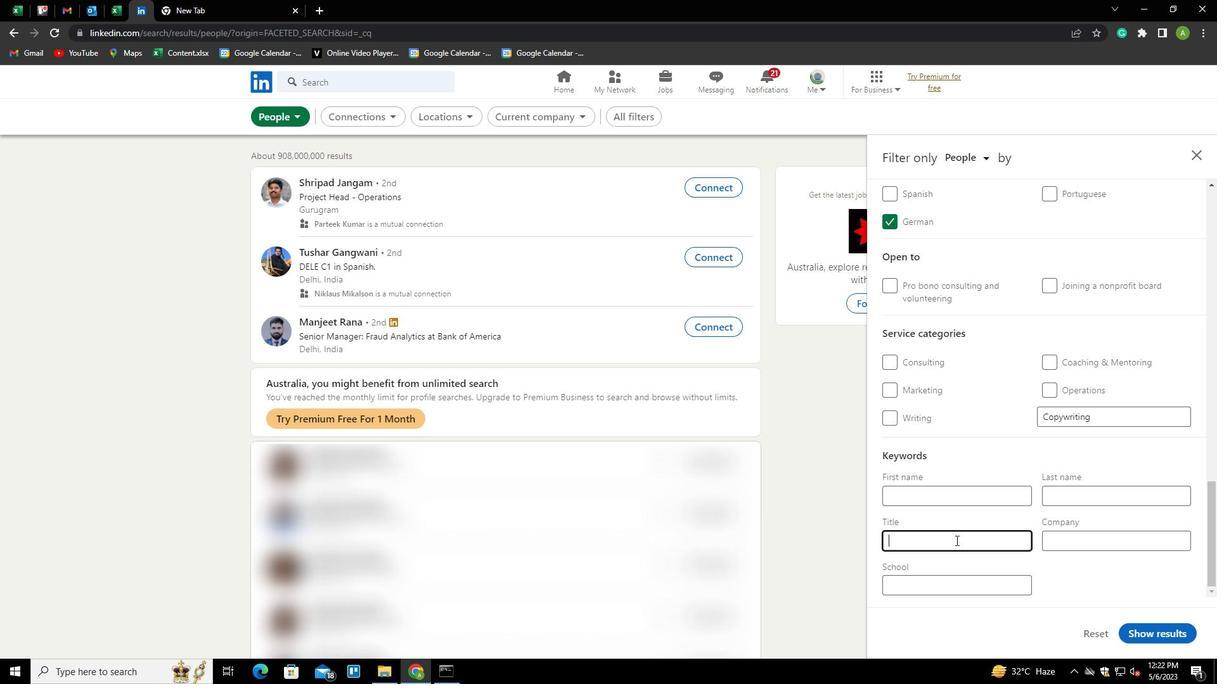 
Action: Mouse moved to (961, 535)
Screenshot: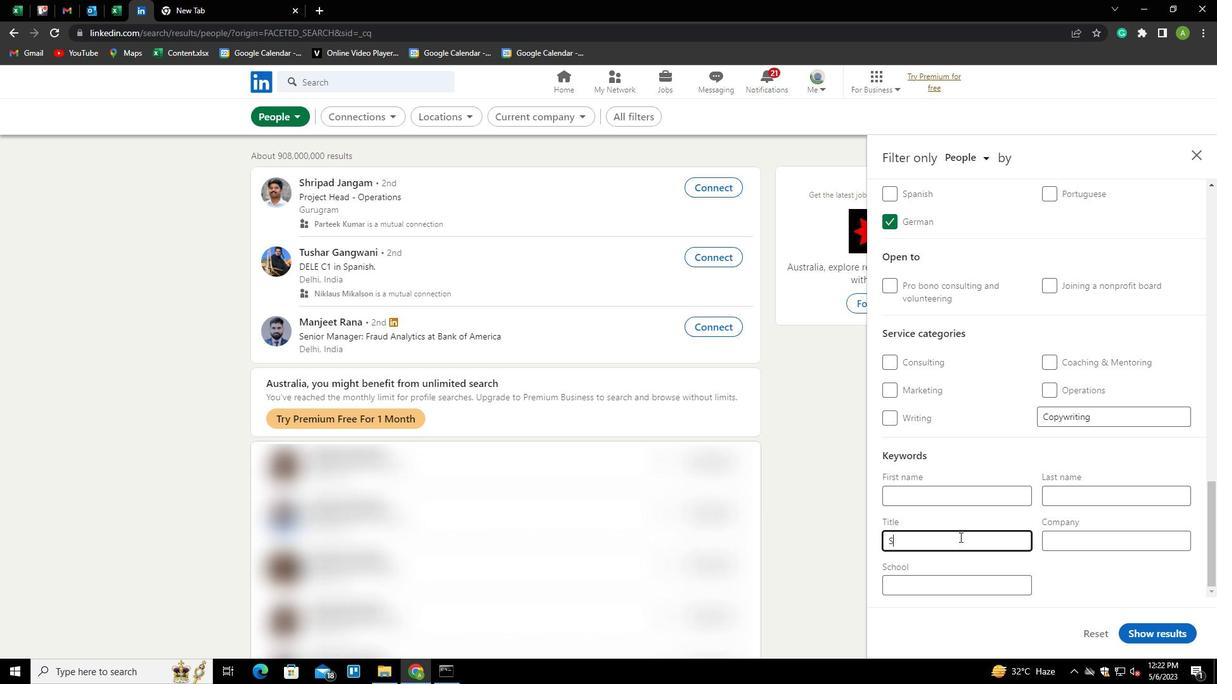 
Action: Key pressed A
Screenshot: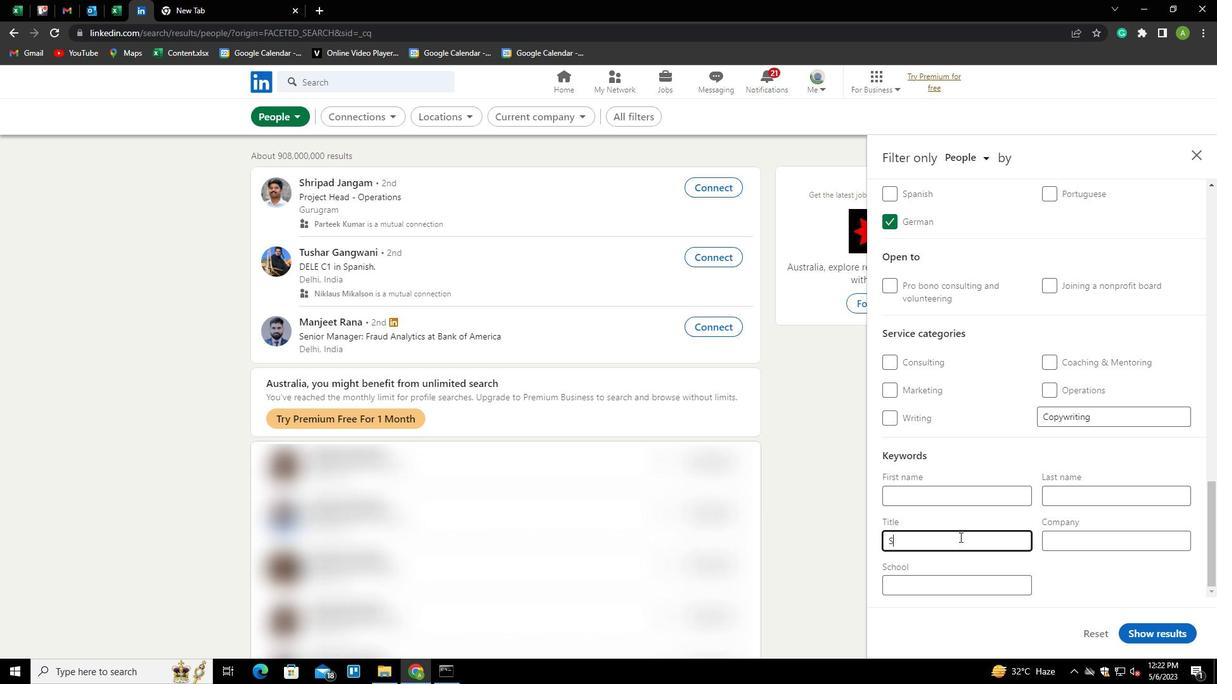 
Action: Mouse moved to (962, 535)
Screenshot: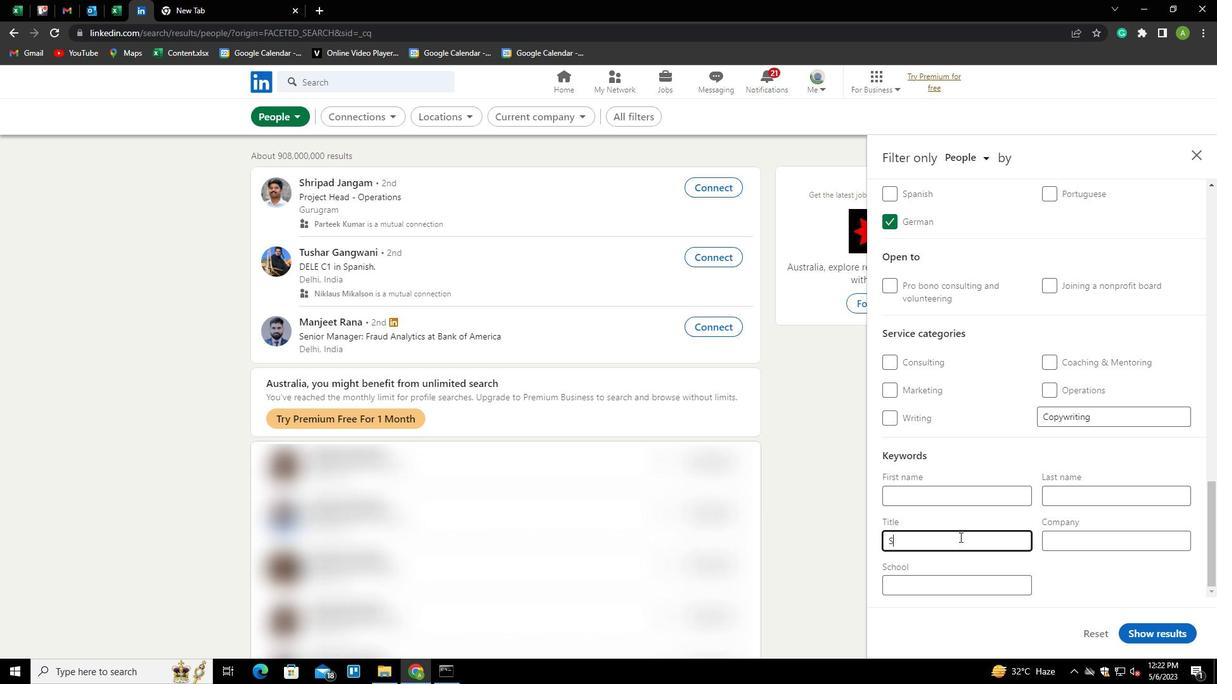 
Action: Key pressed LES<Key.space><Key.shift>ENGINEER
Screenshot: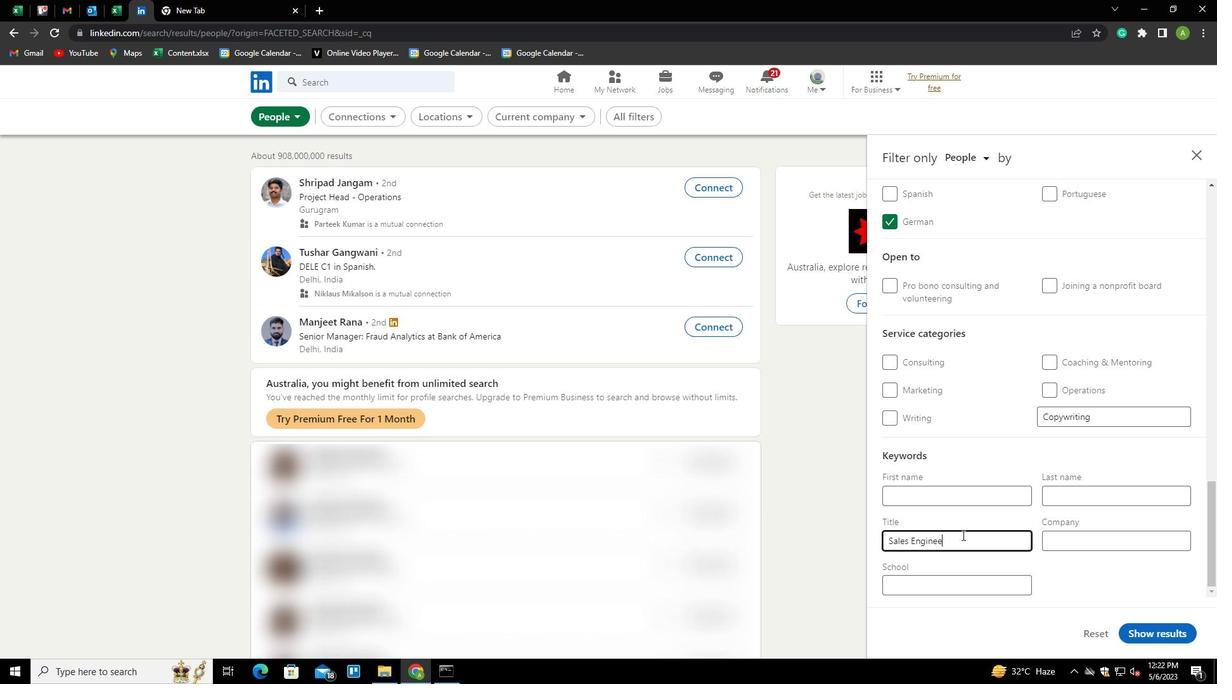 
Action: Mouse moved to (1105, 587)
Screenshot: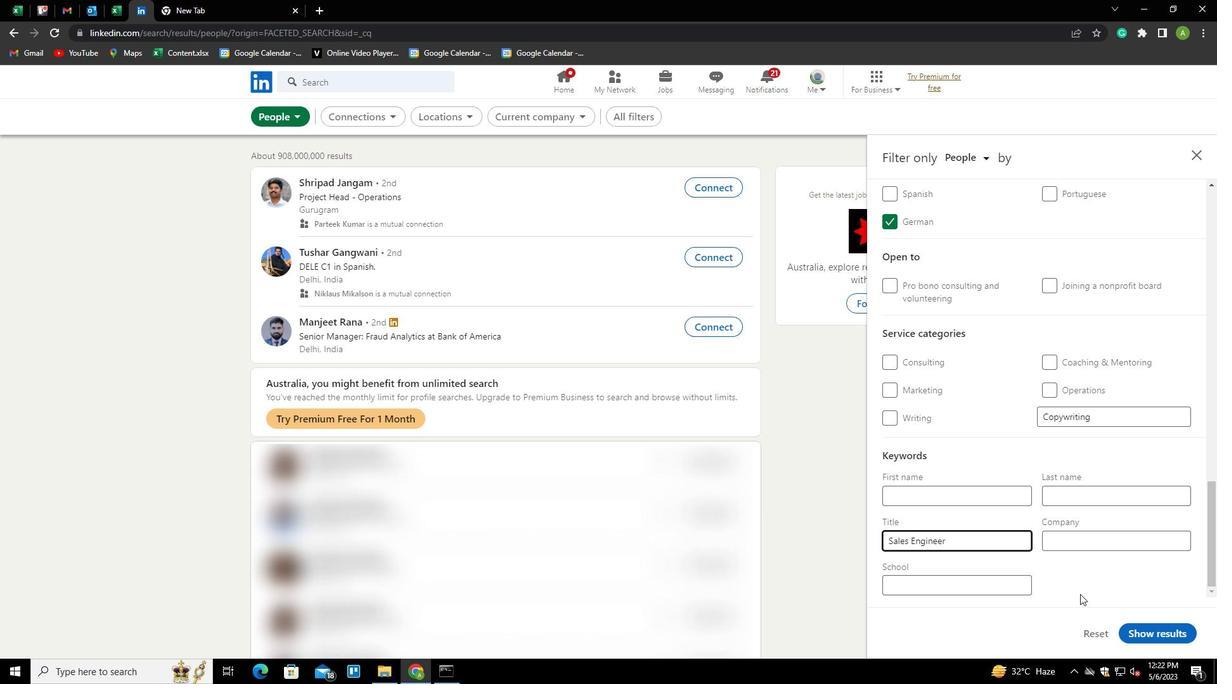 
Action: Mouse pressed left at (1105, 587)
Screenshot: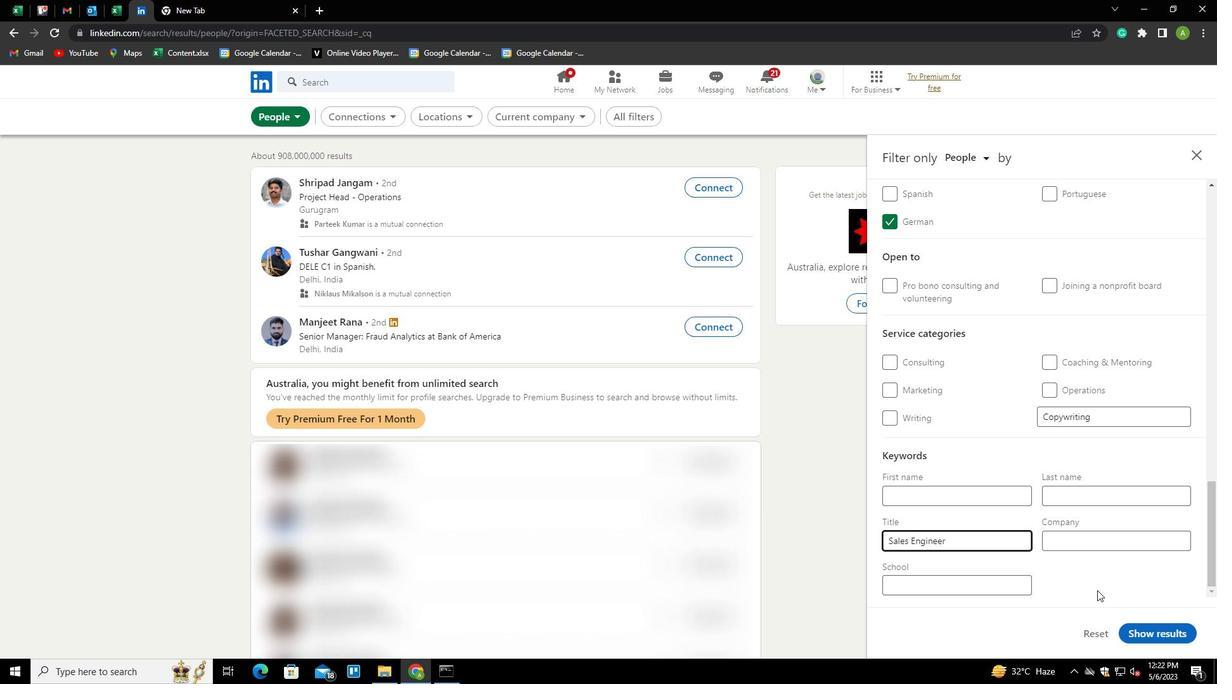 
Action: Mouse moved to (1160, 626)
Screenshot: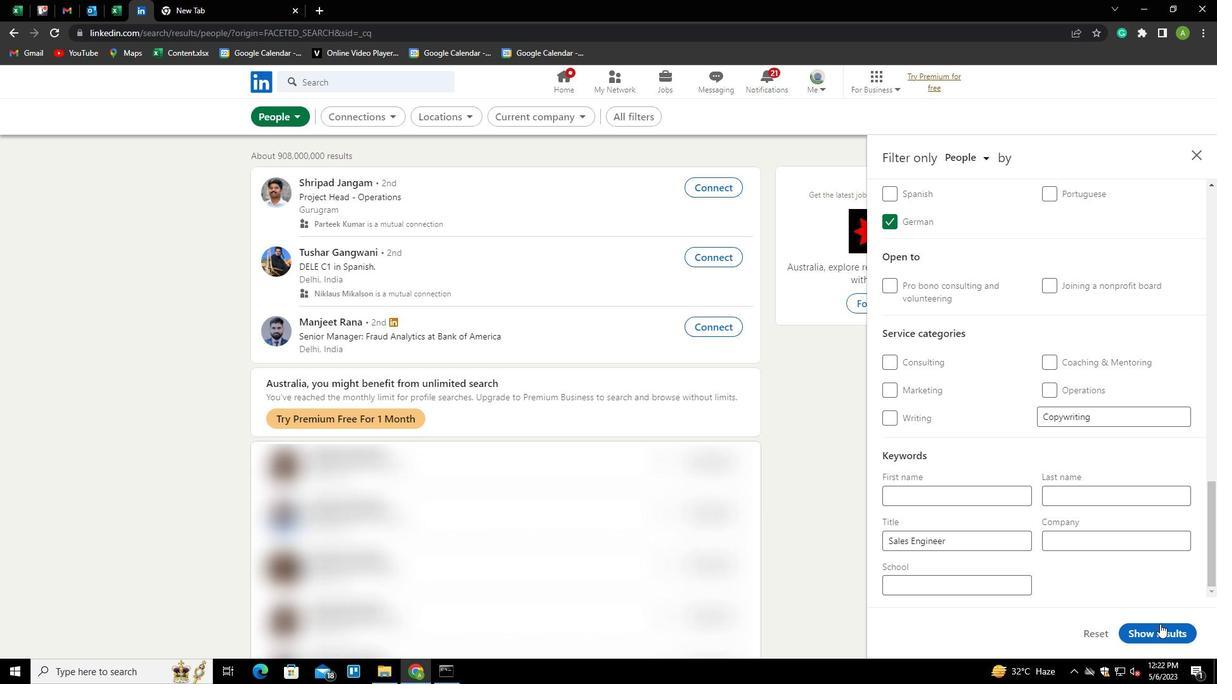 
Action: Mouse pressed left at (1160, 626)
Screenshot: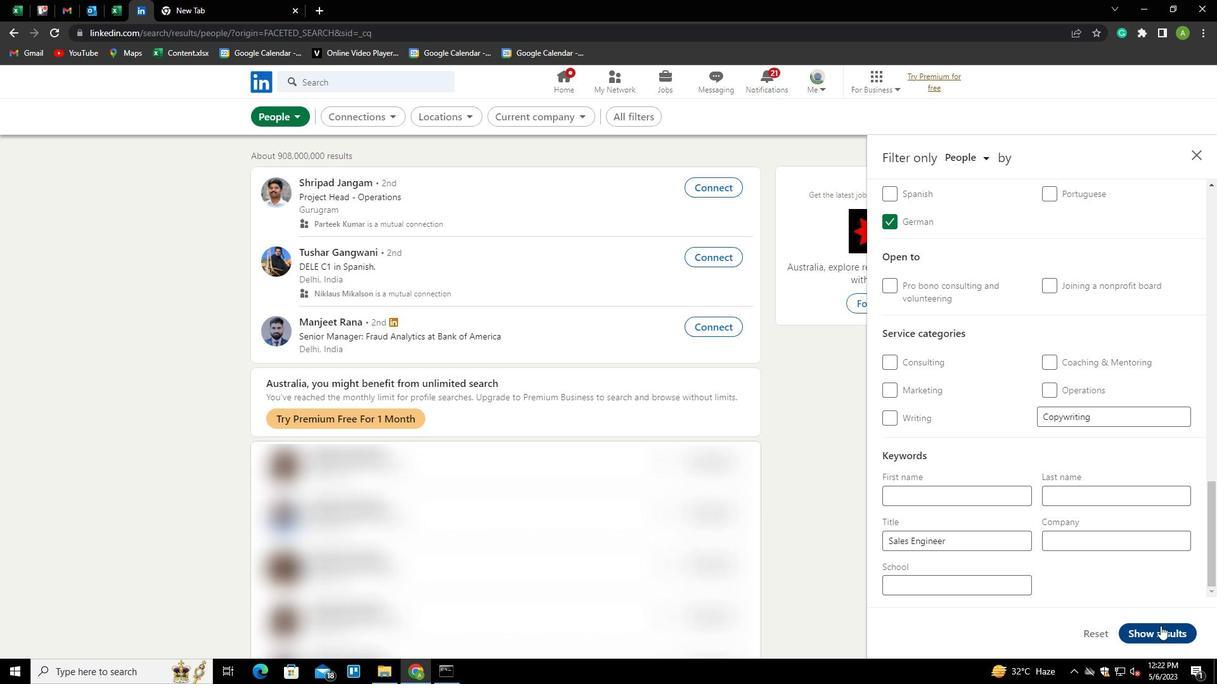 
Action: Mouse moved to (1153, 561)
Screenshot: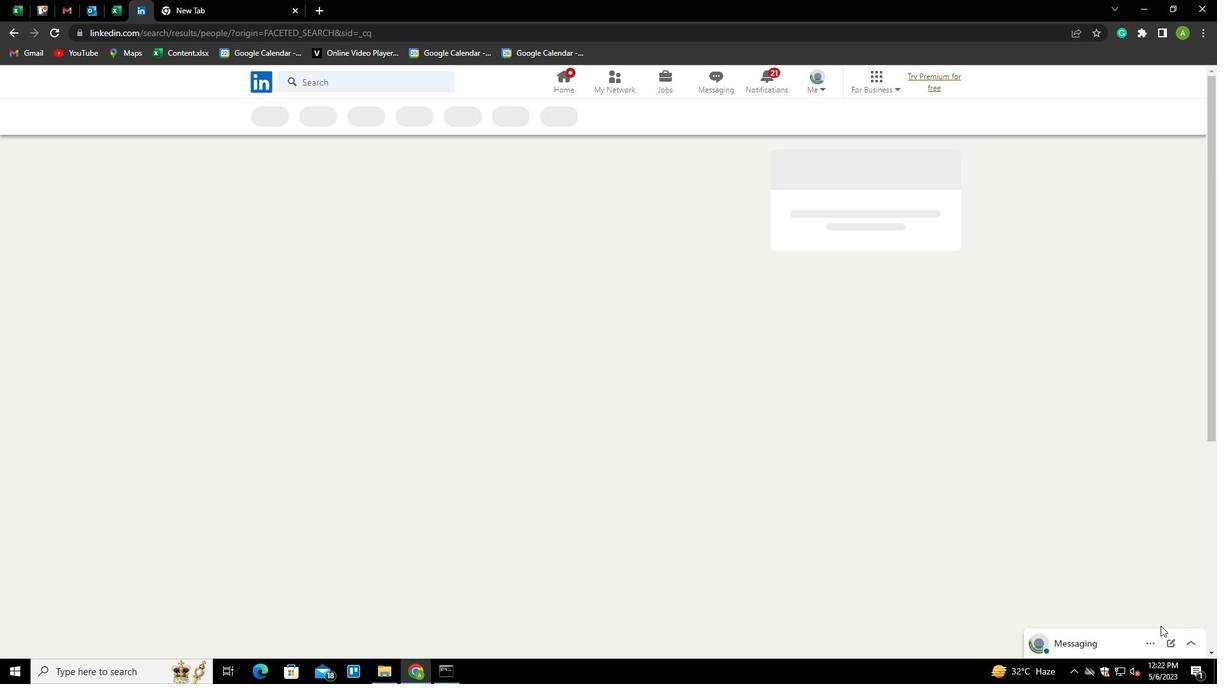 
